 Task: Add Sprouts Organic Almond Meal to the cart.
Action: Mouse moved to (19, 90)
Screenshot: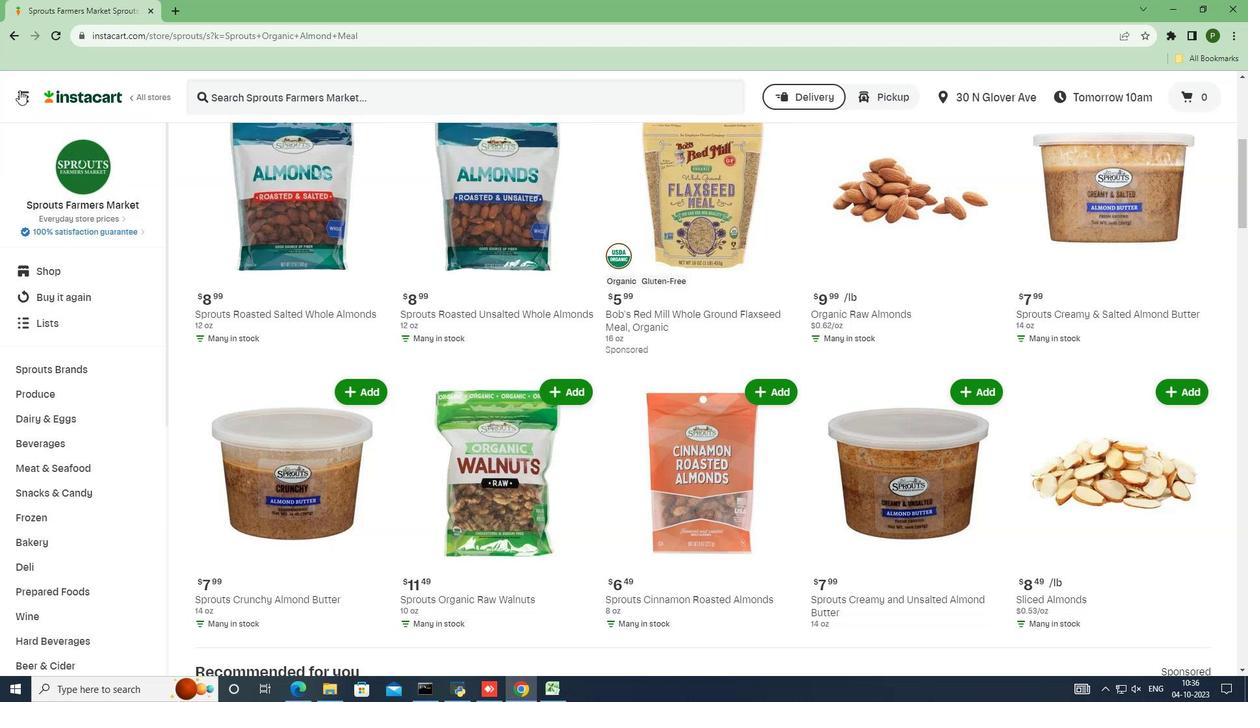
Action: Mouse pressed left at (19, 90)
Screenshot: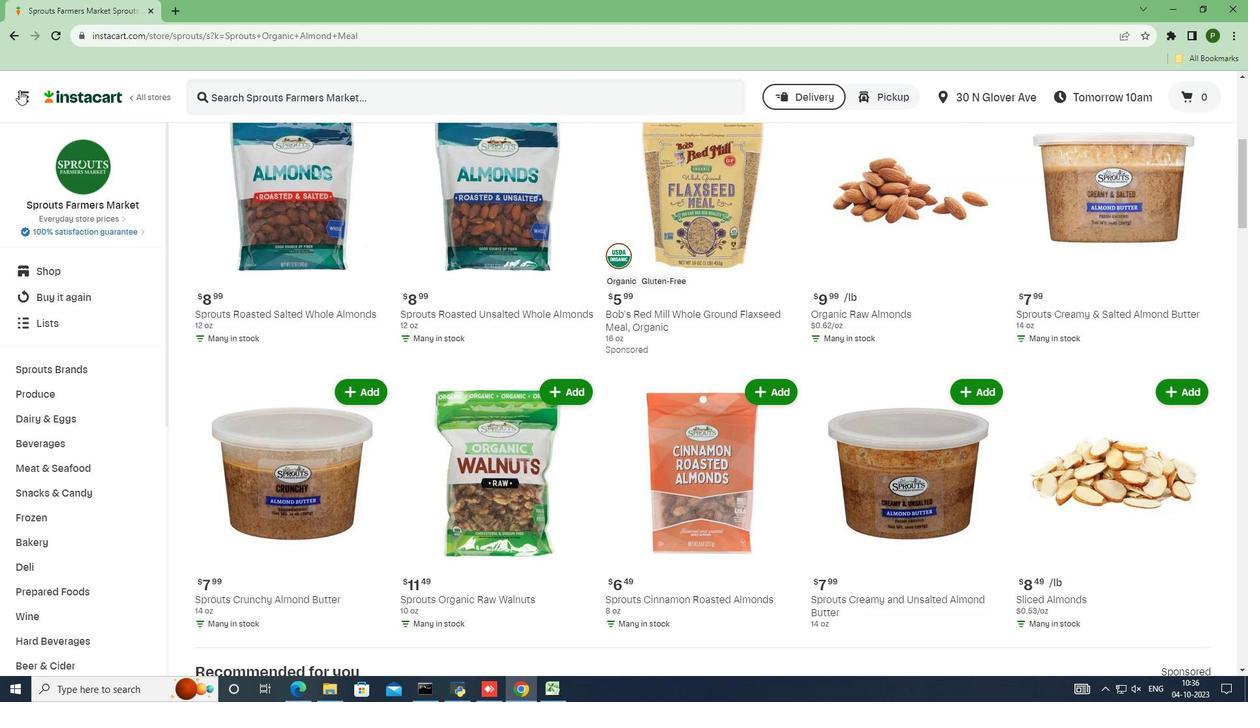 
Action: Mouse moved to (76, 354)
Screenshot: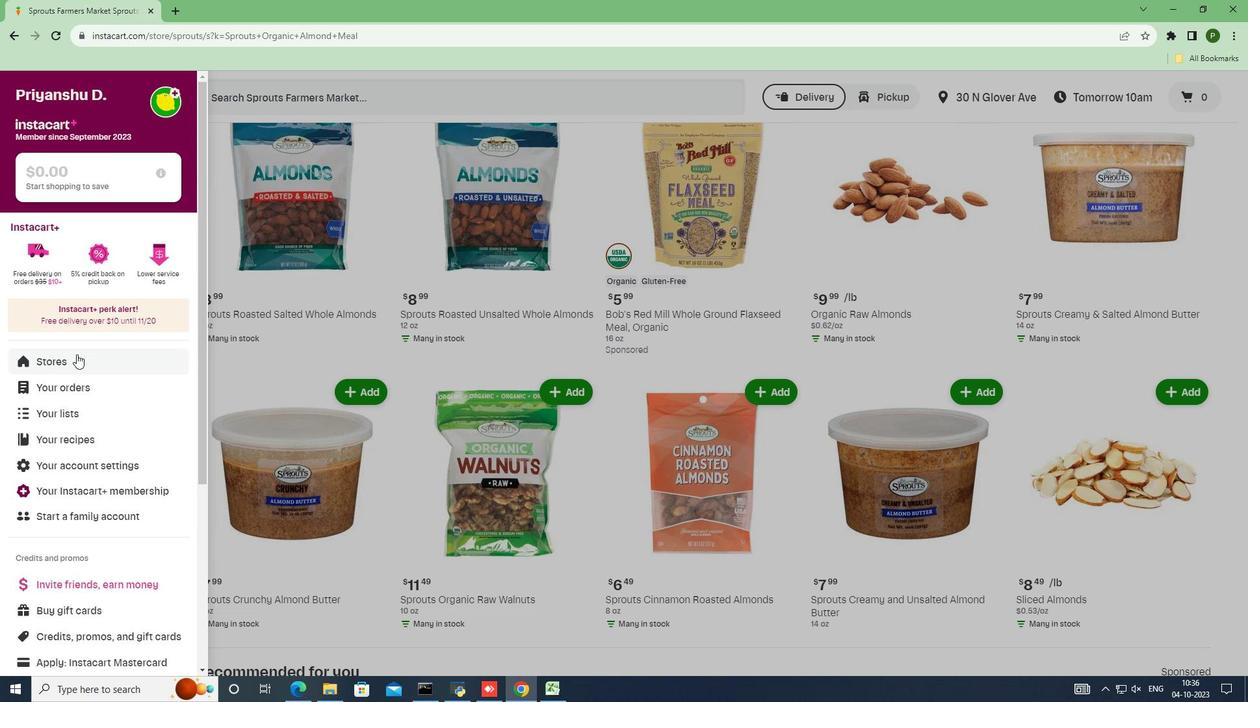 
Action: Mouse pressed left at (76, 354)
Screenshot: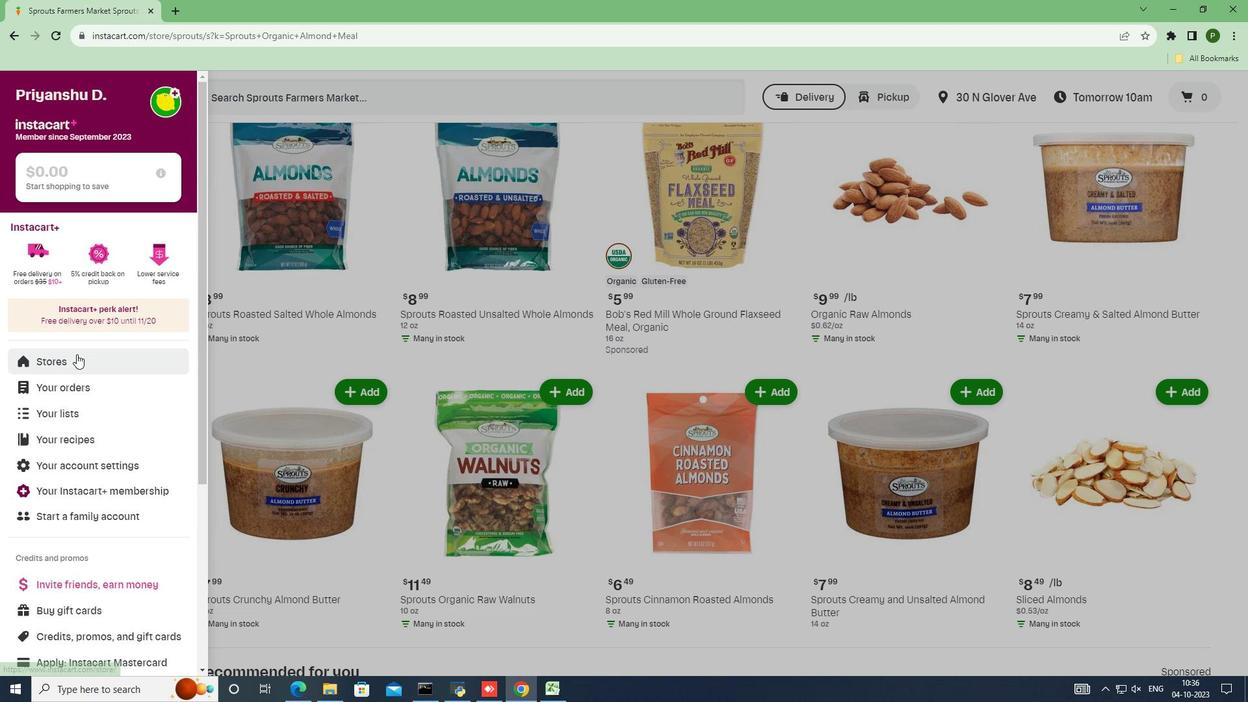 
Action: Mouse moved to (296, 152)
Screenshot: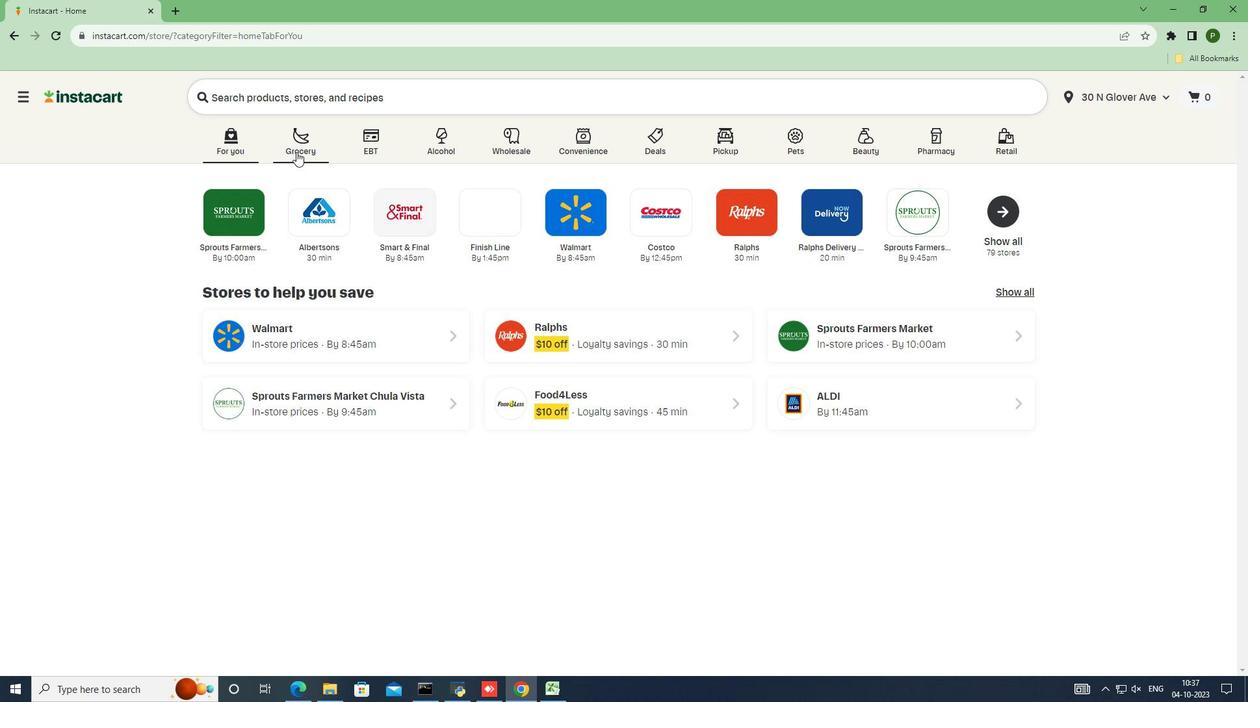 
Action: Mouse pressed left at (296, 152)
Screenshot: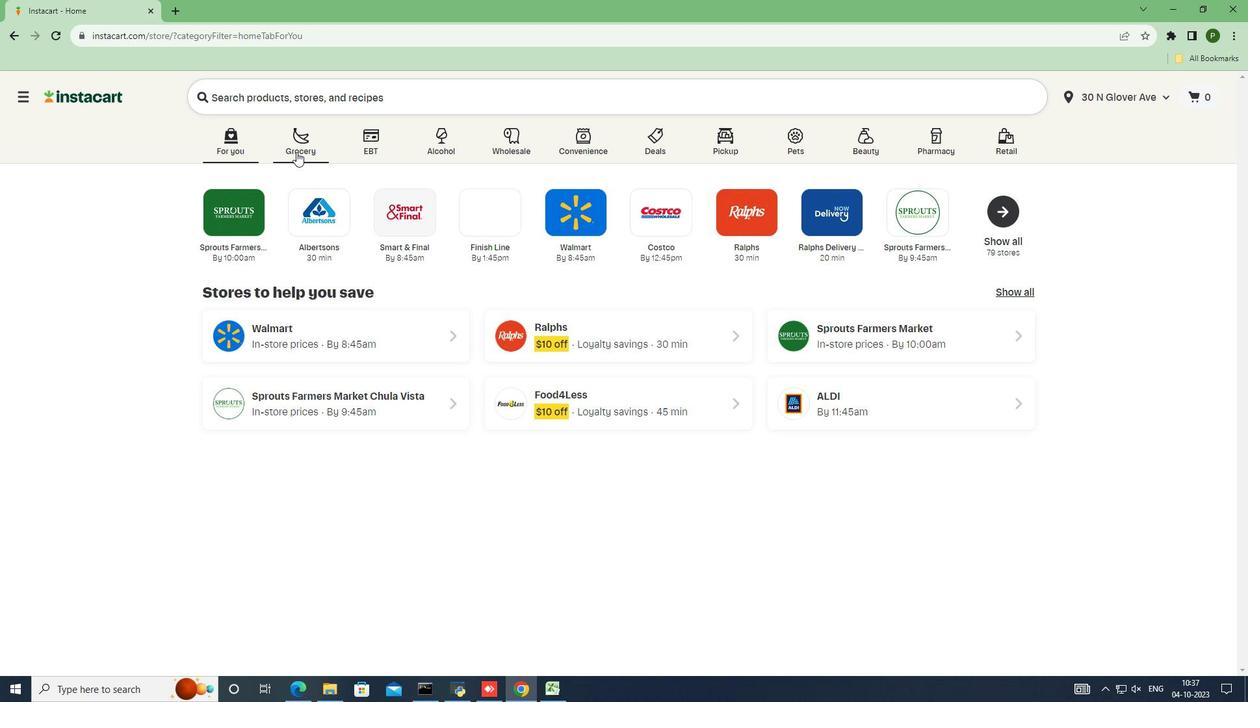 
Action: Mouse moved to (799, 291)
Screenshot: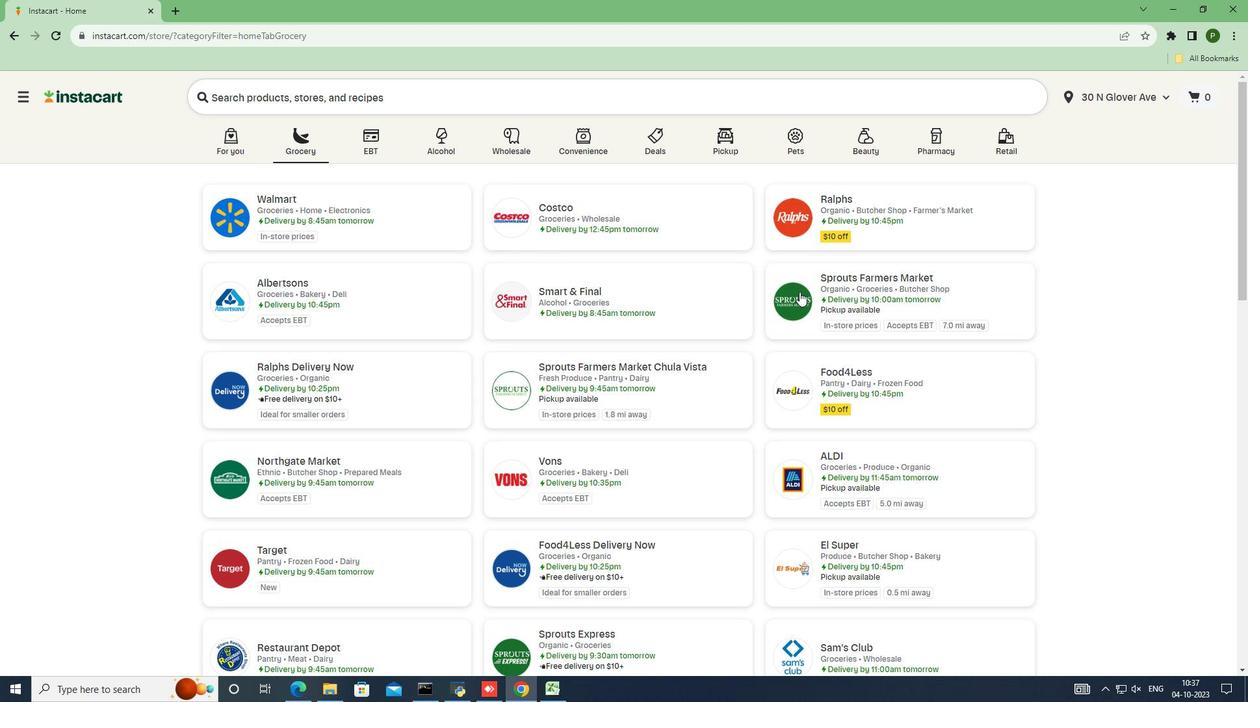 
Action: Mouse pressed left at (799, 291)
Screenshot: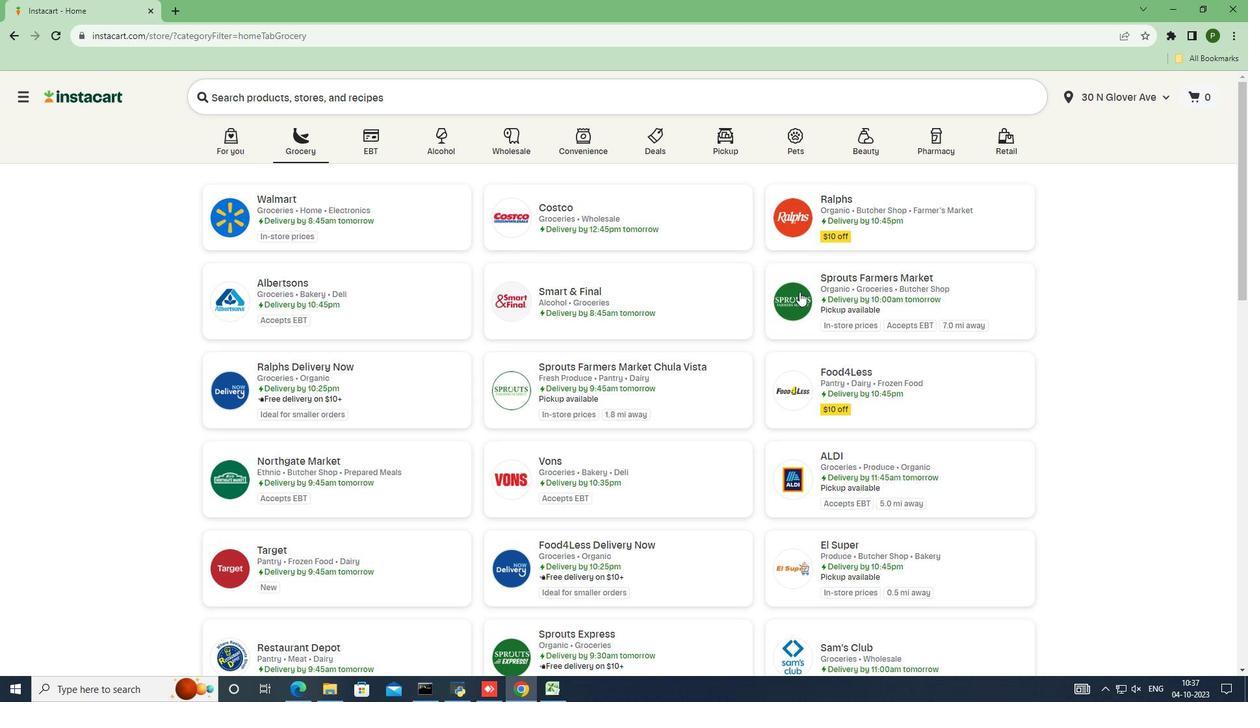 
Action: Mouse moved to (76, 370)
Screenshot: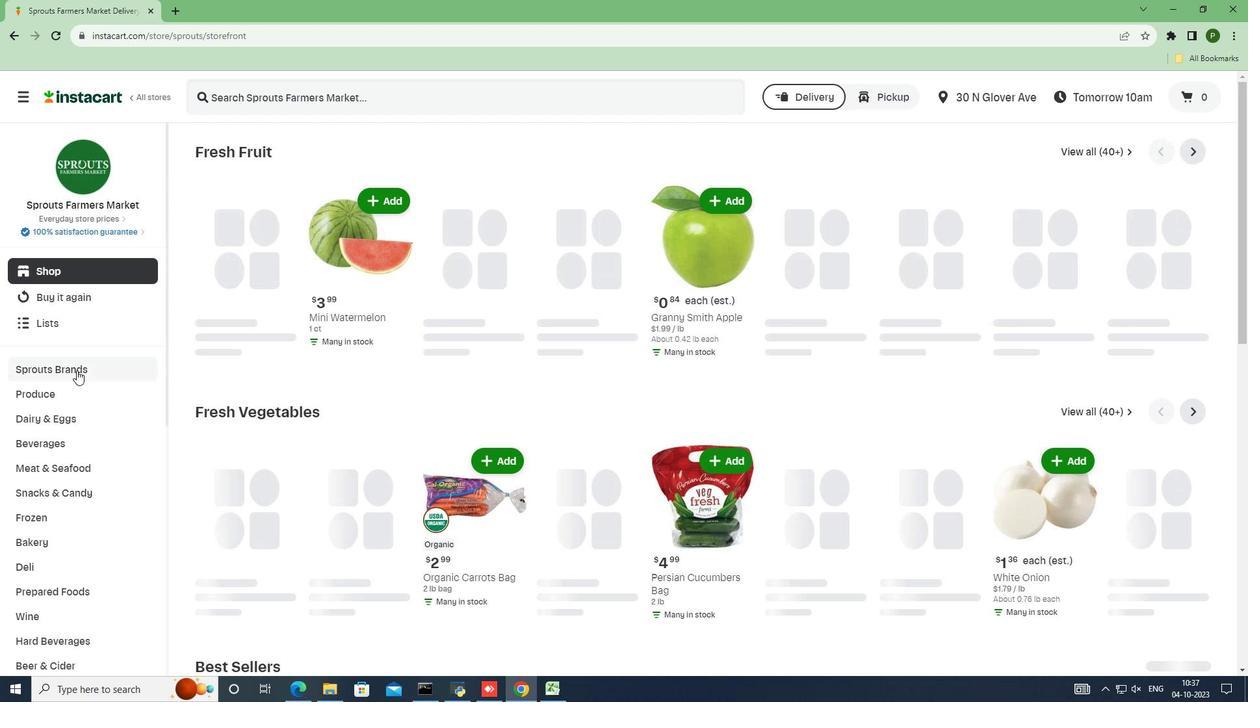 
Action: Mouse pressed left at (76, 370)
Screenshot: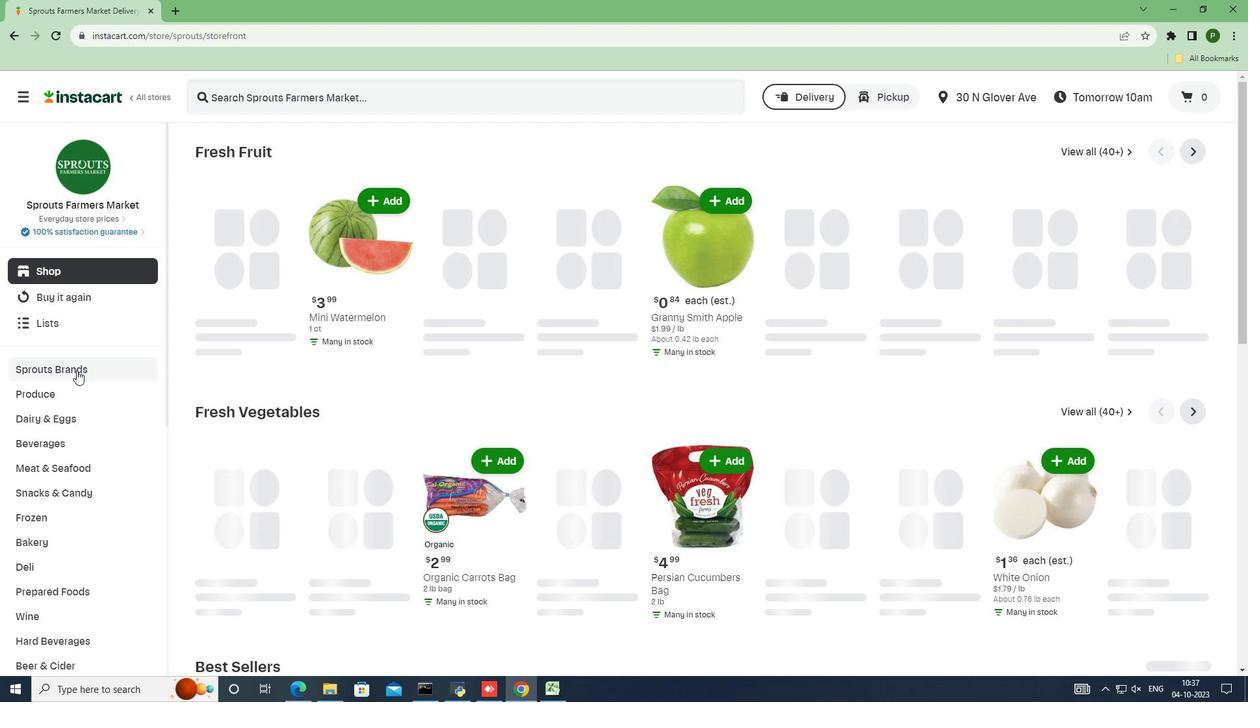 
Action: Mouse moved to (62, 473)
Screenshot: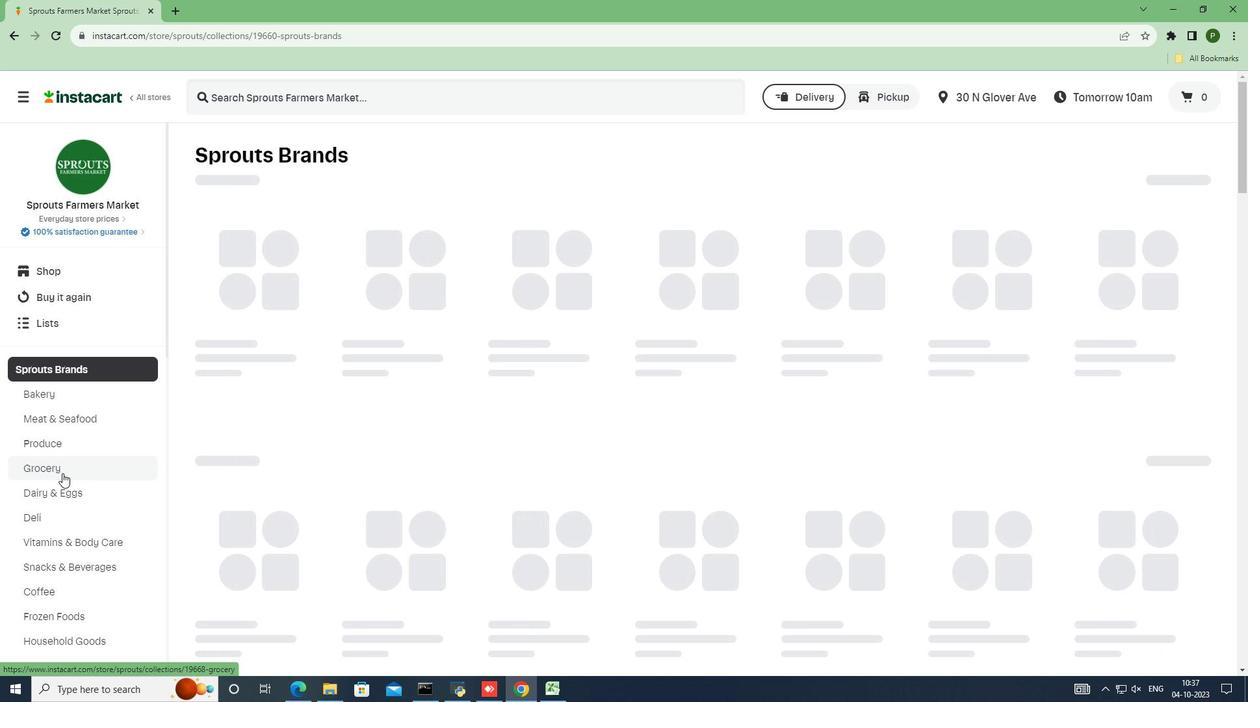 
Action: Mouse pressed left at (62, 473)
Screenshot: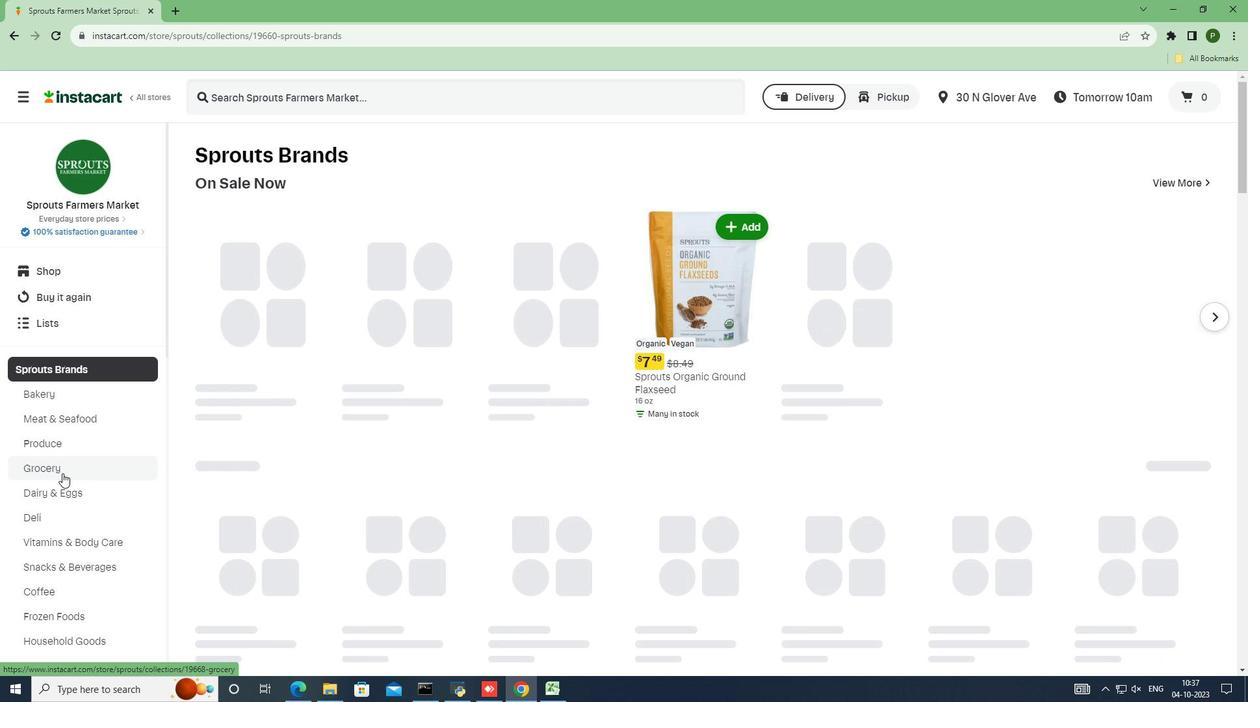 
Action: Mouse moved to (308, 258)
Screenshot: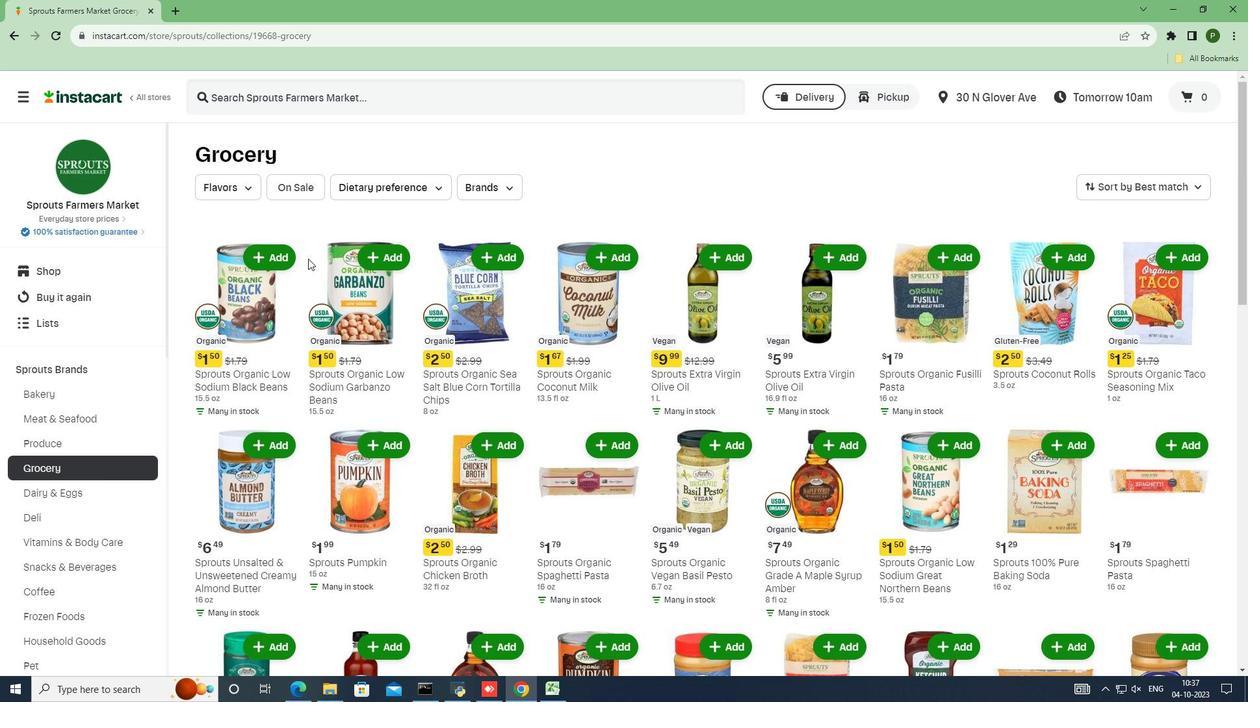 
Action: Mouse scrolled (308, 258) with delta (0, 0)
Screenshot: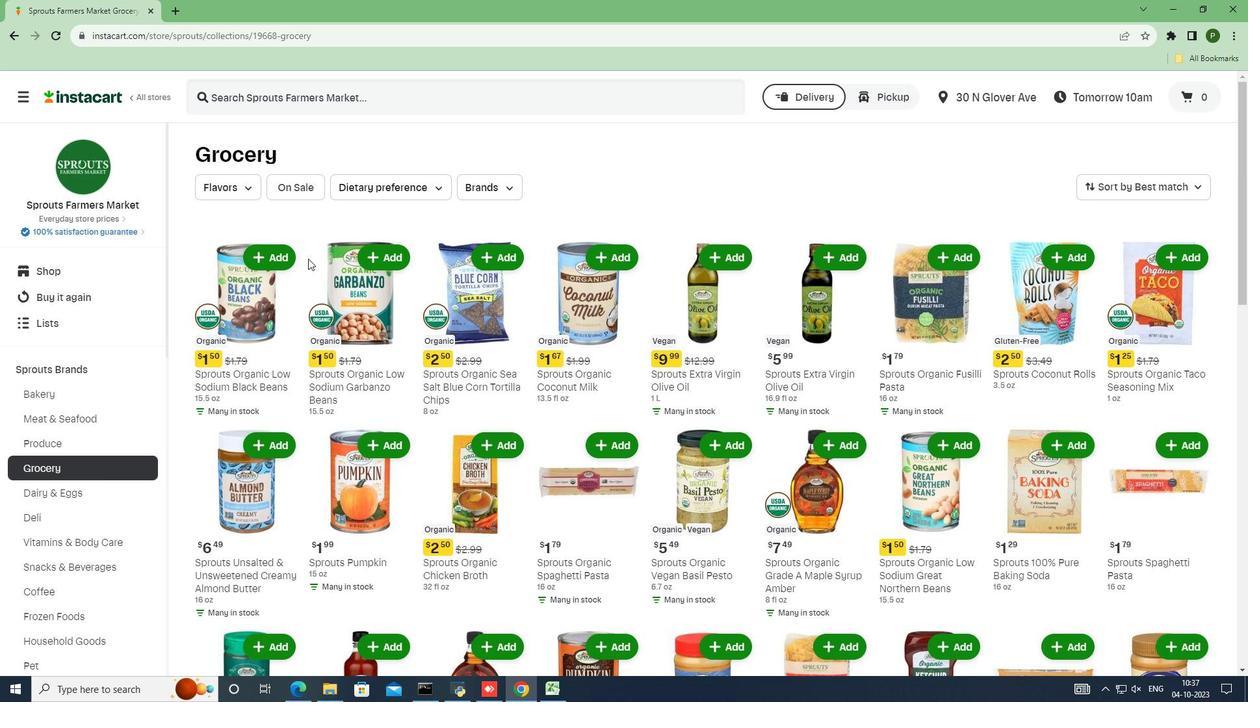 
Action: Mouse moved to (308, 261)
Screenshot: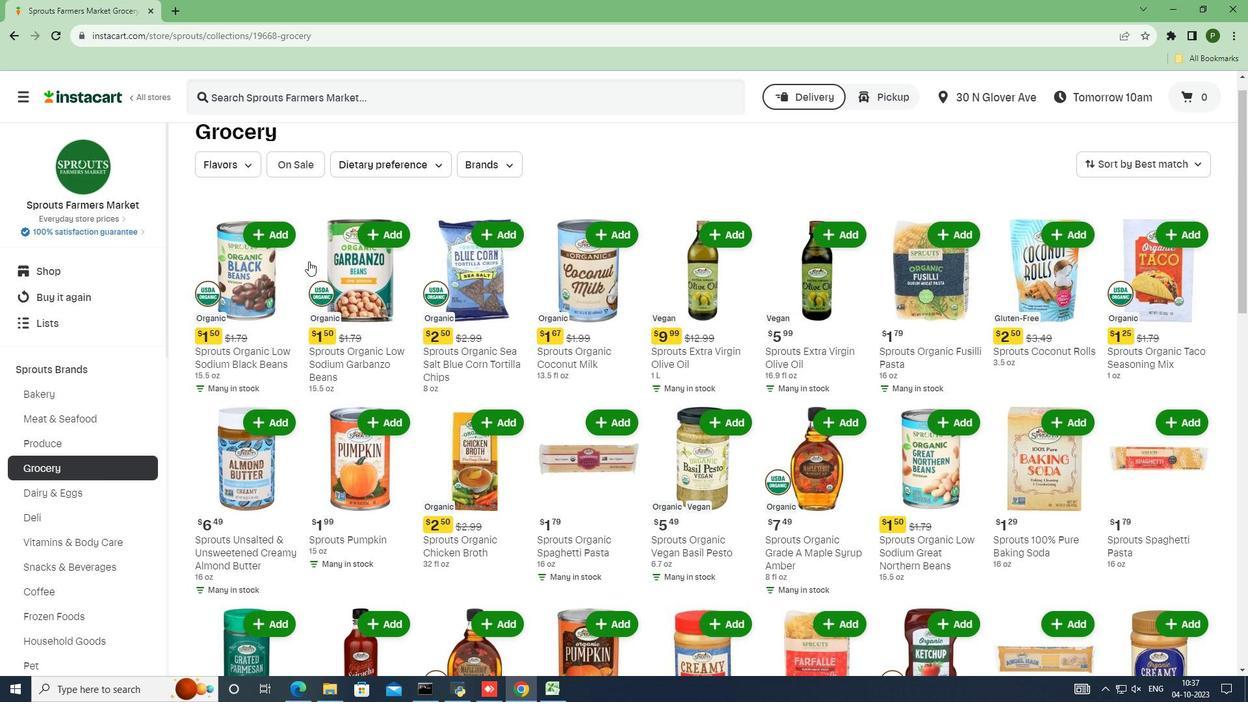 
Action: Mouse scrolled (308, 260) with delta (0, 0)
Screenshot: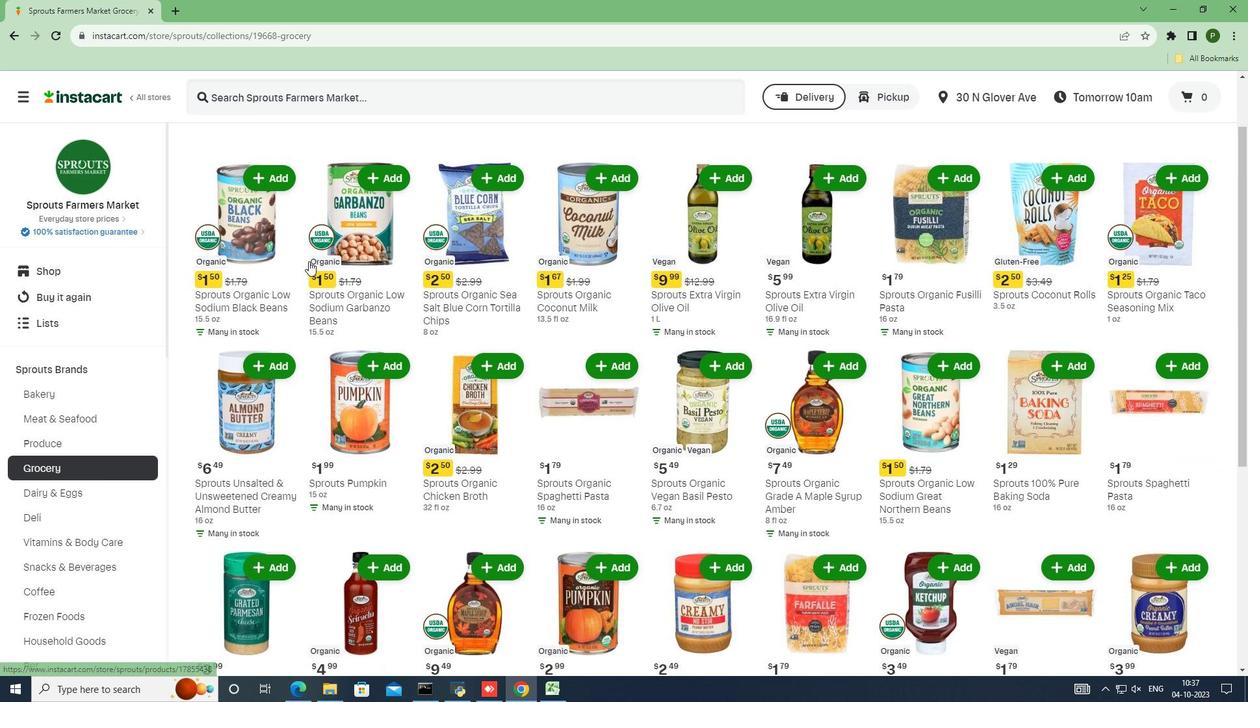 
Action: Mouse scrolled (308, 260) with delta (0, 0)
Screenshot: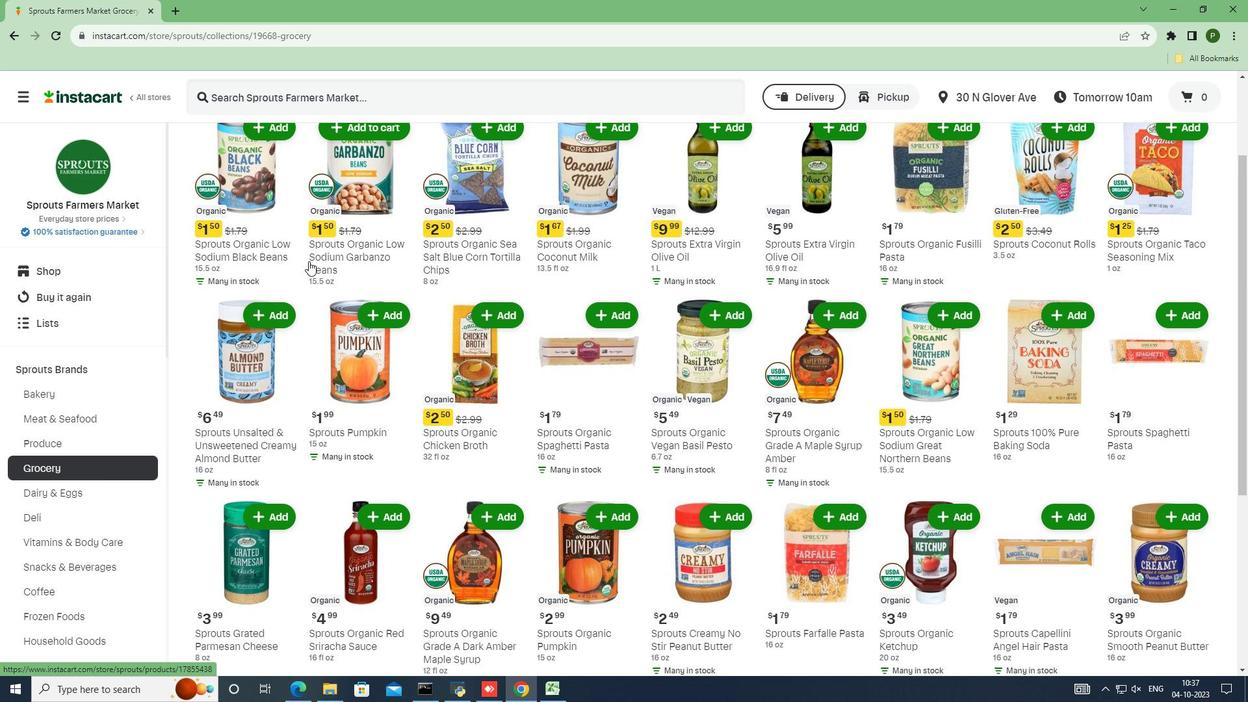 
Action: Mouse scrolled (308, 260) with delta (0, 0)
Screenshot: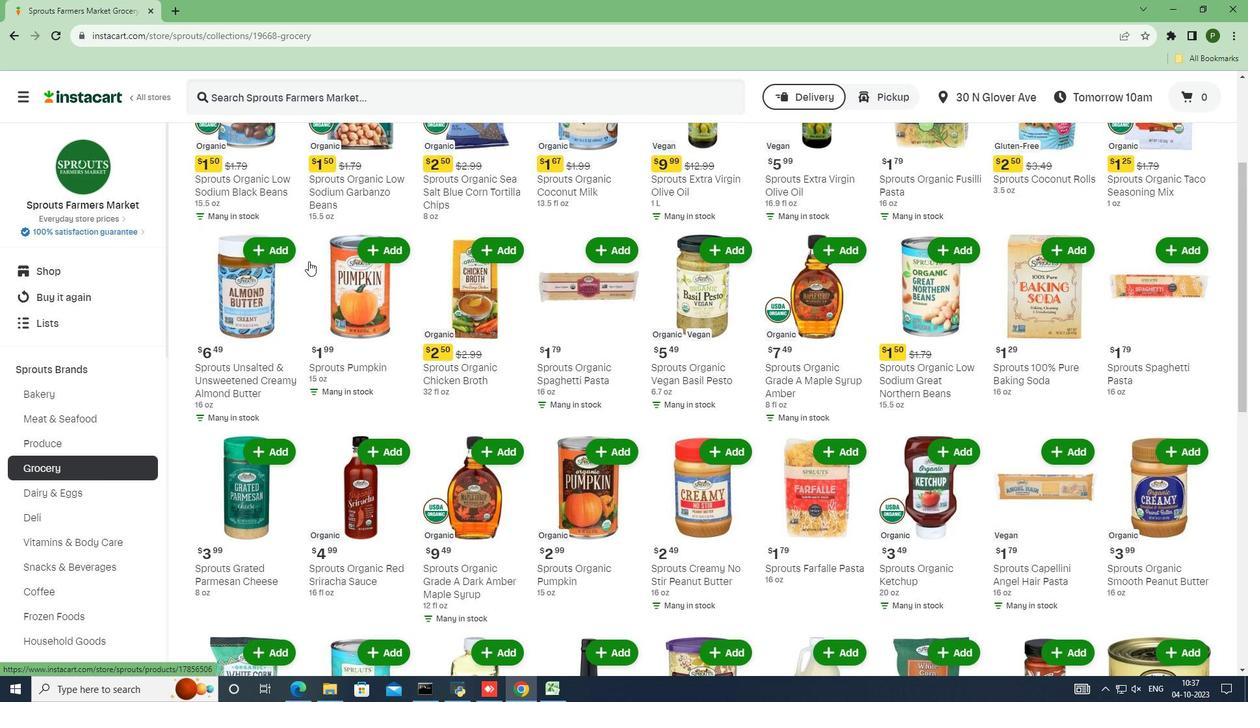 
Action: Mouse scrolled (308, 260) with delta (0, 0)
Screenshot: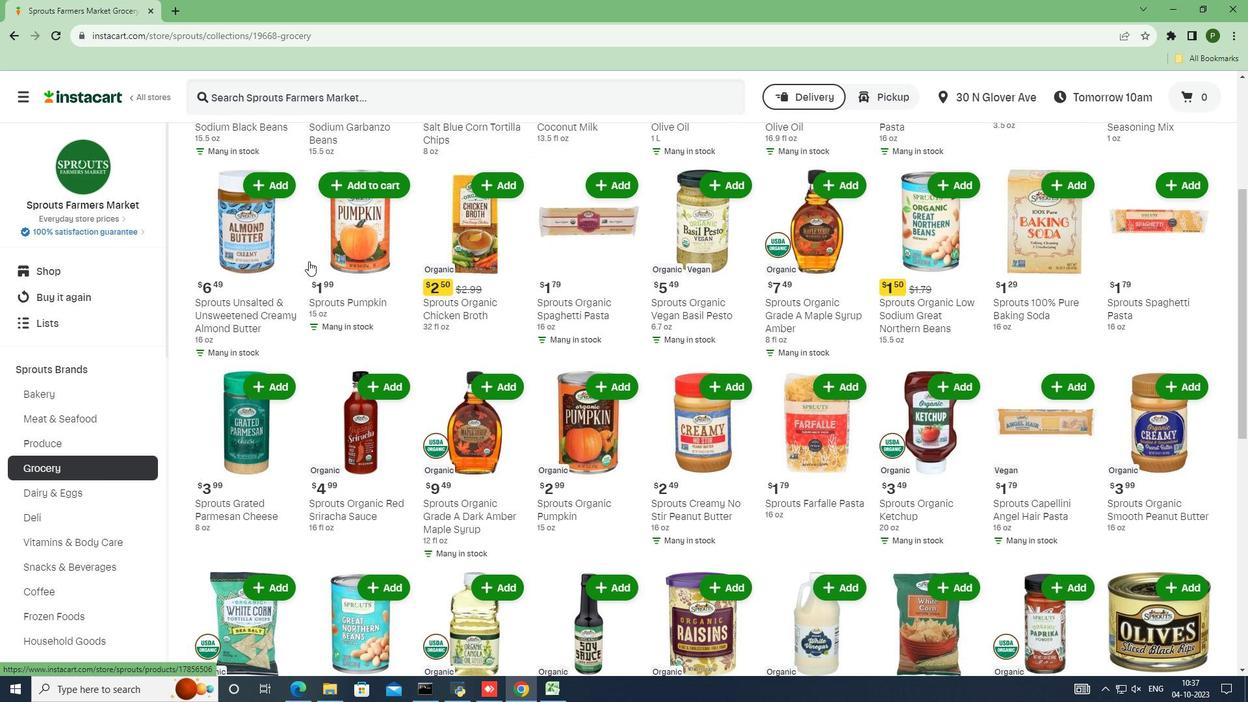 
Action: Mouse moved to (310, 261)
Screenshot: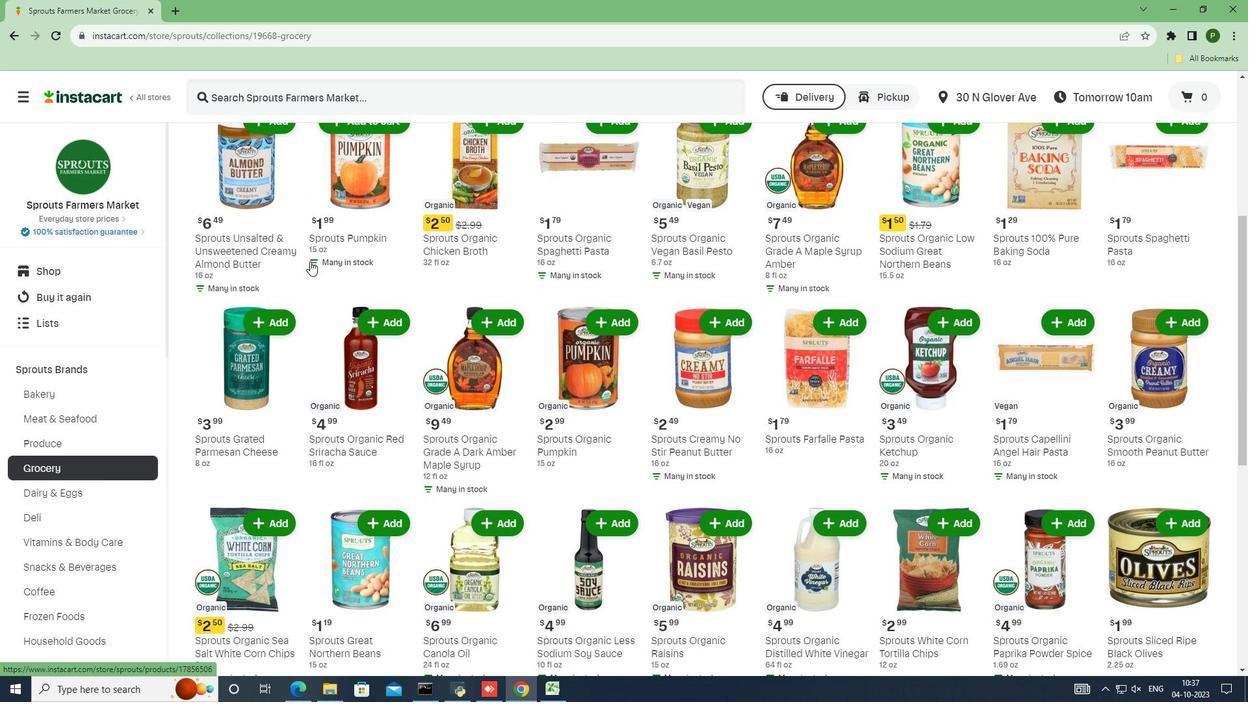 
Action: Mouse scrolled (310, 260) with delta (0, 0)
Screenshot: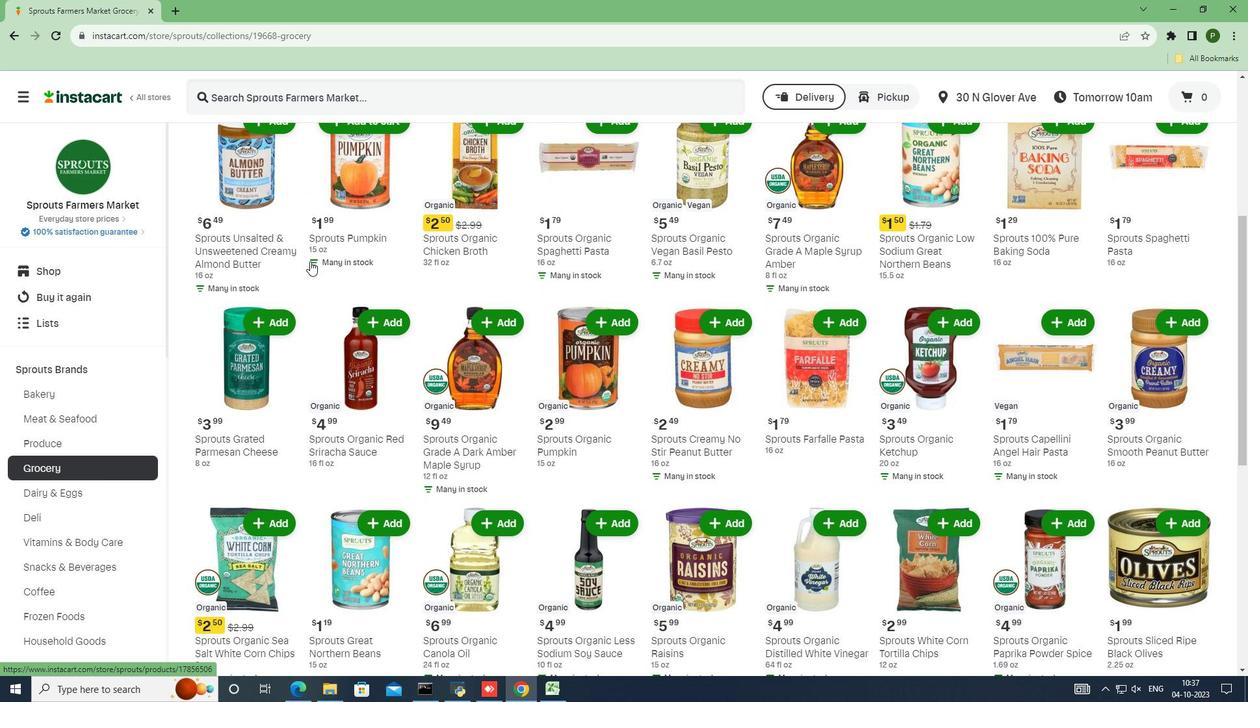 
Action: Mouse scrolled (310, 260) with delta (0, 0)
Screenshot: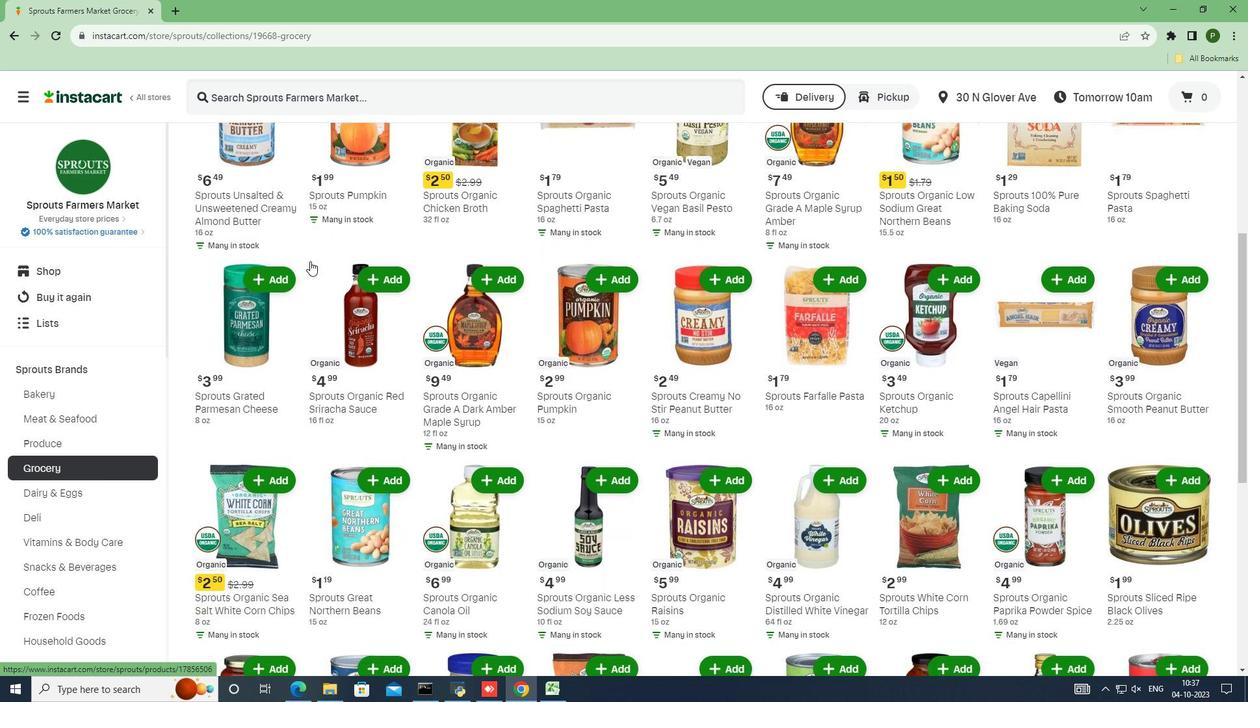 
Action: Mouse scrolled (310, 260) with delta (0, 0)
Screenshot: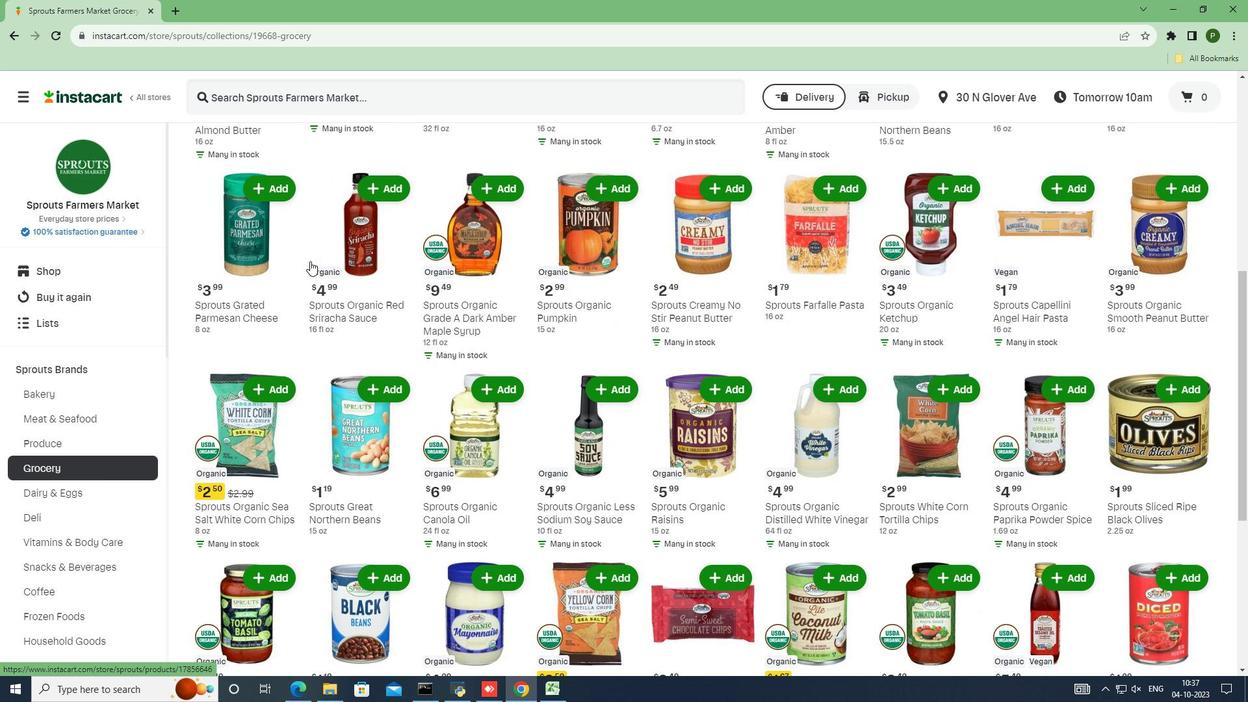 
Action: Mouse scrolled (310, 260) with delta (0, 0)
Screenshot: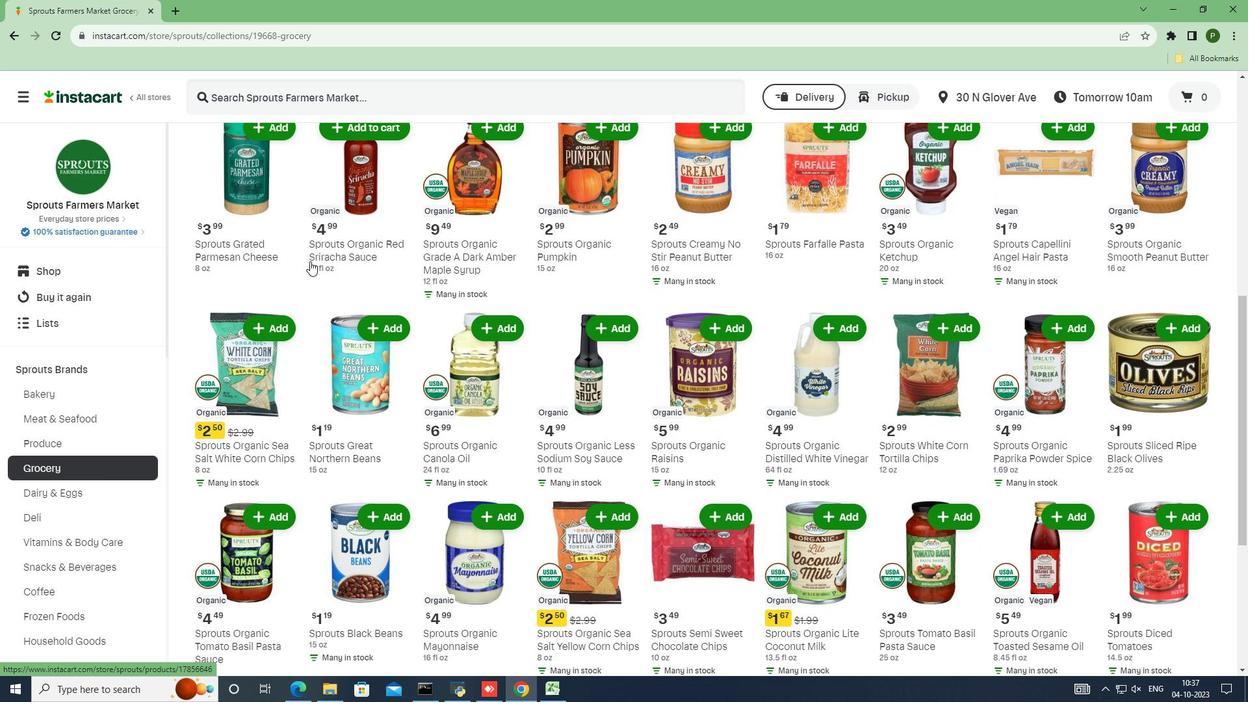 
Action: Mouse scrolled (310, 260) with delta (0, 0)
Screenshot: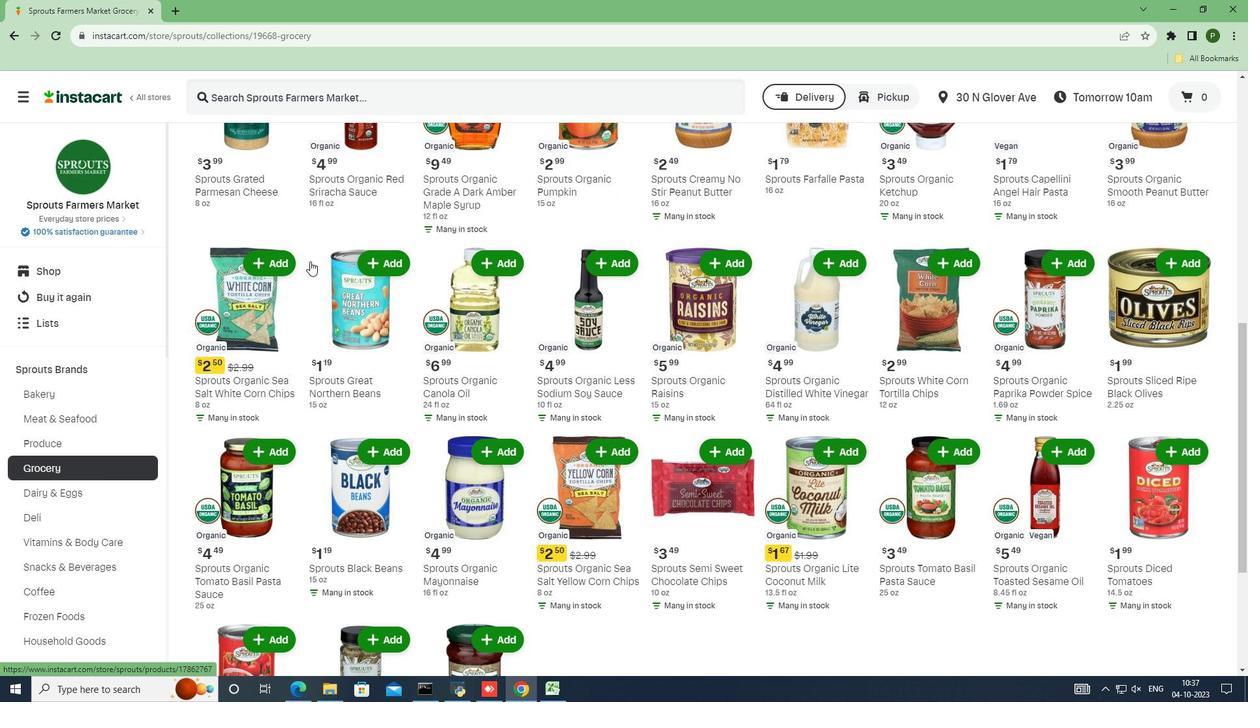 
Action: Mouse scrolled (310, 260) with delta (0, 0)
Screenshot: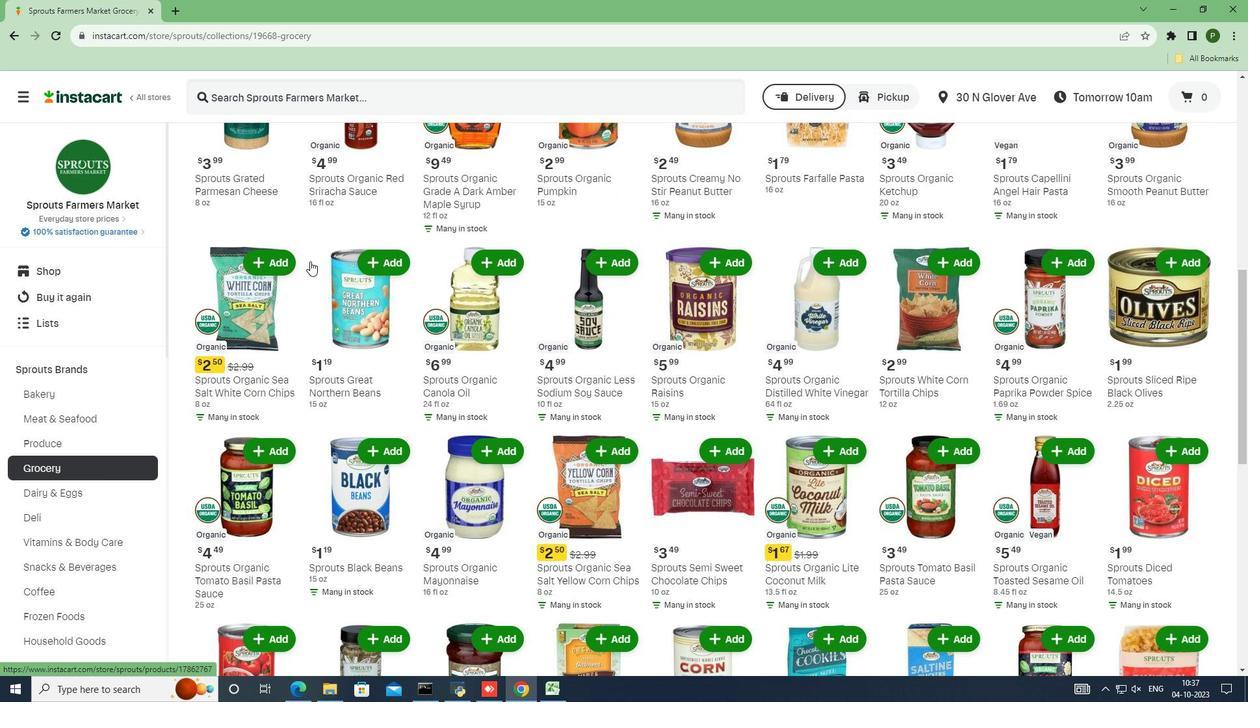 
Action: Mouse scrolled (310, 260) with delta (0, 0)
Screenshot: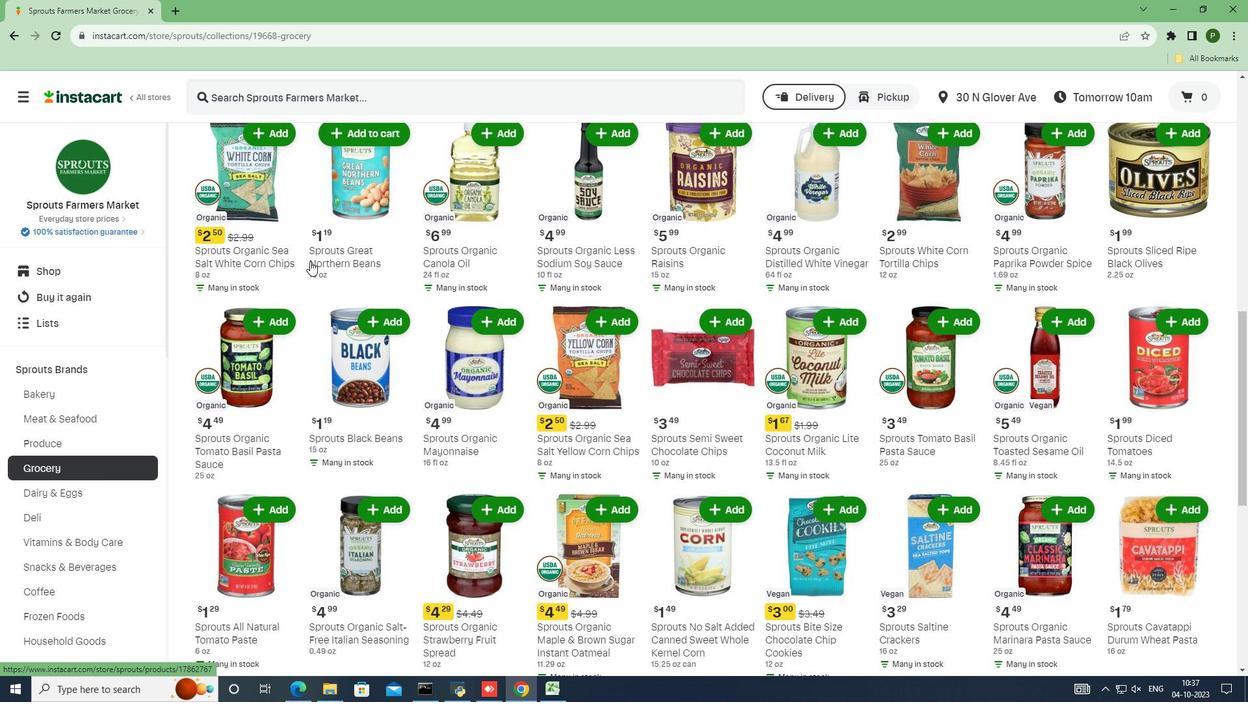 
Action: Mouse scrolled (310, 260) with delta (0, 0)
Screenshot: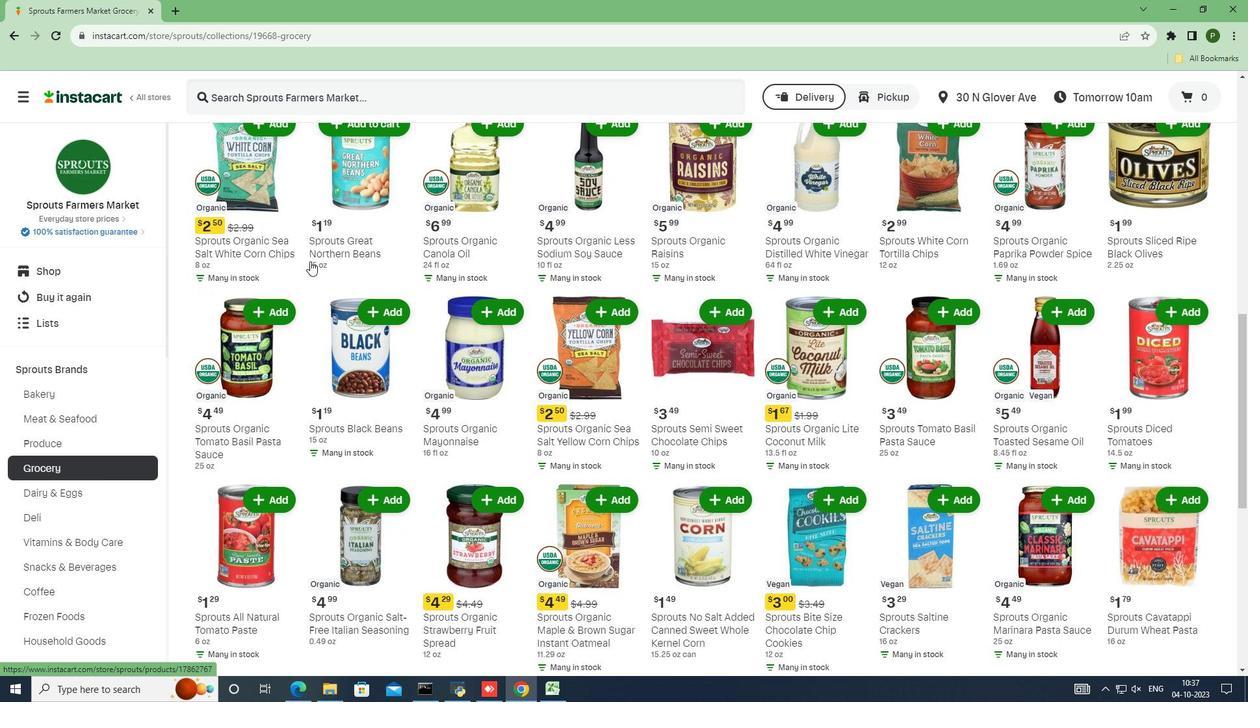 
Action: Mouse scrolled (310, 260) with delta (0, 0)
Screenshot: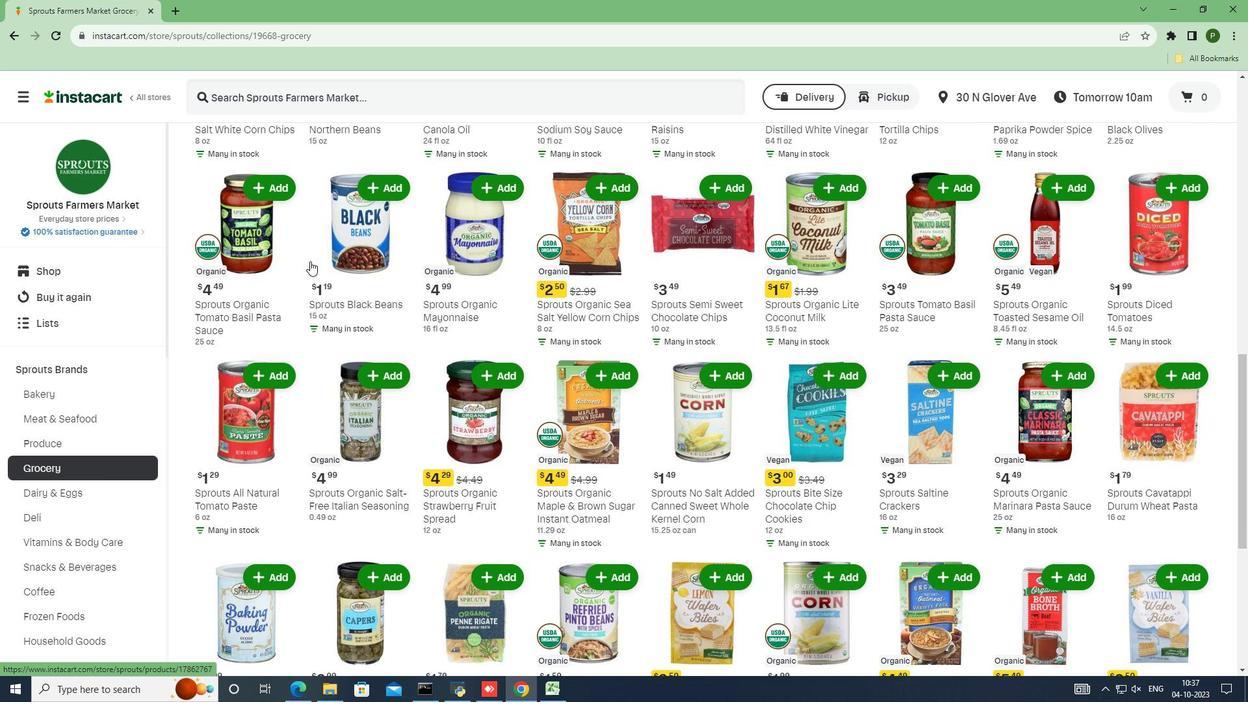 
Action: Mouse scrolled (310, 260) with delta (0, 0)
Screenshot: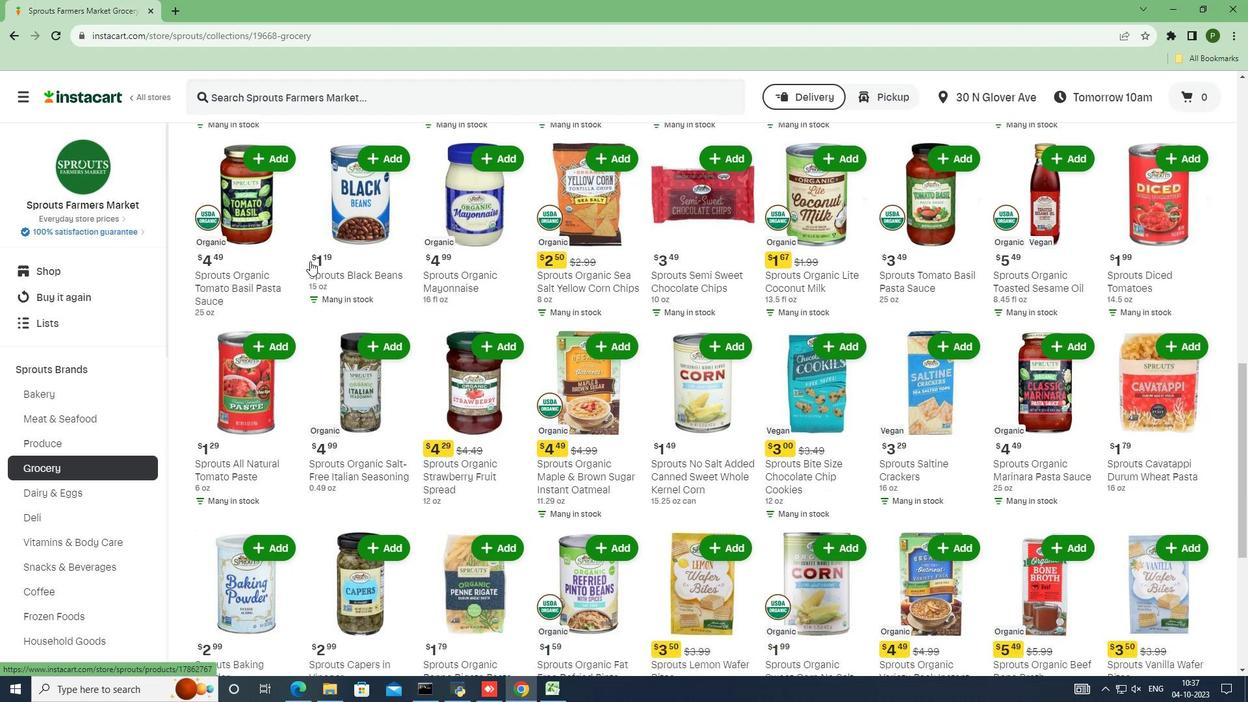 
Action: Mouse moved to (310, 261)
Screenshot: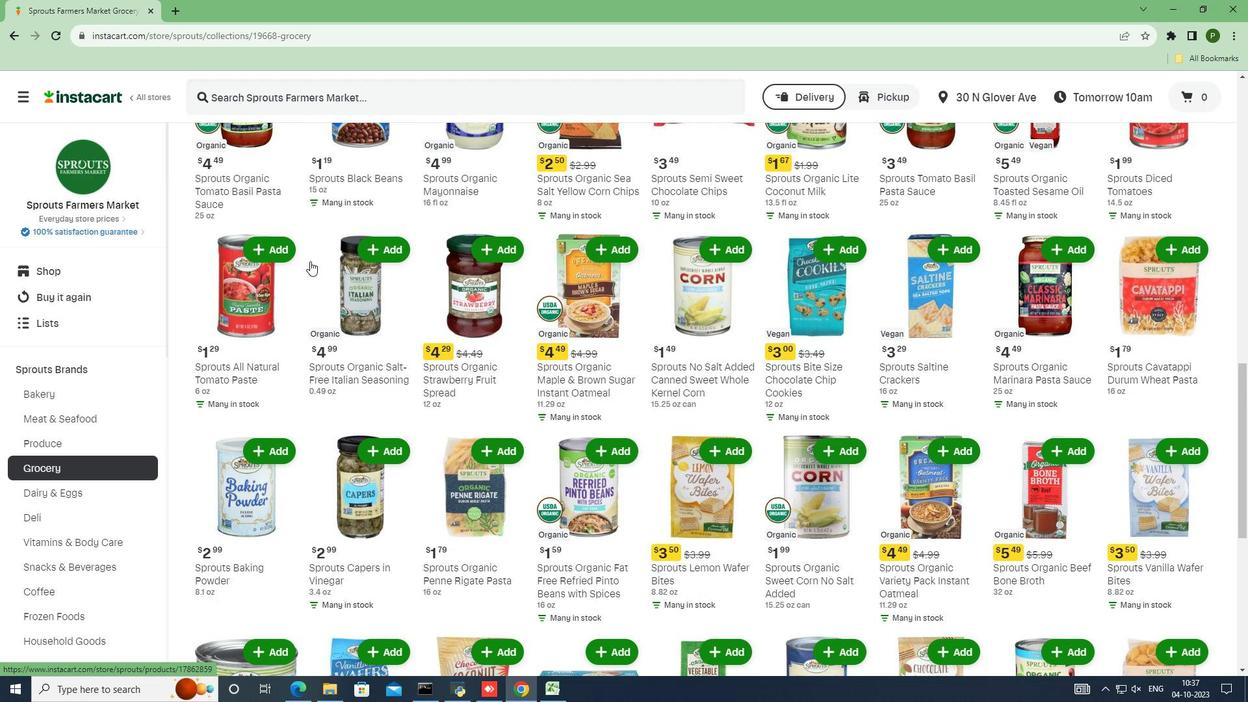 
Action: Mouse scrolled (310, 260) with delta (0, 0)
Screenshot: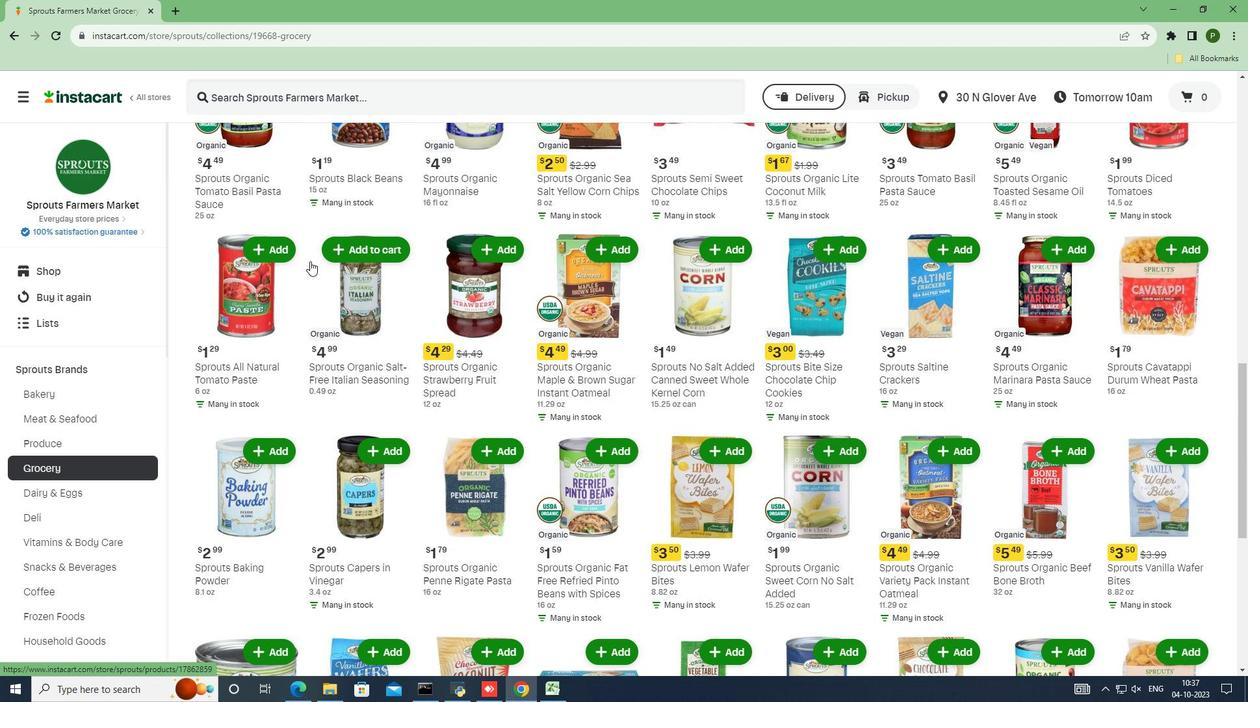 
Action: Mouse scrolled (310, 260) with delta (0, 0)
Screenshot: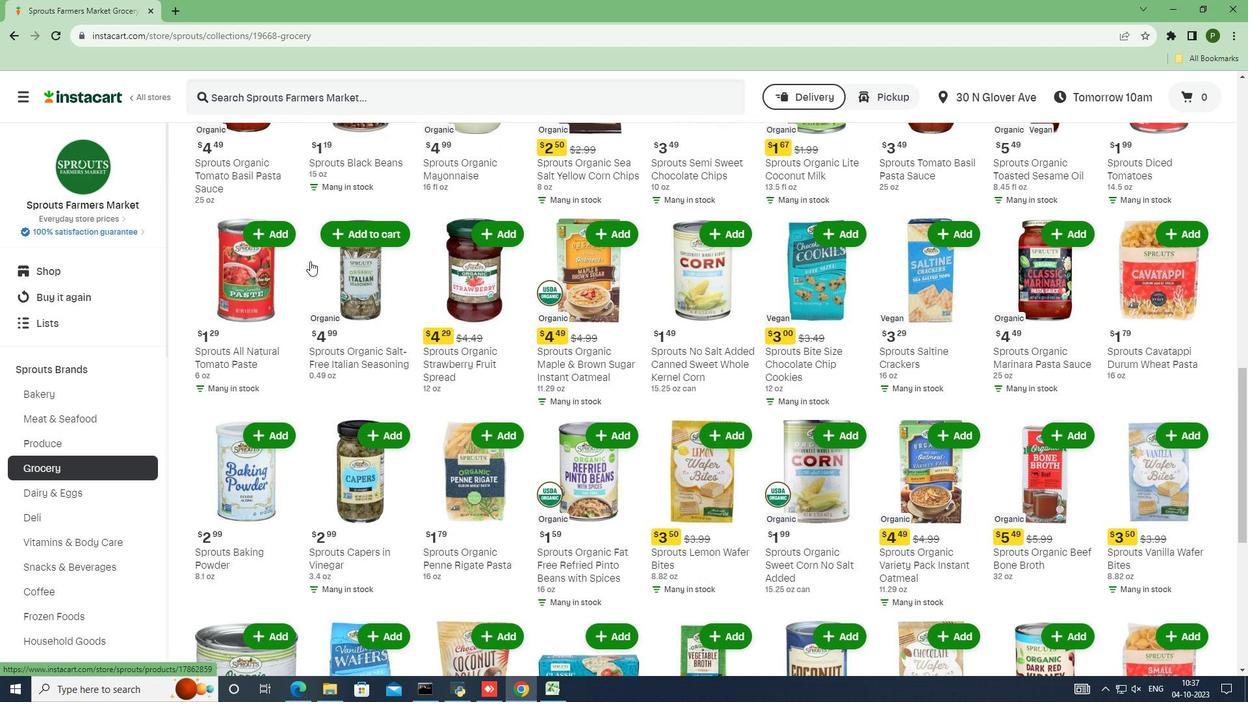 
Action: Mouse moved to (311, 261)
Screenshot: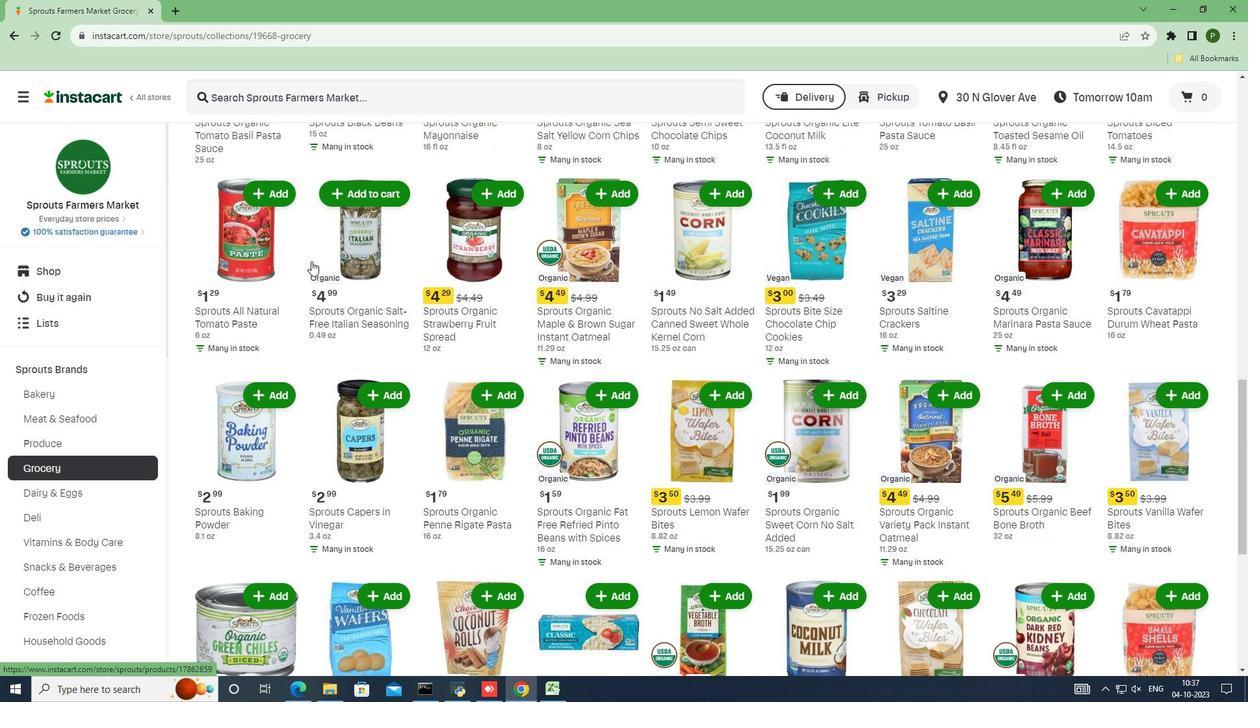 
Action: Mouse scrolled (311, 260) with delta (0, 0)
Screenshot: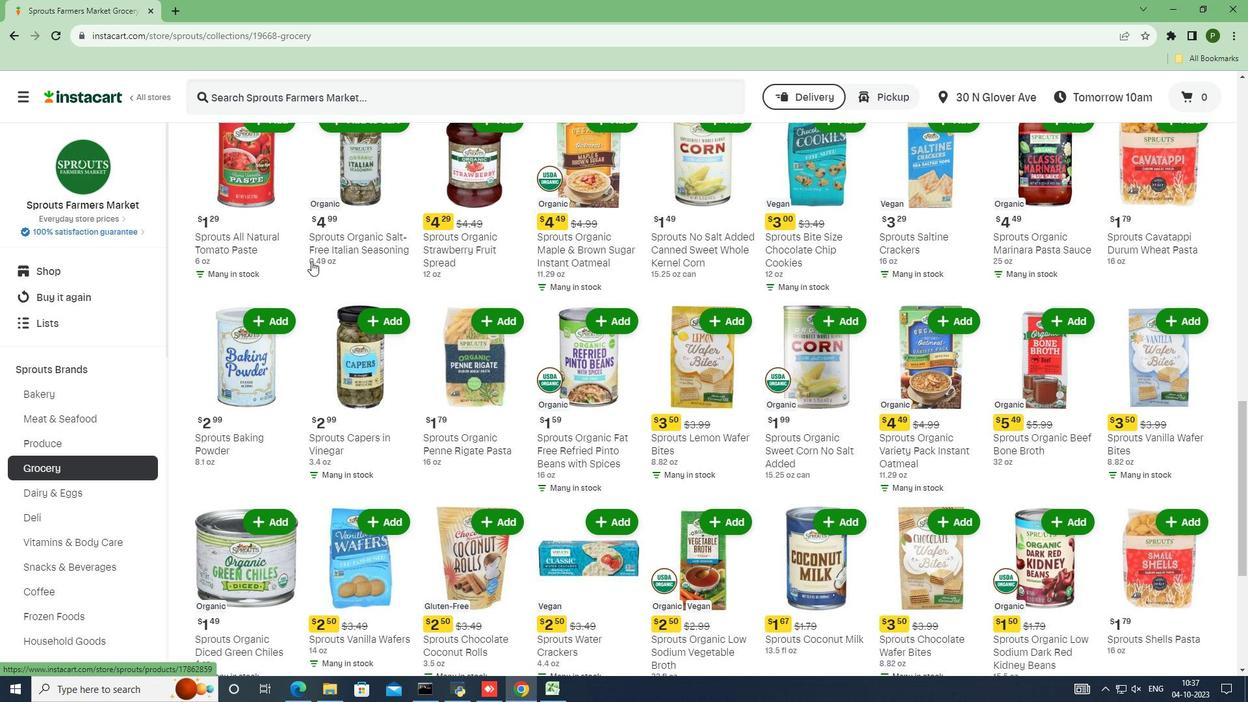 
Action: Mouse scrolled (311, 260) with delta (0, 0)
Screenshot: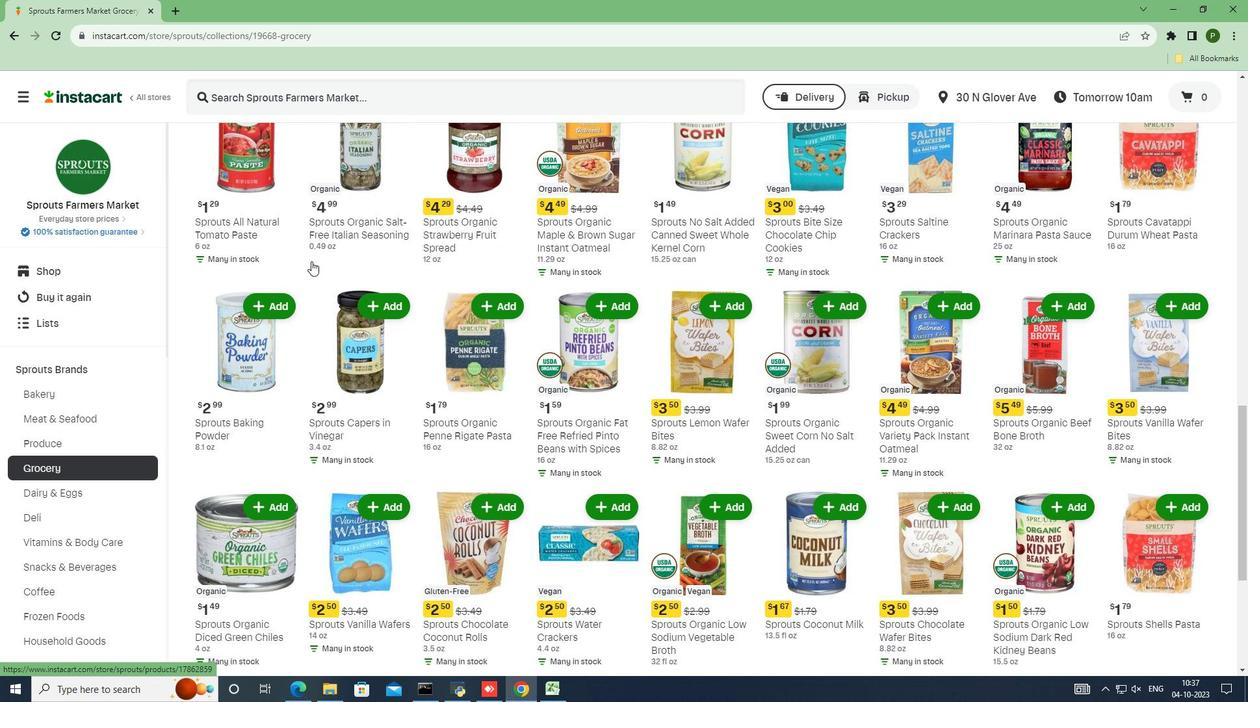 
Action: Mouse scrolled (311, 260) with delta (0, 0)
Screenshot: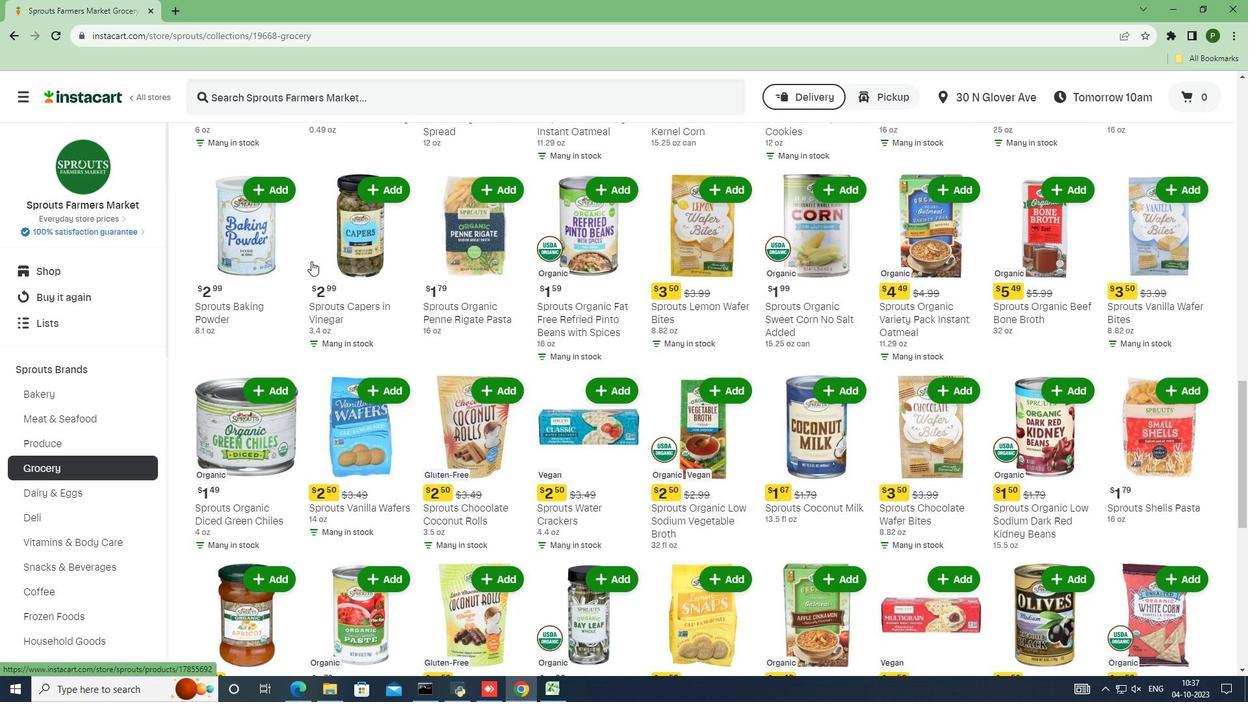 
Action: Mouse scrolled (311, 260) with delta (0, 0)
Screenshot: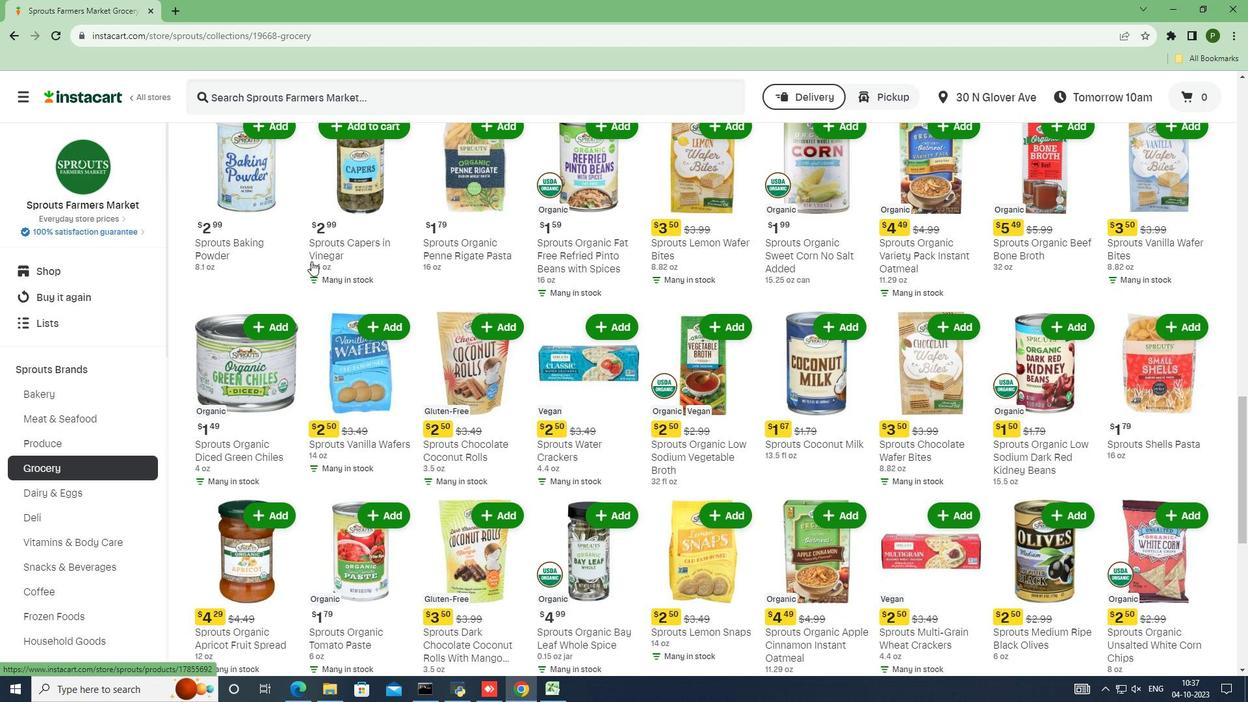 
Action: Mouse scrolled (311, 260) with delta (0, 0)
Screenshot: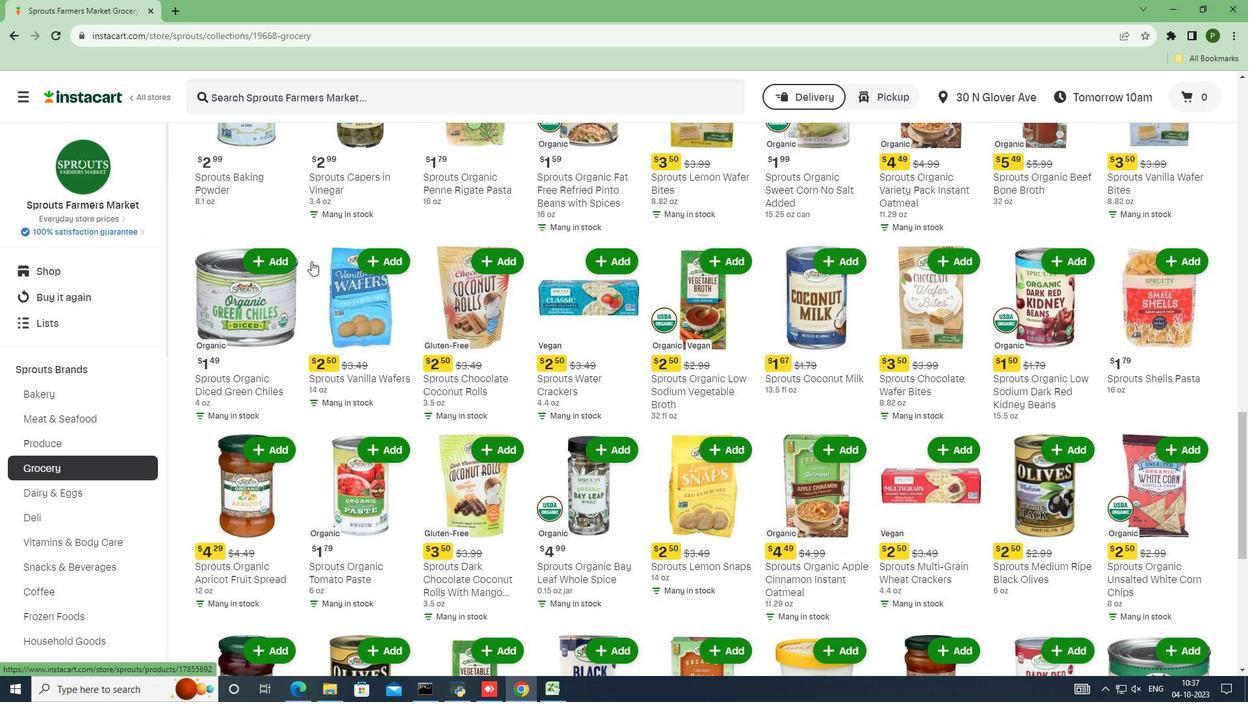 
Action: Mouse scrolled (311, 260) with delta (0, 0)
Screenshot: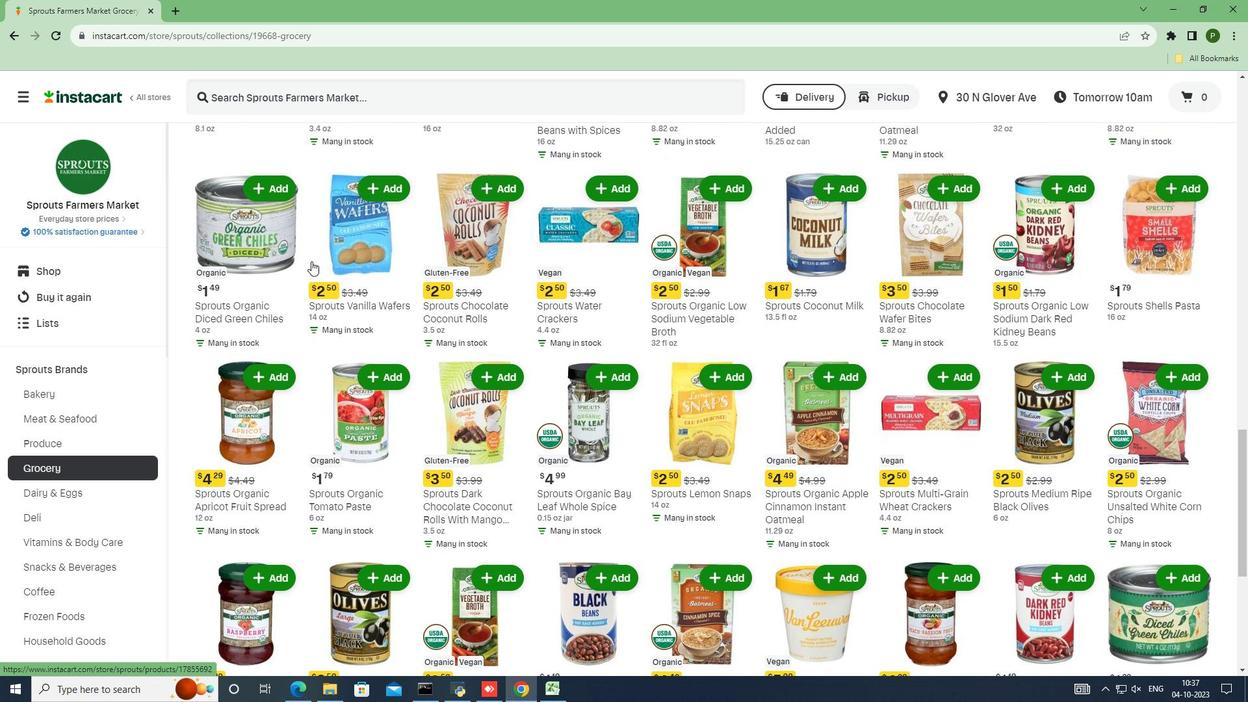 
Action: Mouse scrolled (311, 260) with delta (0, 0)
Screenshot: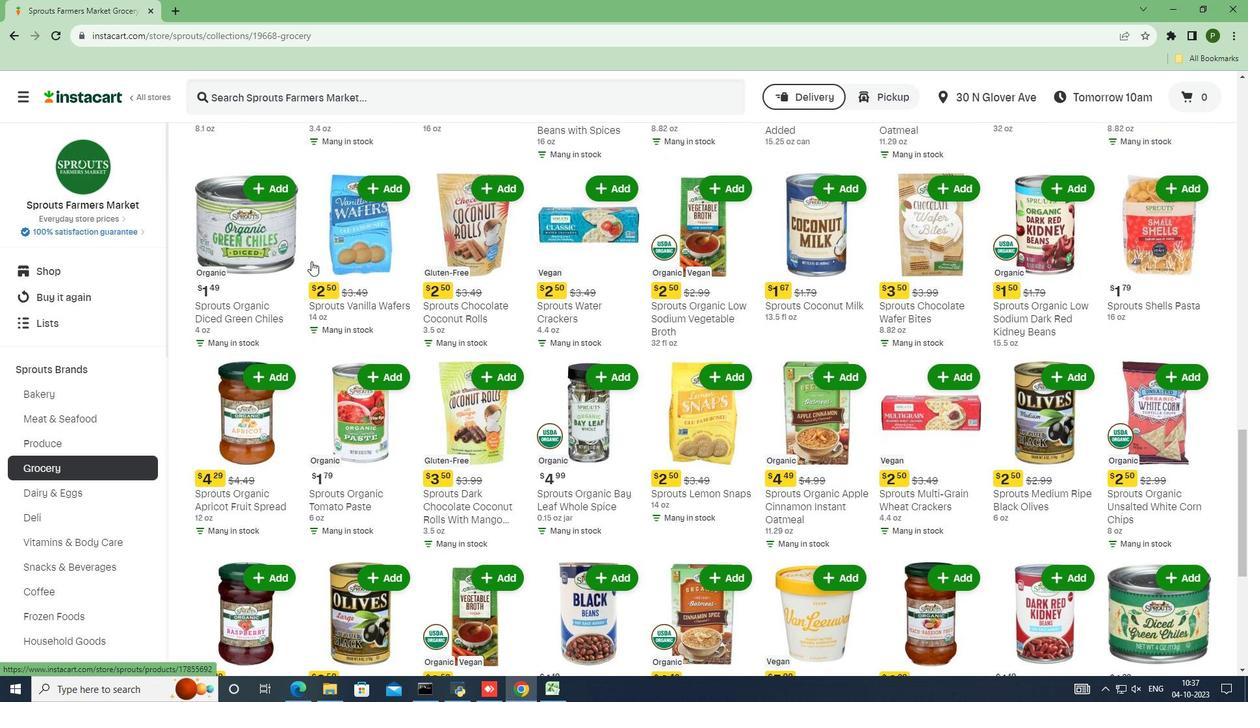 
Action: Mouse scrolled (311, 260) with delta (0, 0)
Screenshot: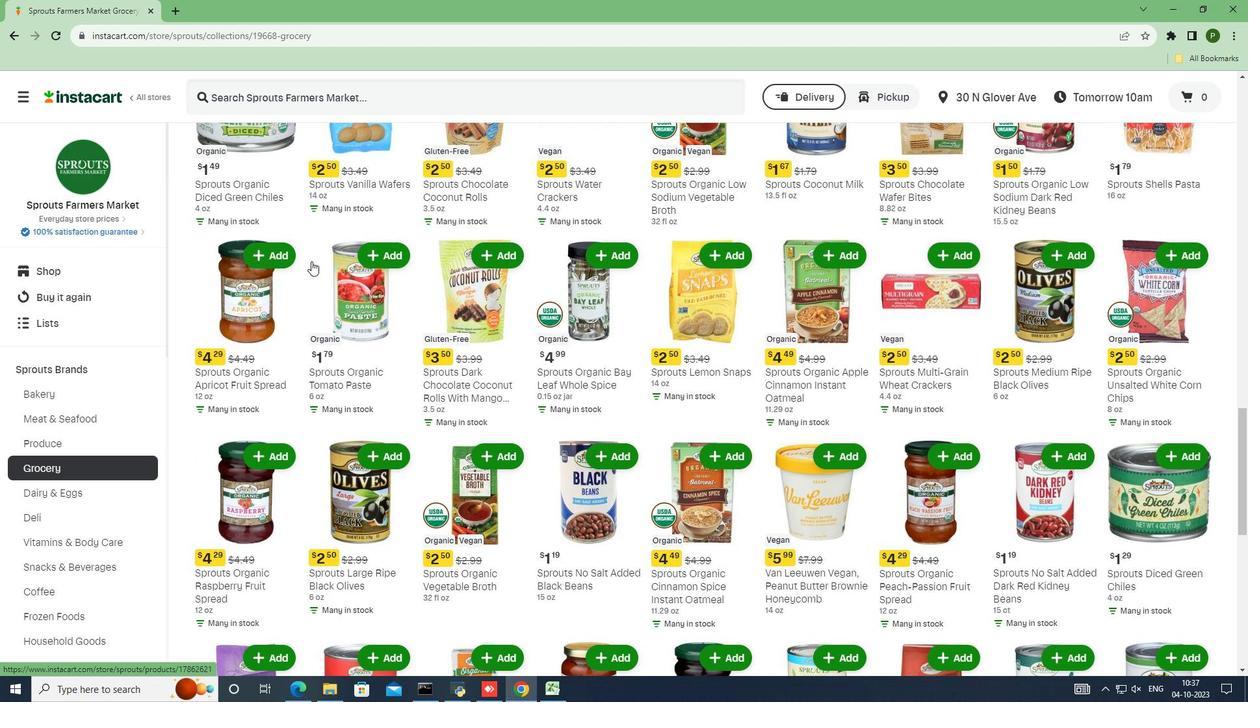 
Action: Mouse scrolled (311, 260) with delta (0, 0)
Screenshot: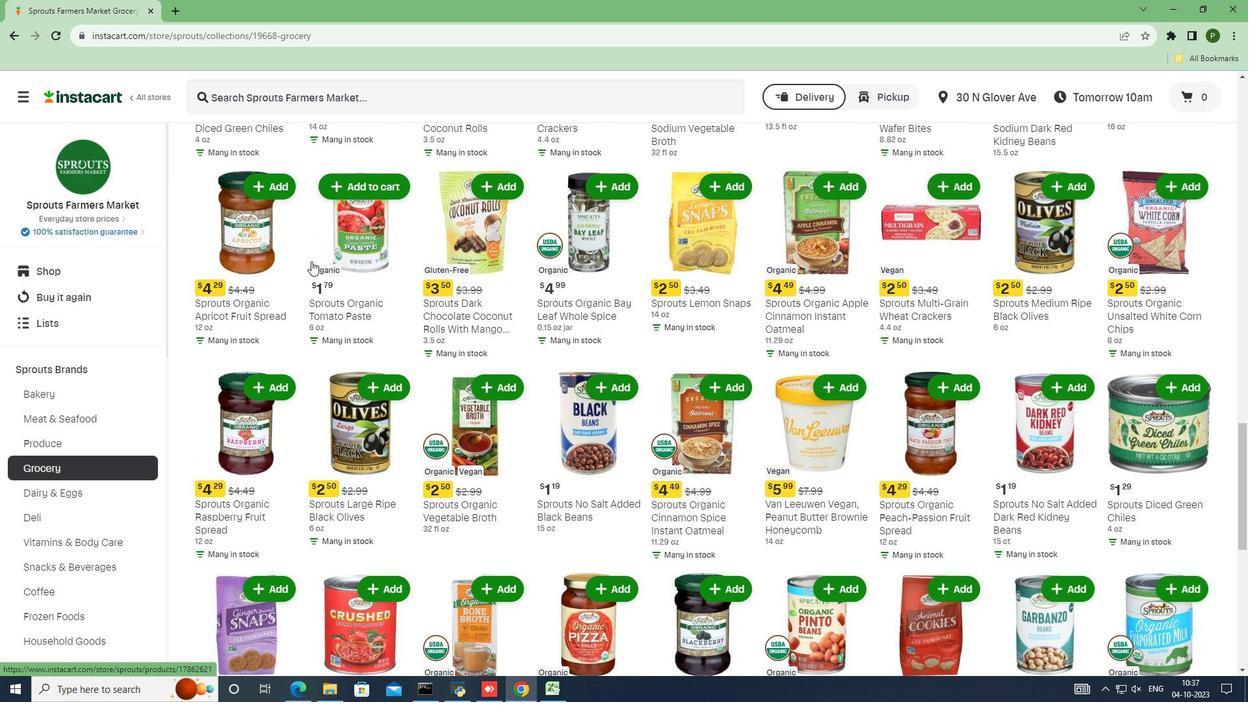 
Action: Mouse scrolled (311, 260) with delta (0, 0)
Screenshot: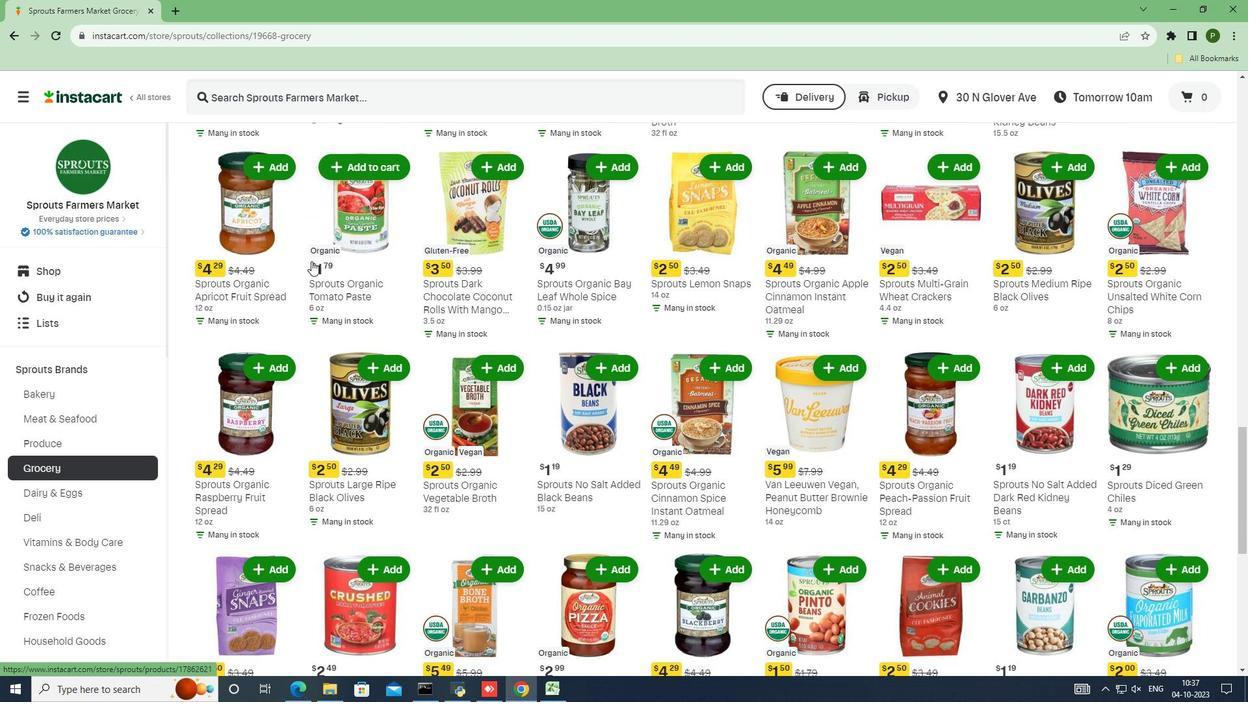 
Action: Mouse scrolled (311, 260) with delta (0, 0)
Screenshot: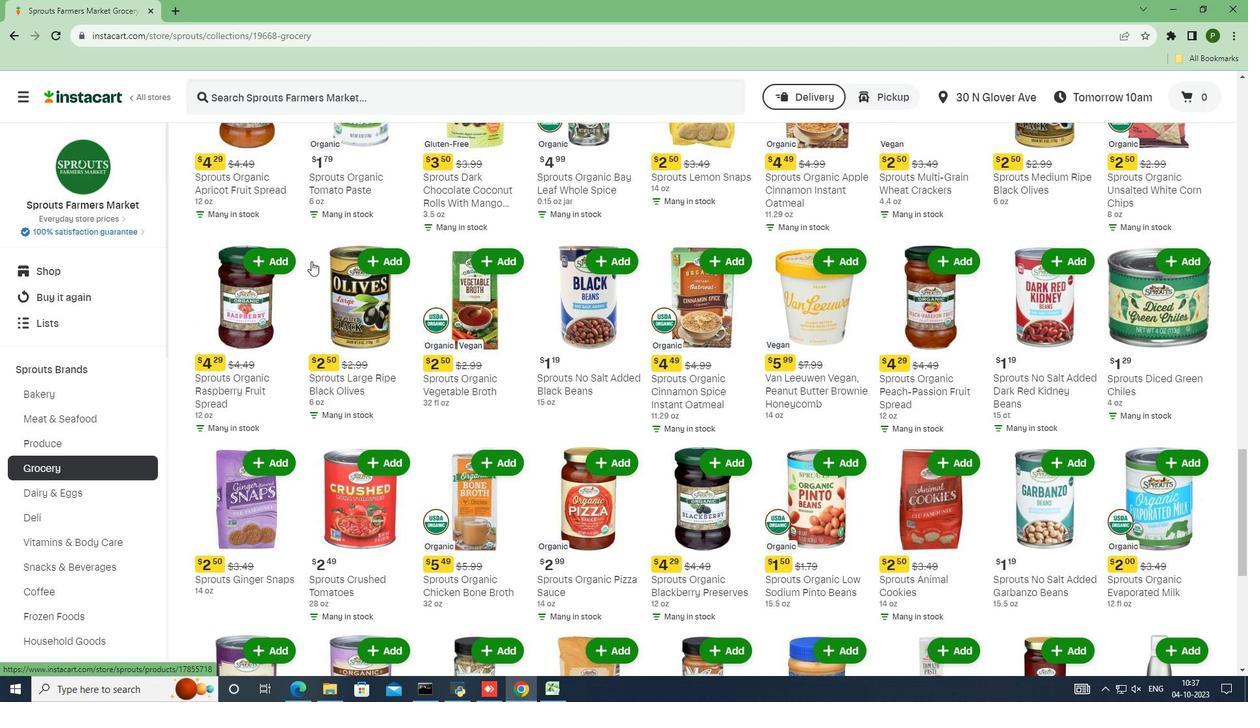 
Action: Mouse scrolled (311, 260) with delta (0, 0)
Screenshot: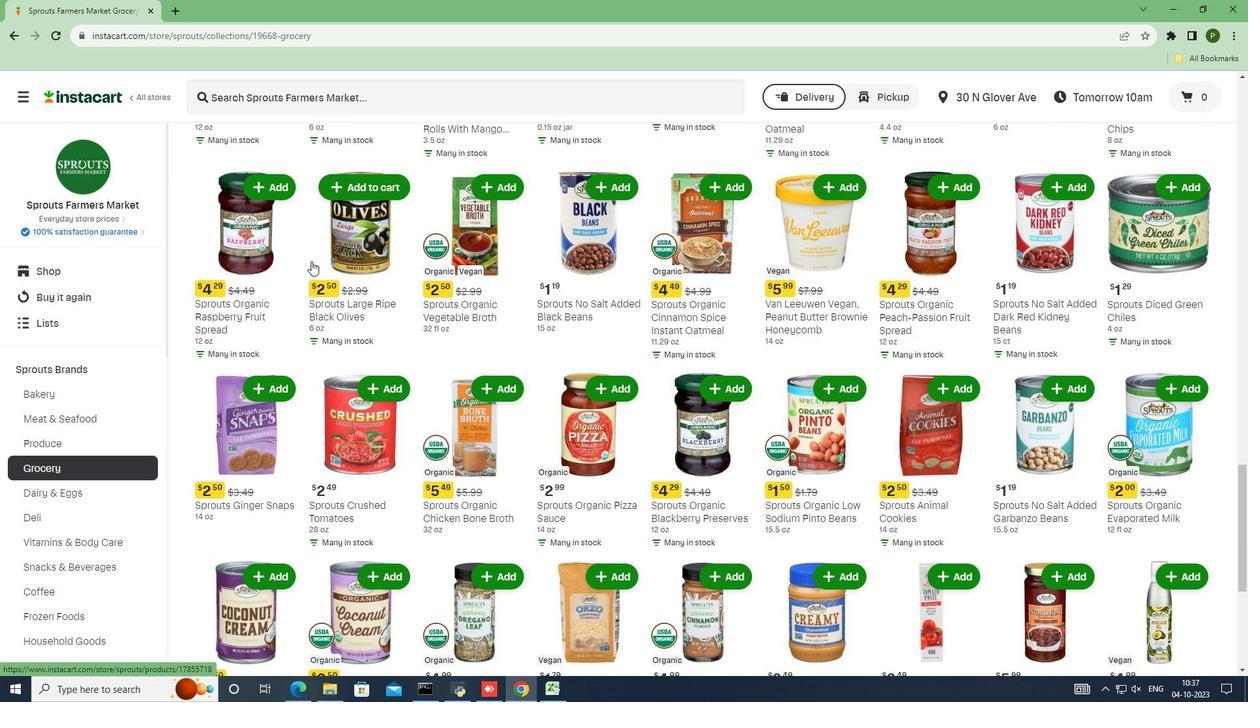 
Action: Mouse scrolled (311, 260) with delta (0, 0)
Screenshot: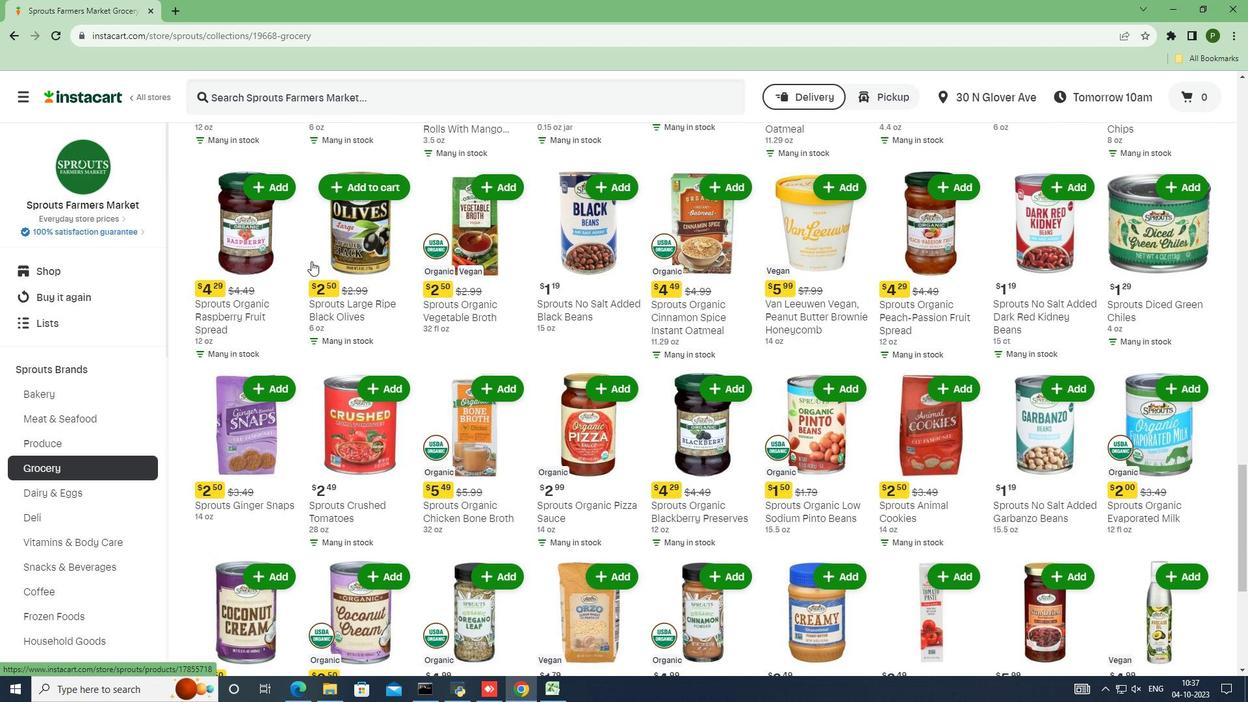 
Action: Mouse scrolled (311, 260) with delta (0, 0)
Screenshot: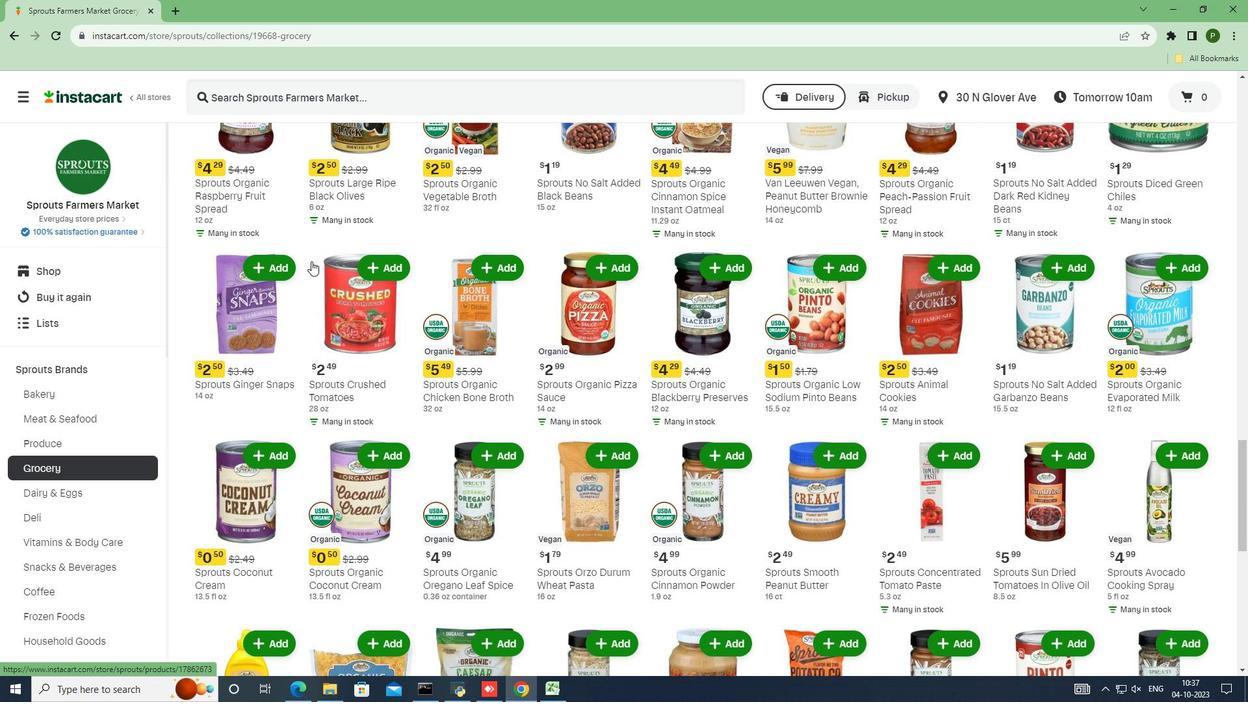 
Action: Mouse scrolled (311, 260) with delta (0, 0)
Screenshot: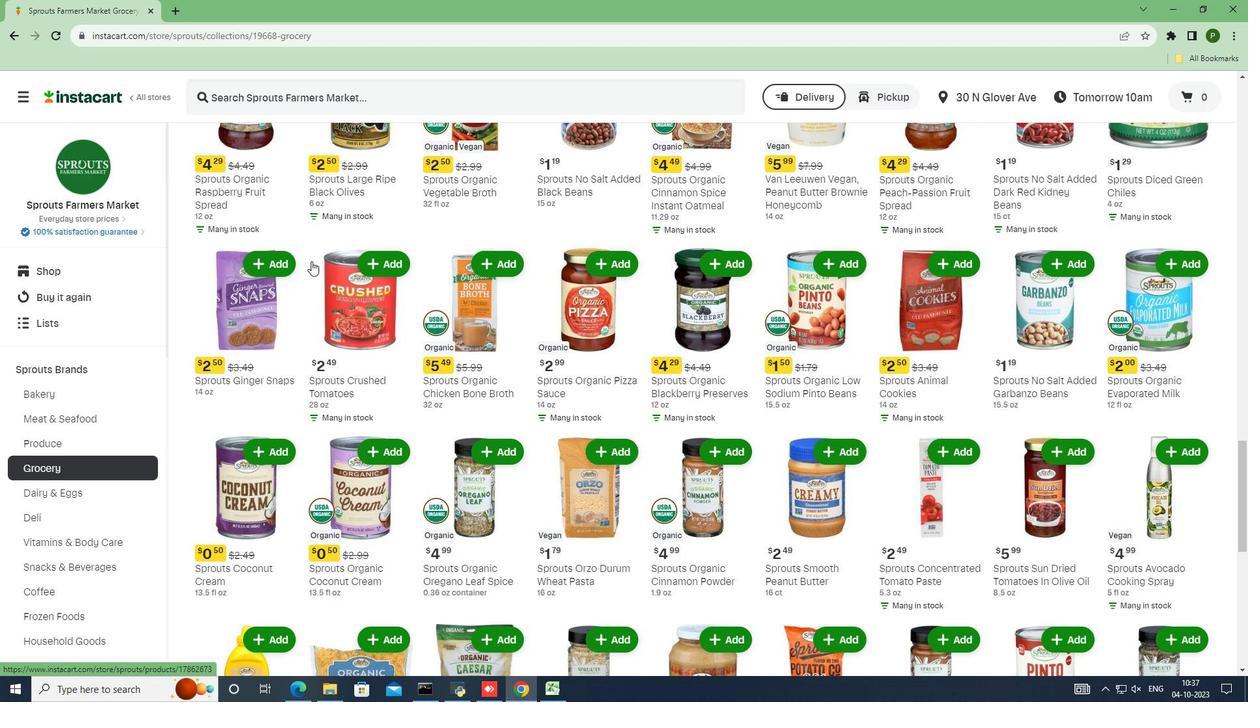 
Action: Mouse scrolled (311, 262) with delta (0, 0)
Screenshot: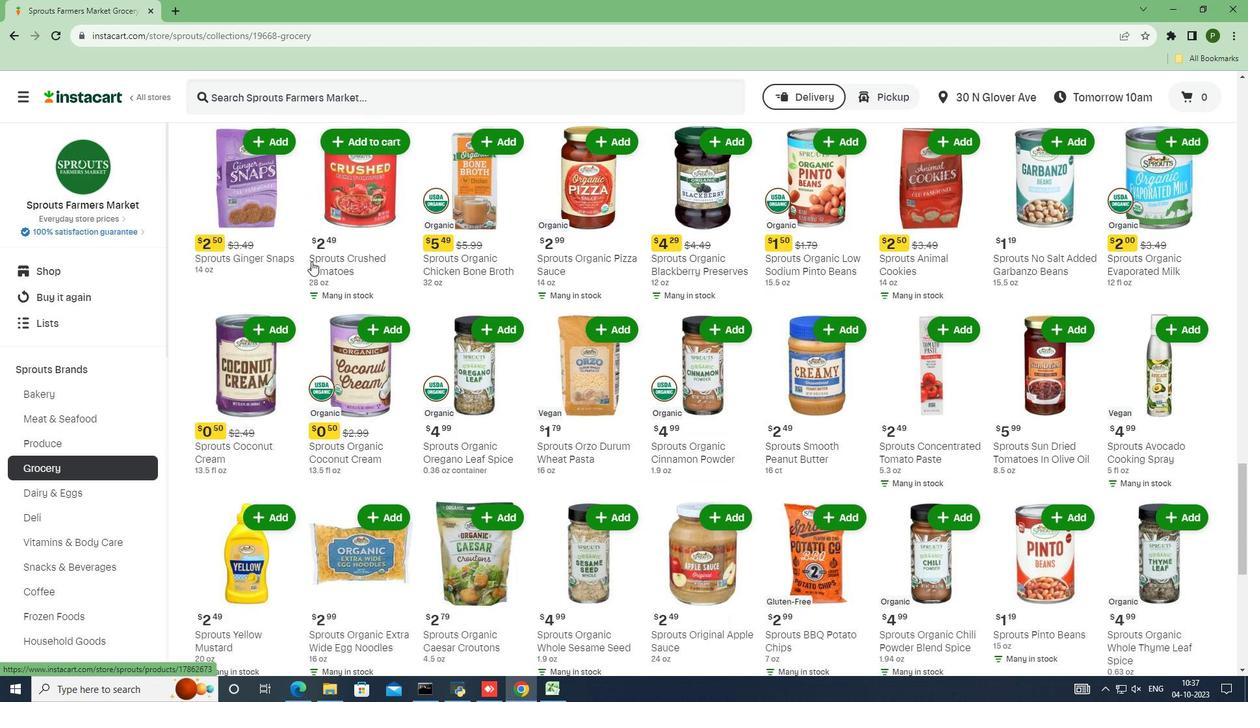 
Action: Mouse scrolled (311, 260) with delta (0, 0)
Screenshot: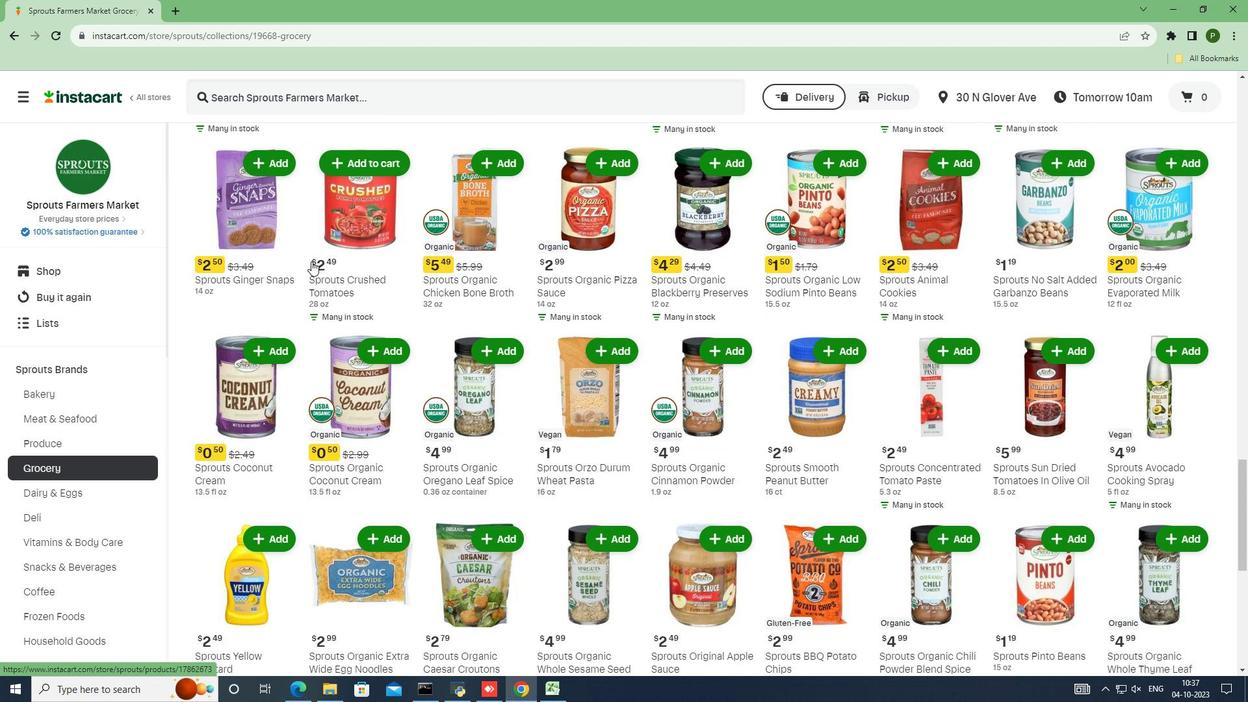
Action: Mouse scrolled (311, 260) with delta (0, 0)
Screenshot: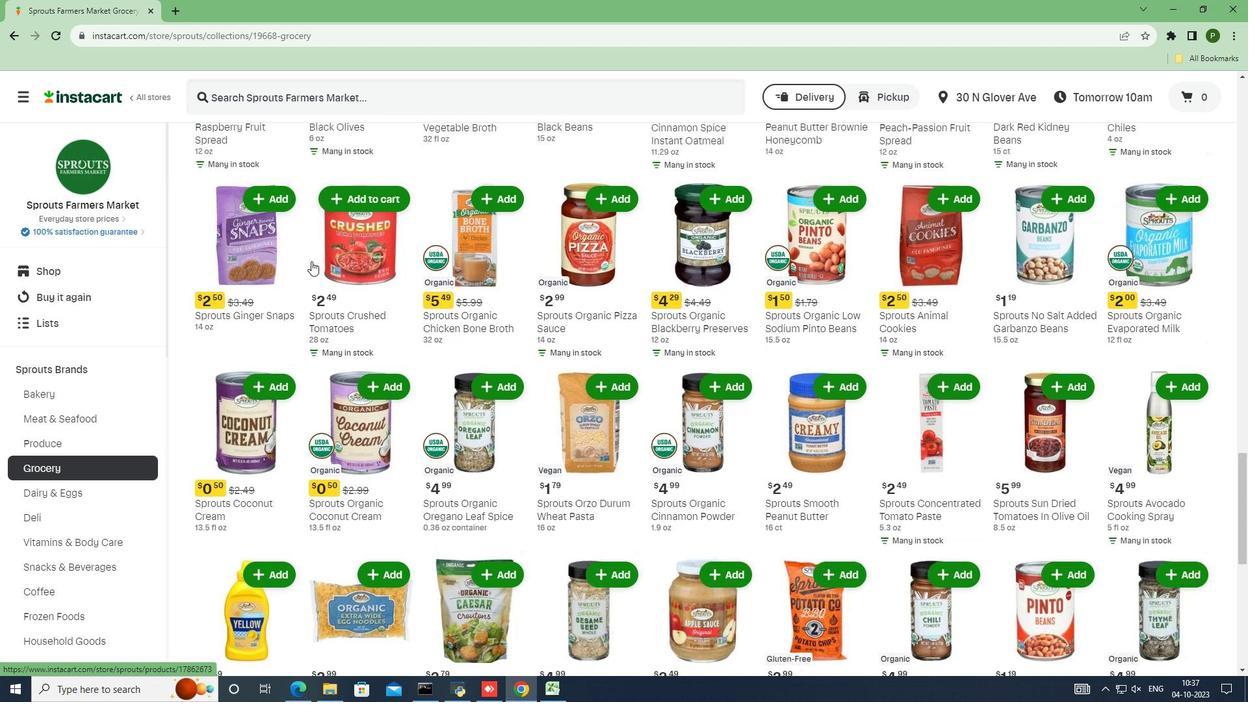 
Action: Mouse scrolled (311, 260) with delta (0, 0)
Screenshot: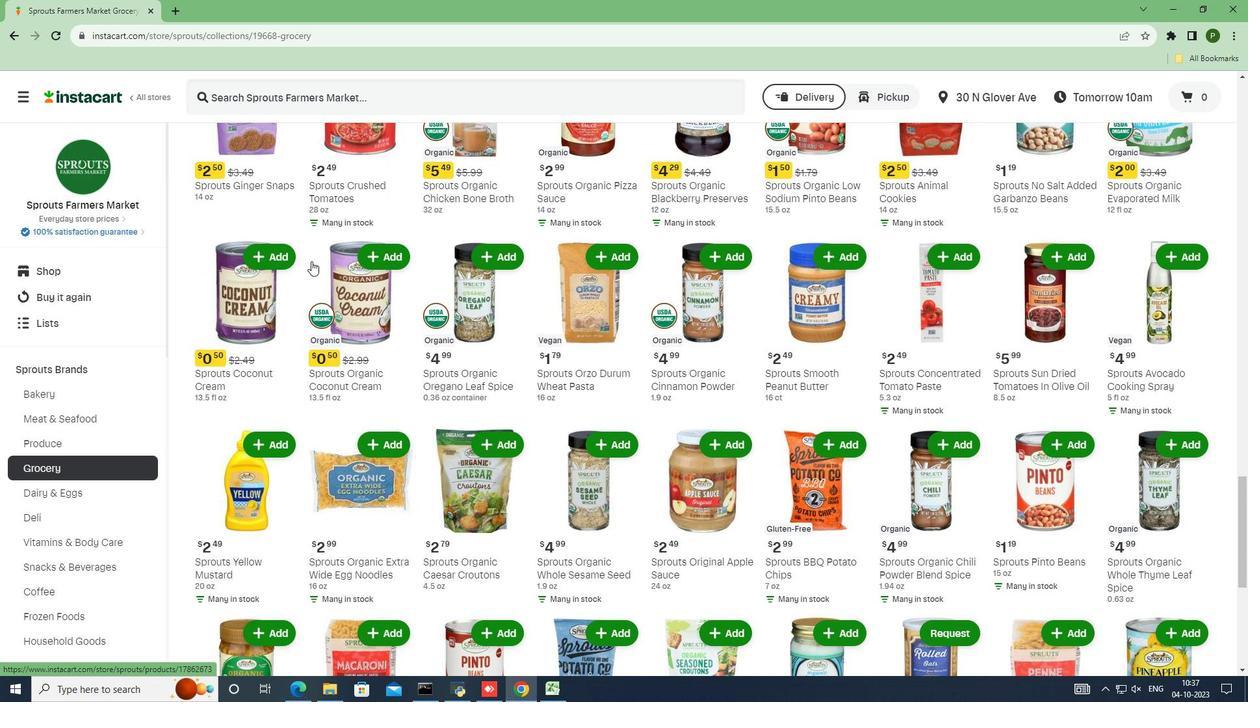 
Action: Mouse scrolled (311, 260) with delta (0, 0)
Screenshot: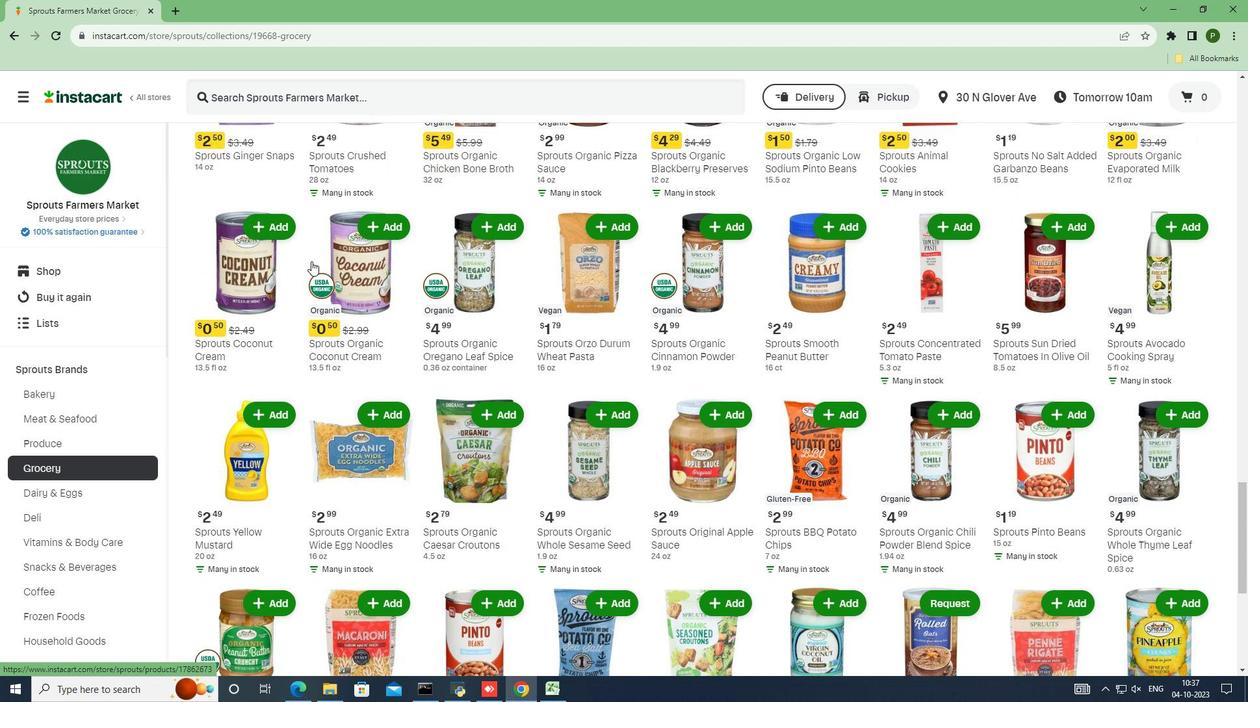 
Action: Mouse scrolled (311, 260) with delta (0, 0)
Screenshot: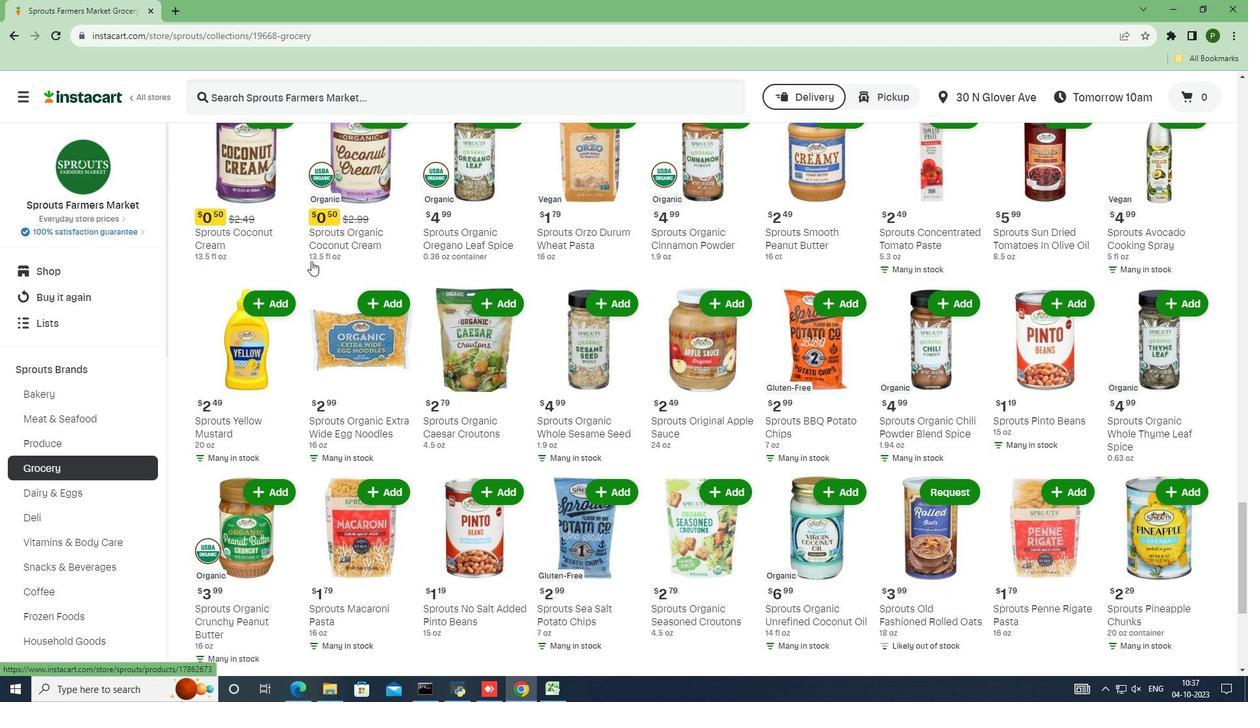 
Action: Mouse scrolled (311, 260) with delta (0, 0)
Screenshot: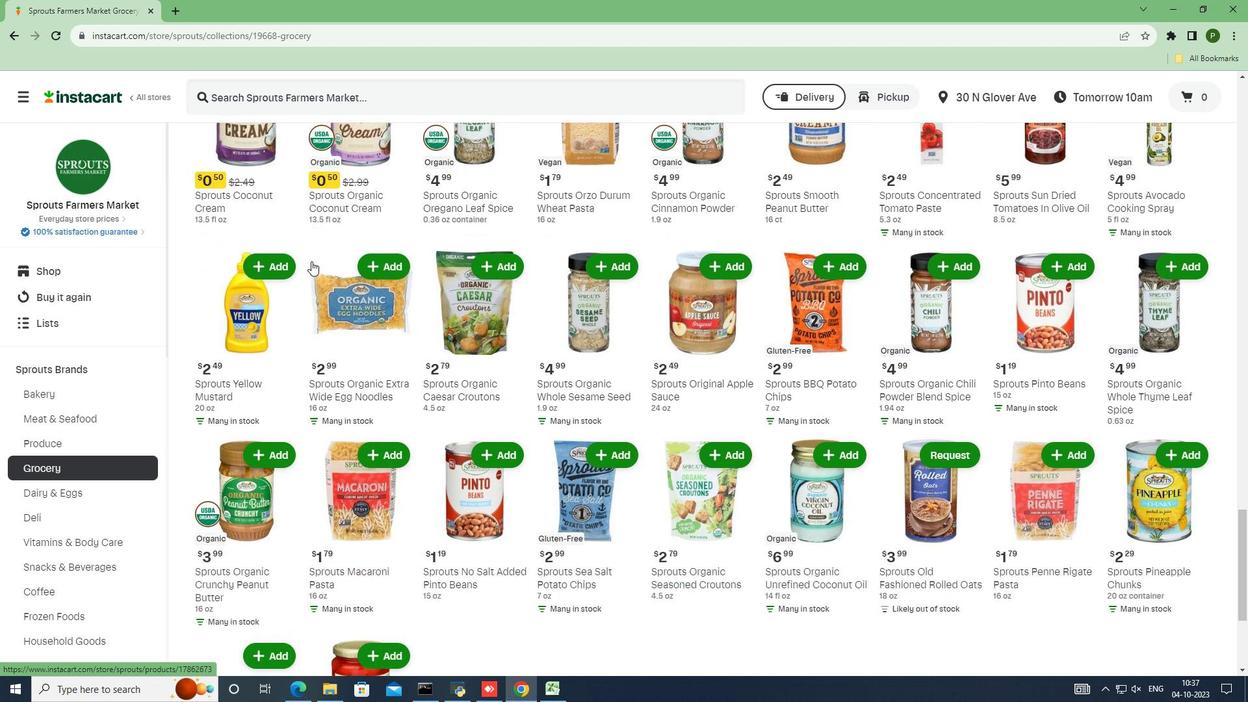 
Action: Mouse scrolled (311, 262) with delta (0, 0)
Screenshot: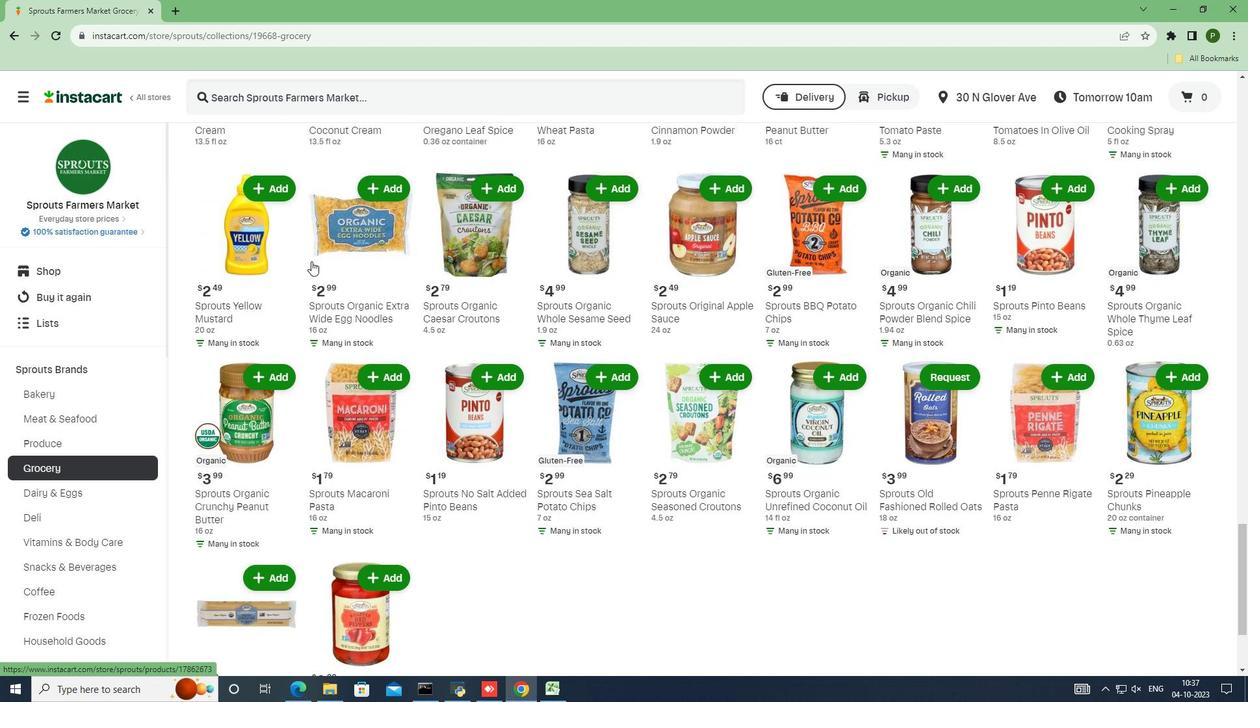 
Action: Mouse scrolled (311, 260) with delta (0, 0)
Screenshot: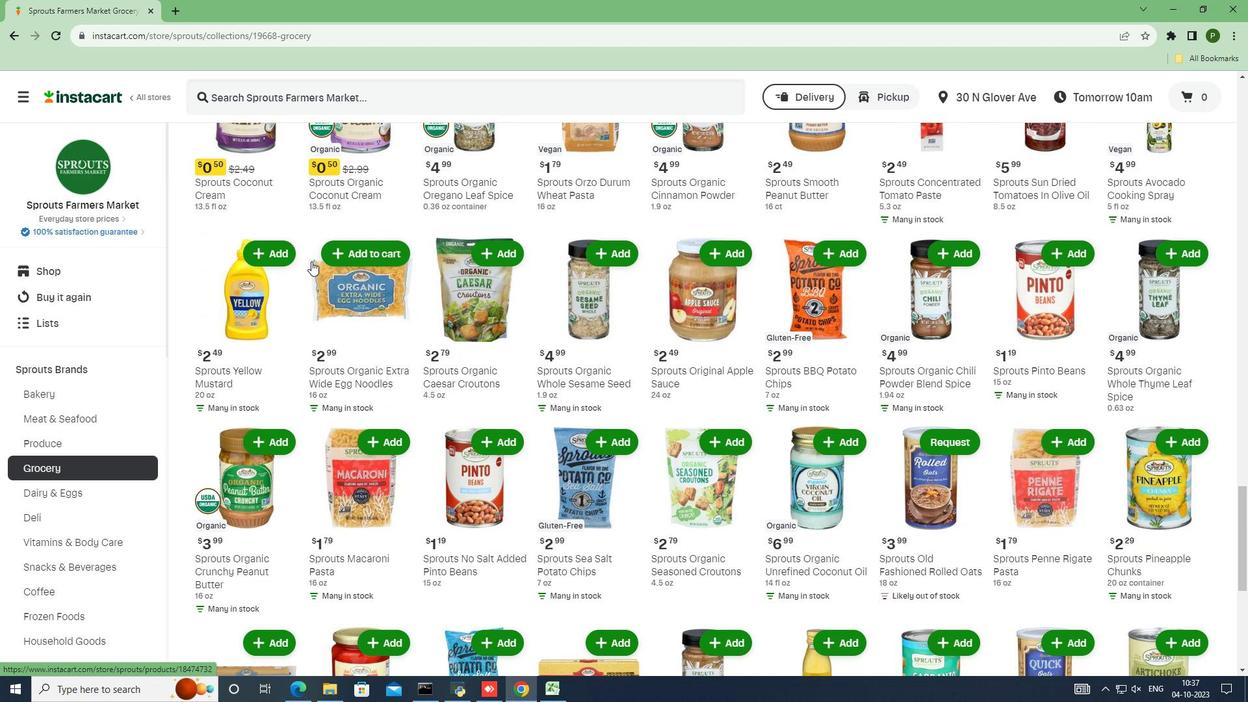 
Action: Mouse scrolled (311, 260) with delta (0, 0)
Screenshot: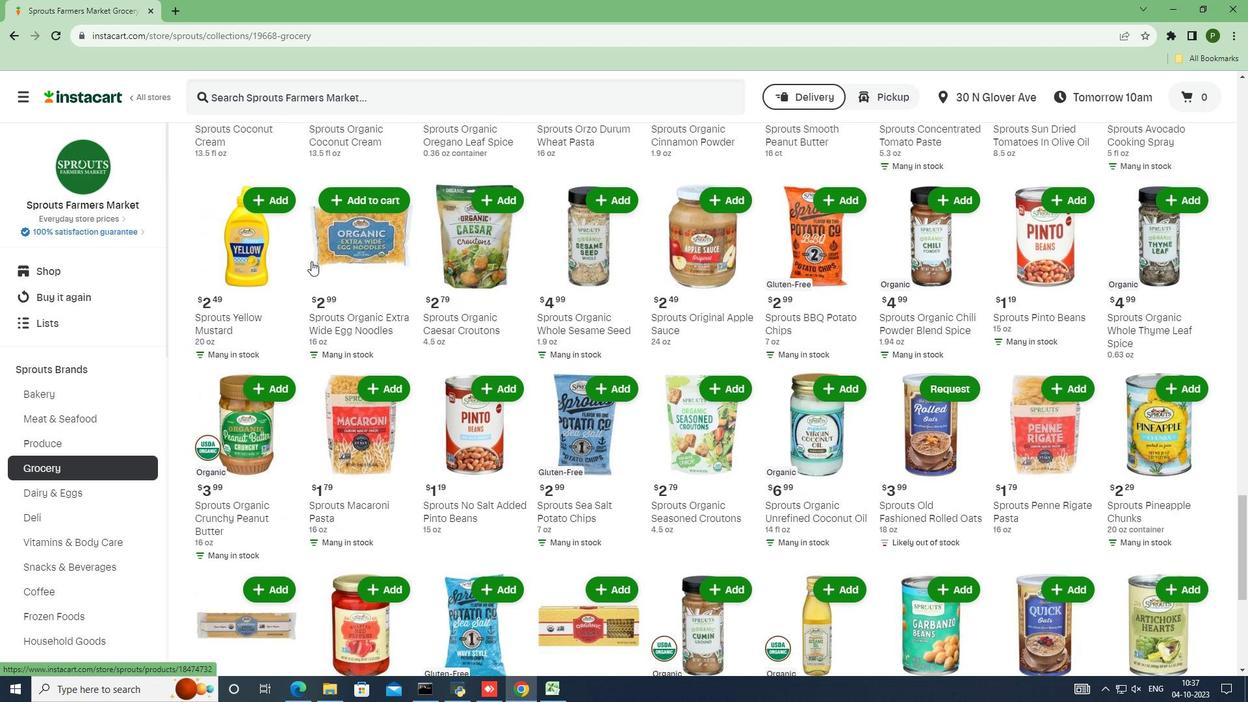 
Action: Mouse scrolled (311, 260) with delta (0, 0)
Screenshot: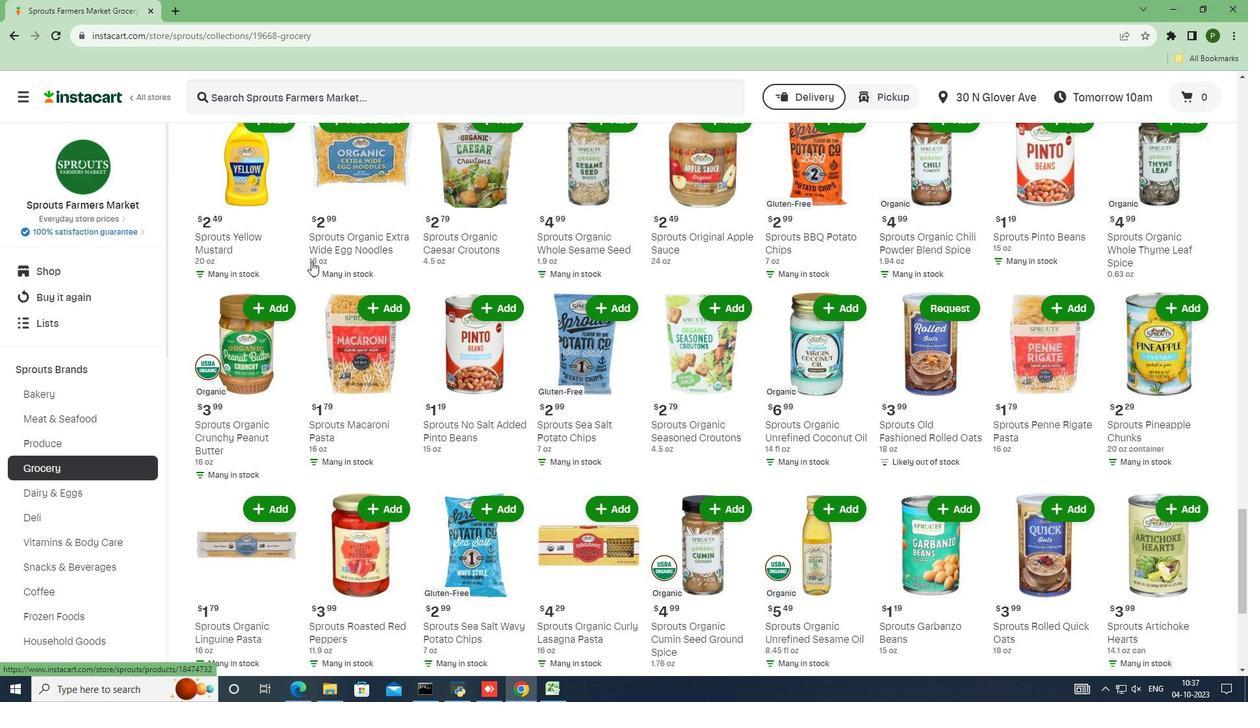 
Action: Mouse scrolled (311, 260) with delta (0, 0)
Screenshot: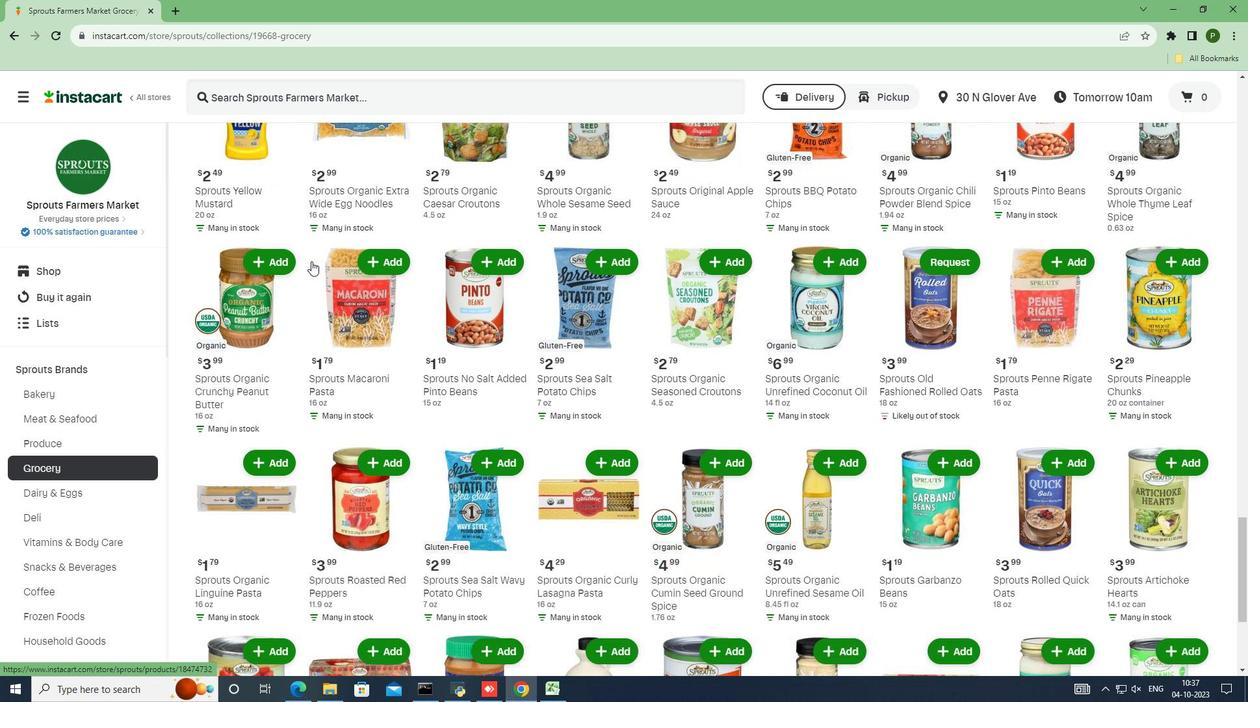 
Action: Mouse scrolled (311, 260) with delta (0, 0)
Screenshot: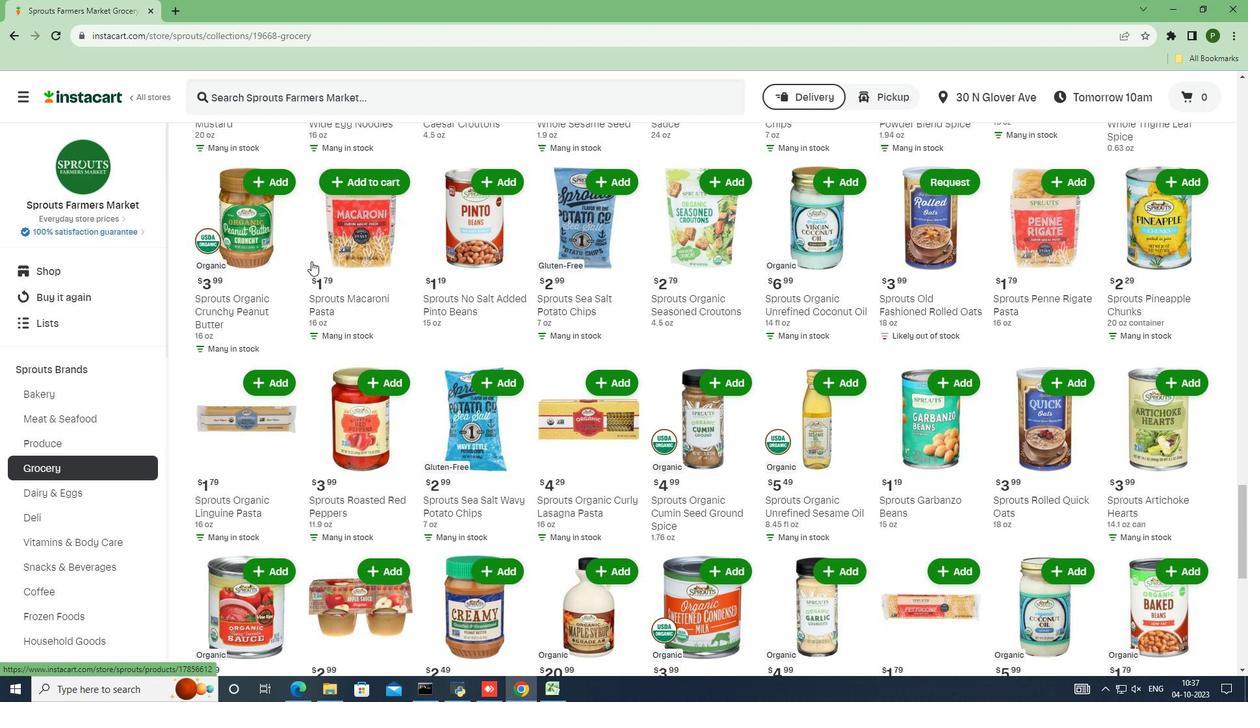 
Action: Mouse scrolled (311, 260) with delta (0, 0)
Screenshot: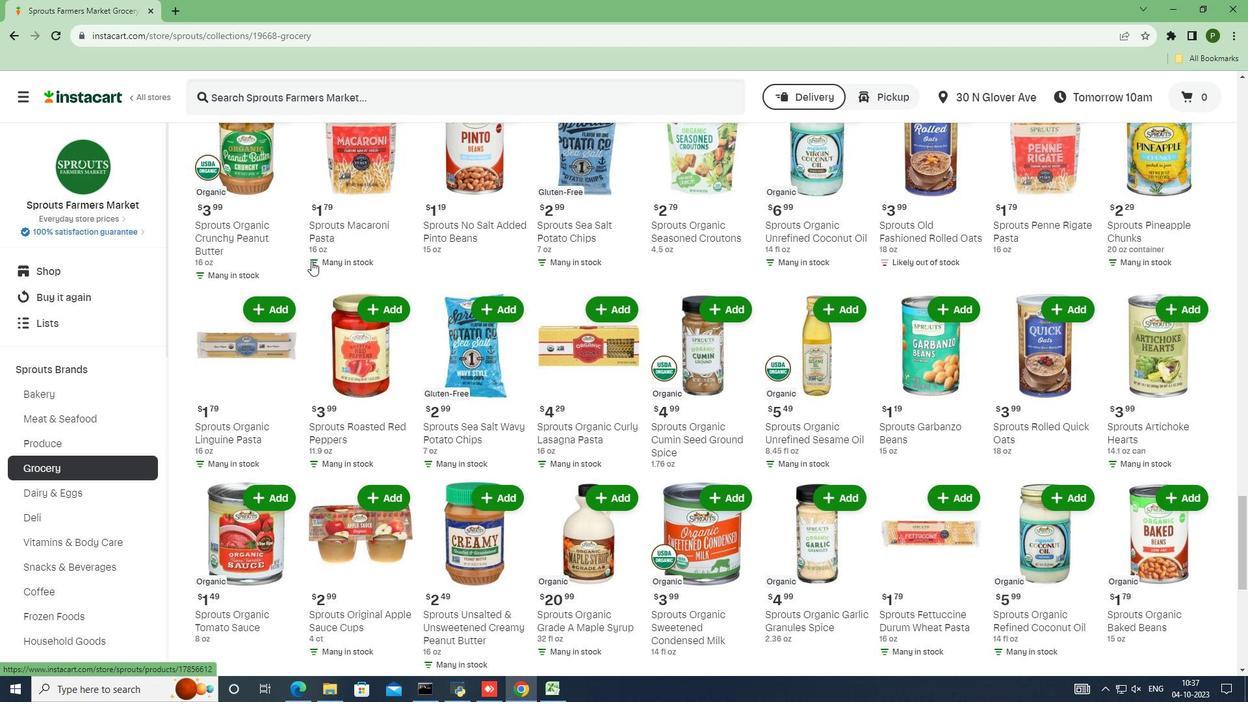 
Action: Mouse scrolled (311, 260) with delta (0, 0)
Screenshot: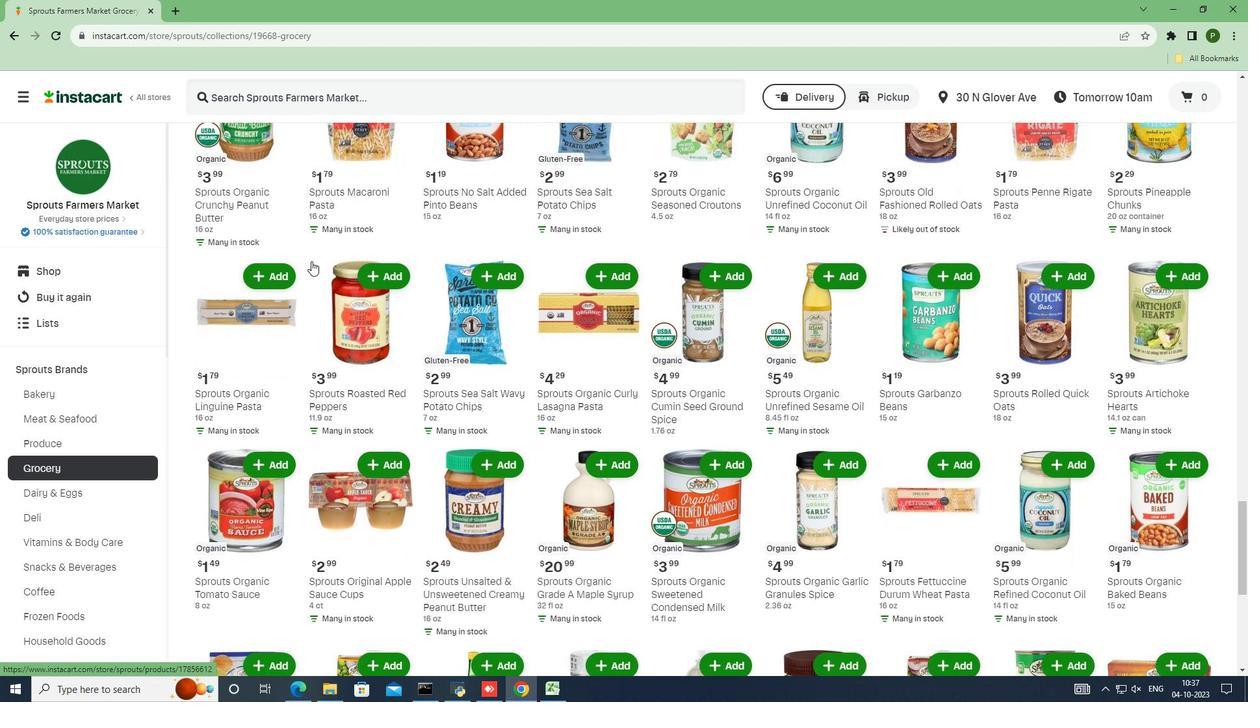
Action: Mouse scrolled (311, 260) with delta (0, 0)
Screenshot: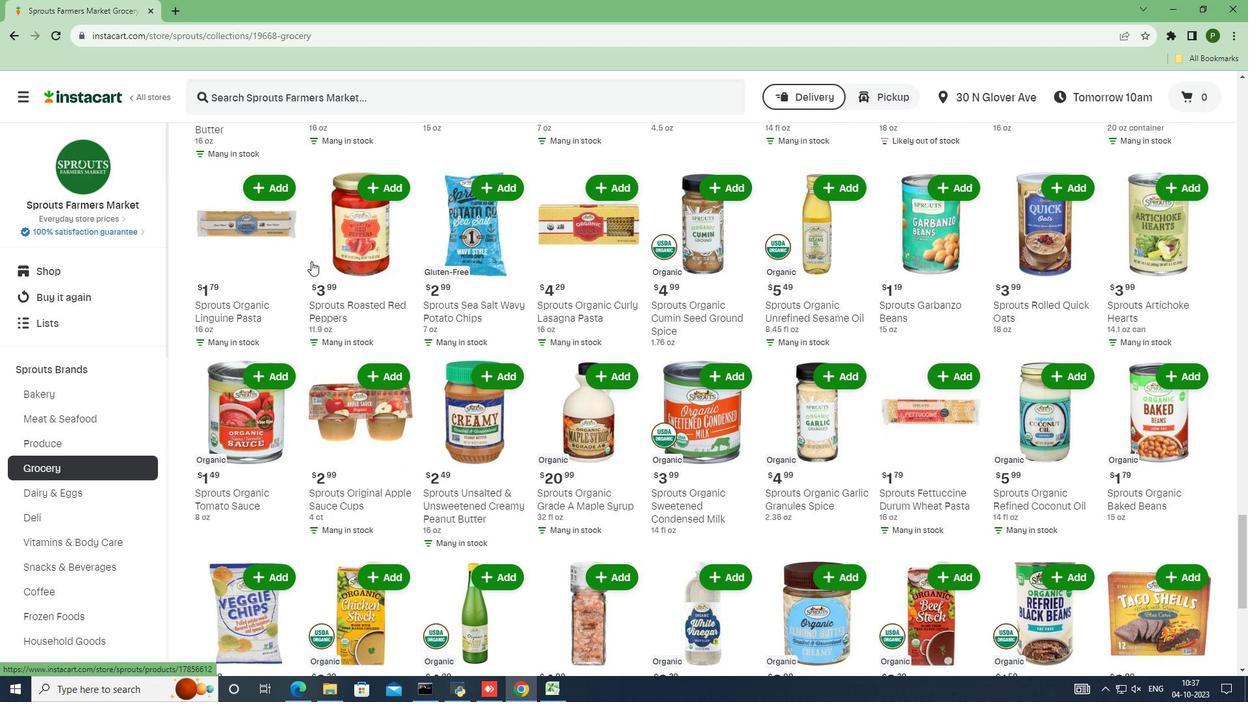 
Action: Mouse scrolled (311, 260) with delta (0, 0)
Screenshot: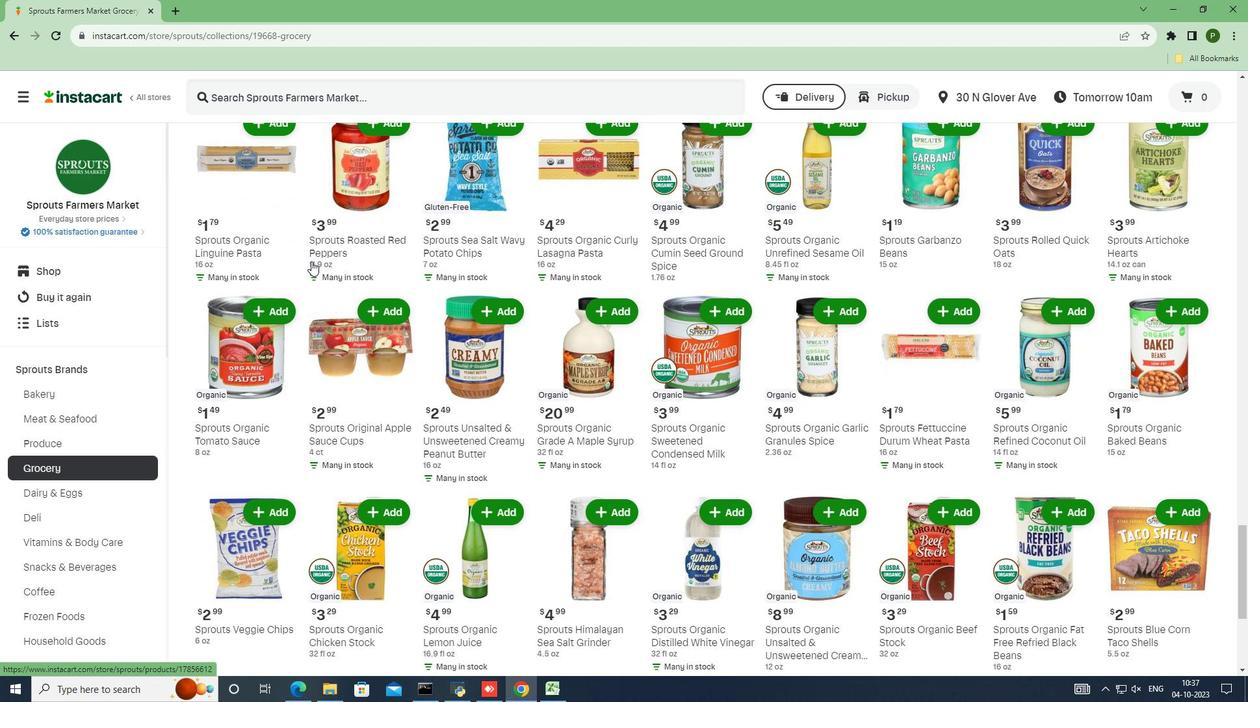 
Action: Mouse scrolled (311, 260) with delta (0, 0)
Screenshot: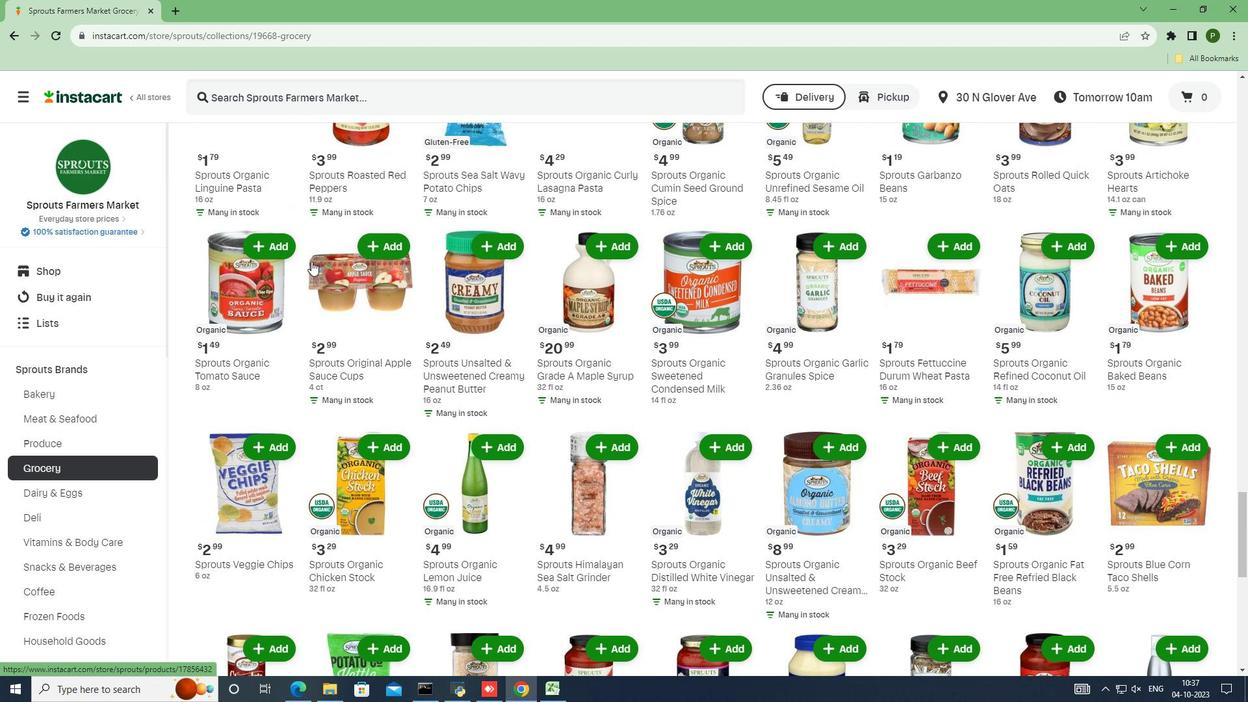 
Action: Mouse scrolled (311, 260) with delta (0, 0)
Screenshot: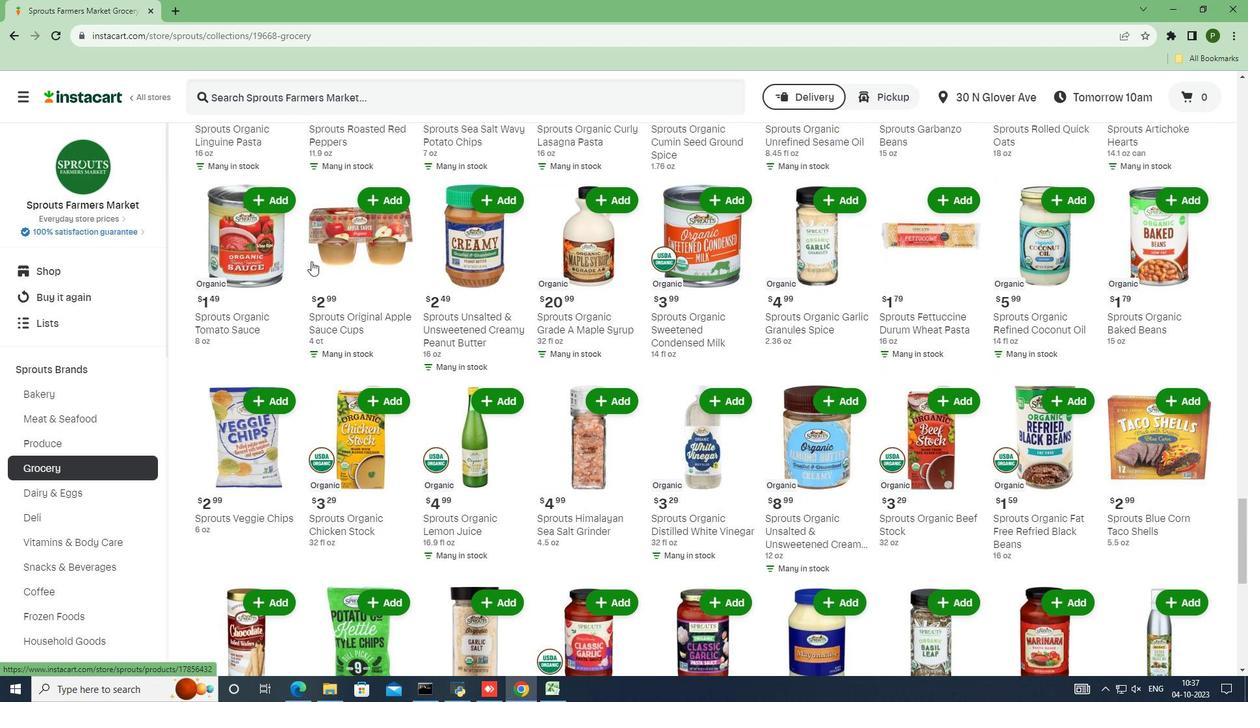 
Action: Mouse scrolled (311, 260) with delta (0, 0)
Screenshot: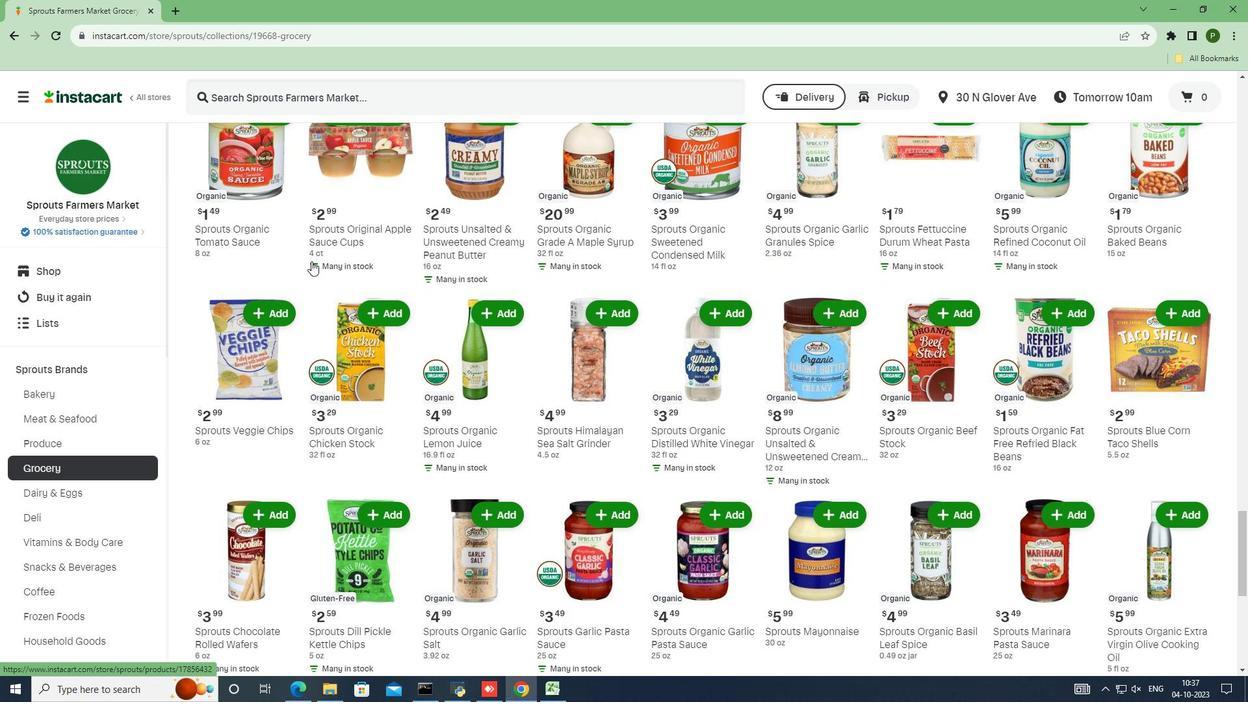 
Action: Mouse scrolled (311, 260) with delta (0, 0)
Screenshot: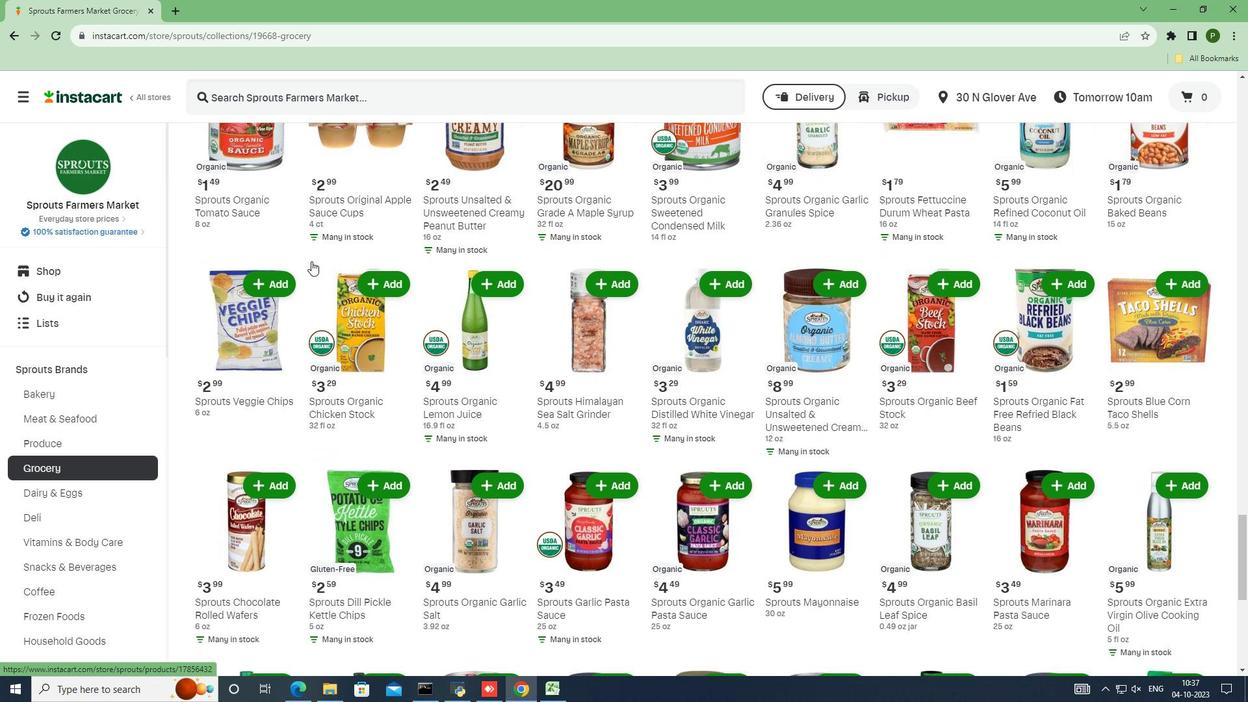 
Action: Mouse scrolled (311, 260) with delta (0, 0)
Screenshot: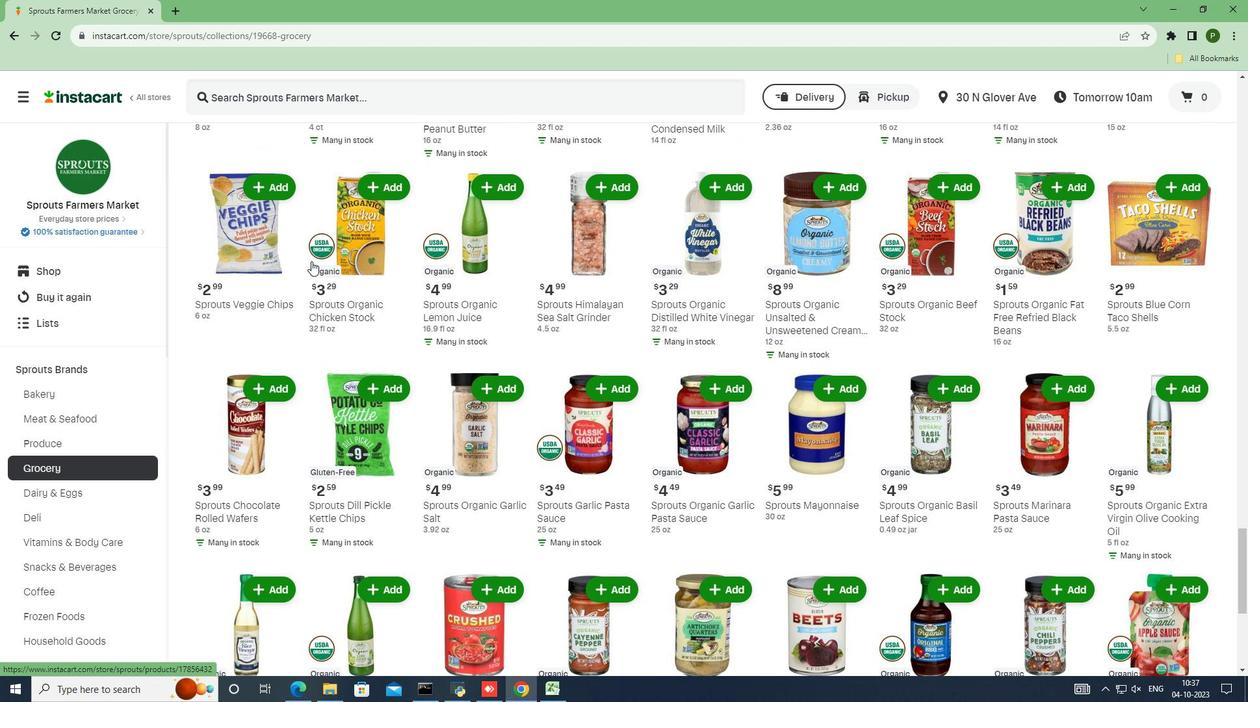 
Action: Mouse scrolled (311, 260) with delta (0, 0)
Screenshot: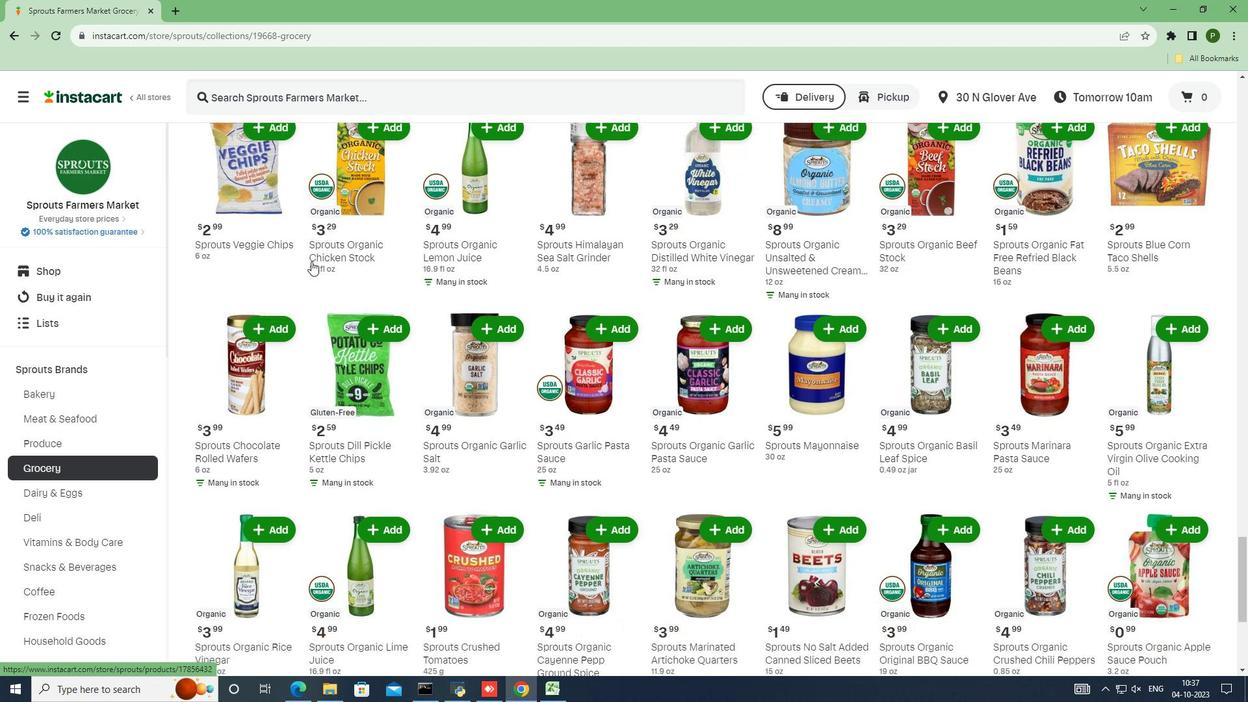 
Action: Mouse scrolled (311, 260) with delta (0, 0)
Screenshot: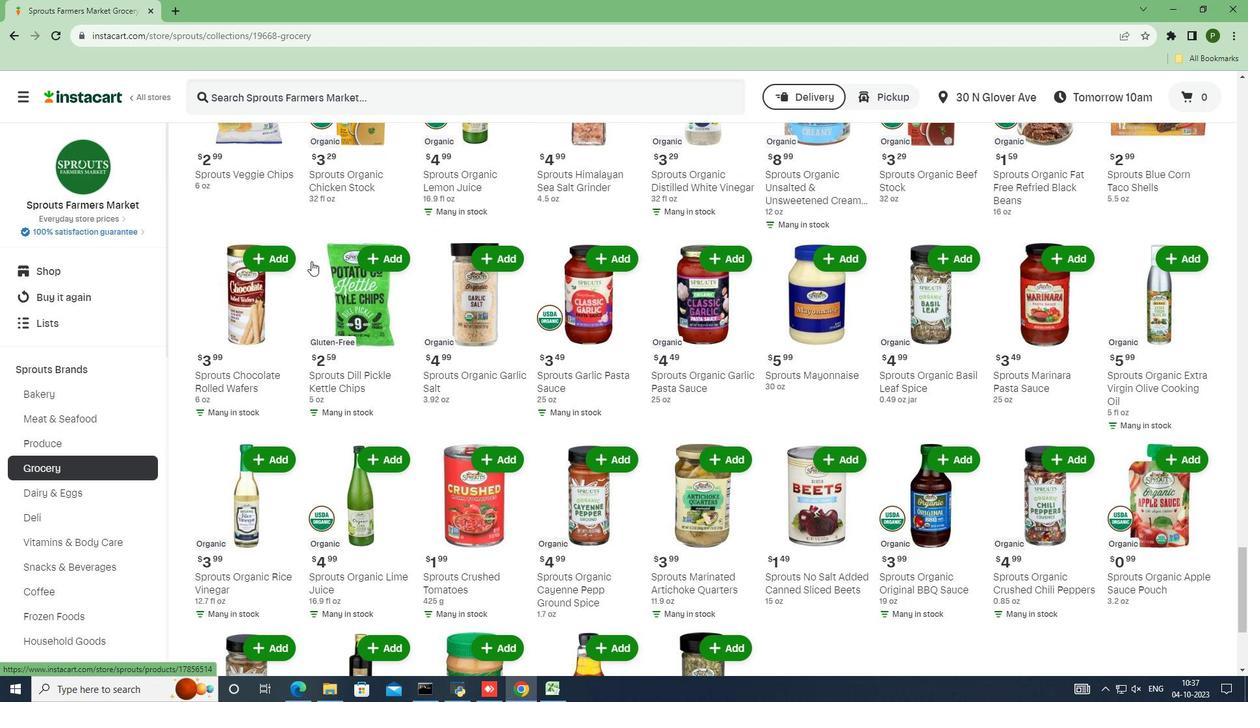 
Action: Mouse scrolled (311, 260) with delta (0, 0)
Screenshot: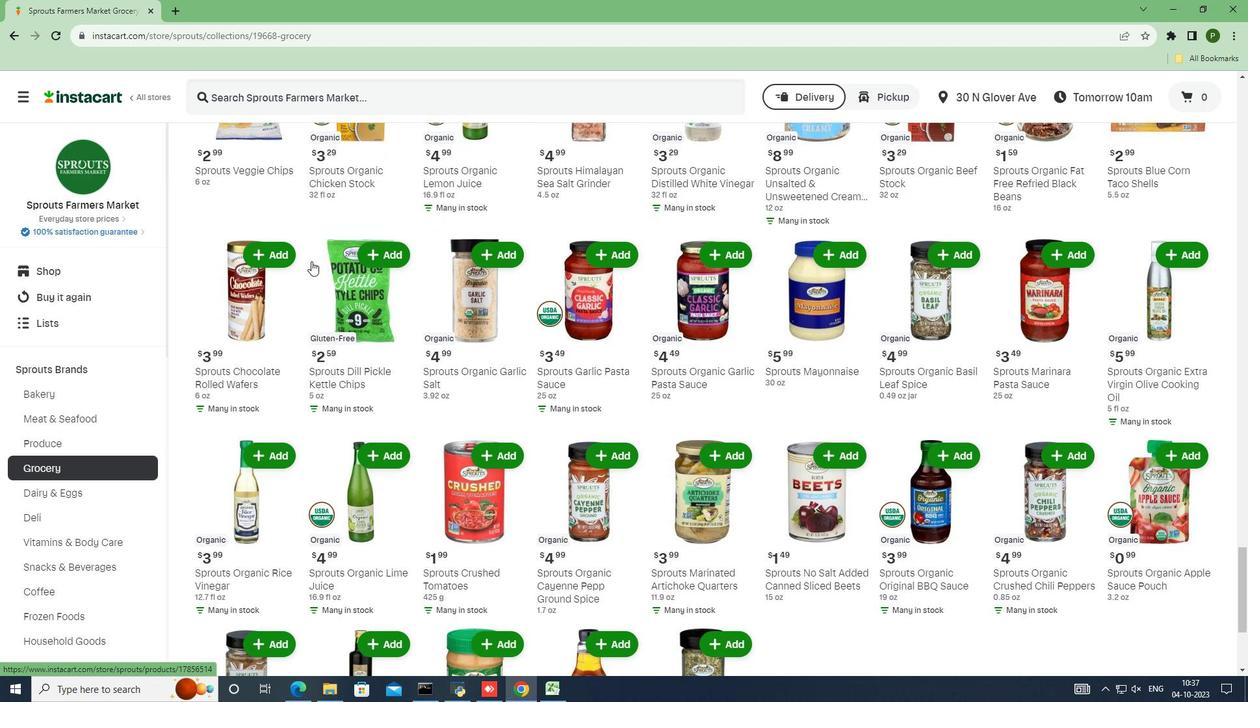 
Action: Mouse scrolled (311, 260) with delta (0, 0)
Screenshot: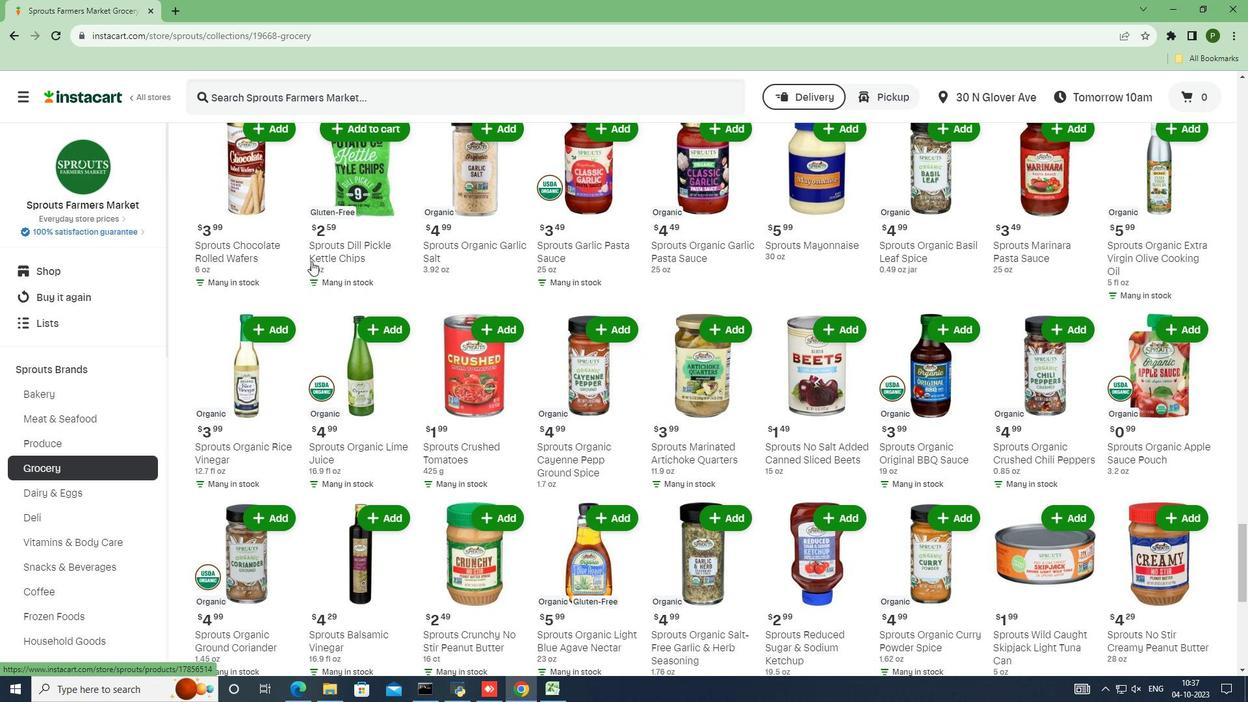 
Action: Mouse scrolled (311, 260) with delta (0, 0)
Screenshot: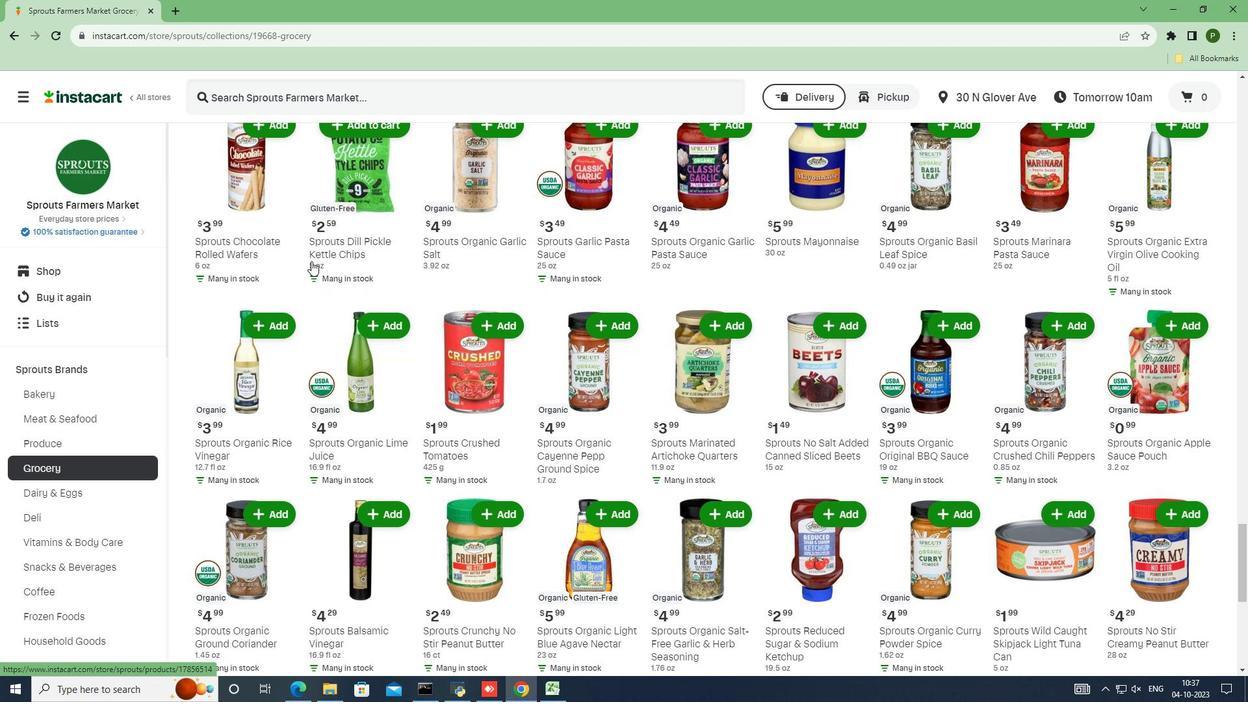 
Action: Mouse scrolled (311, 260) with delta (0, 0)
Screenshot: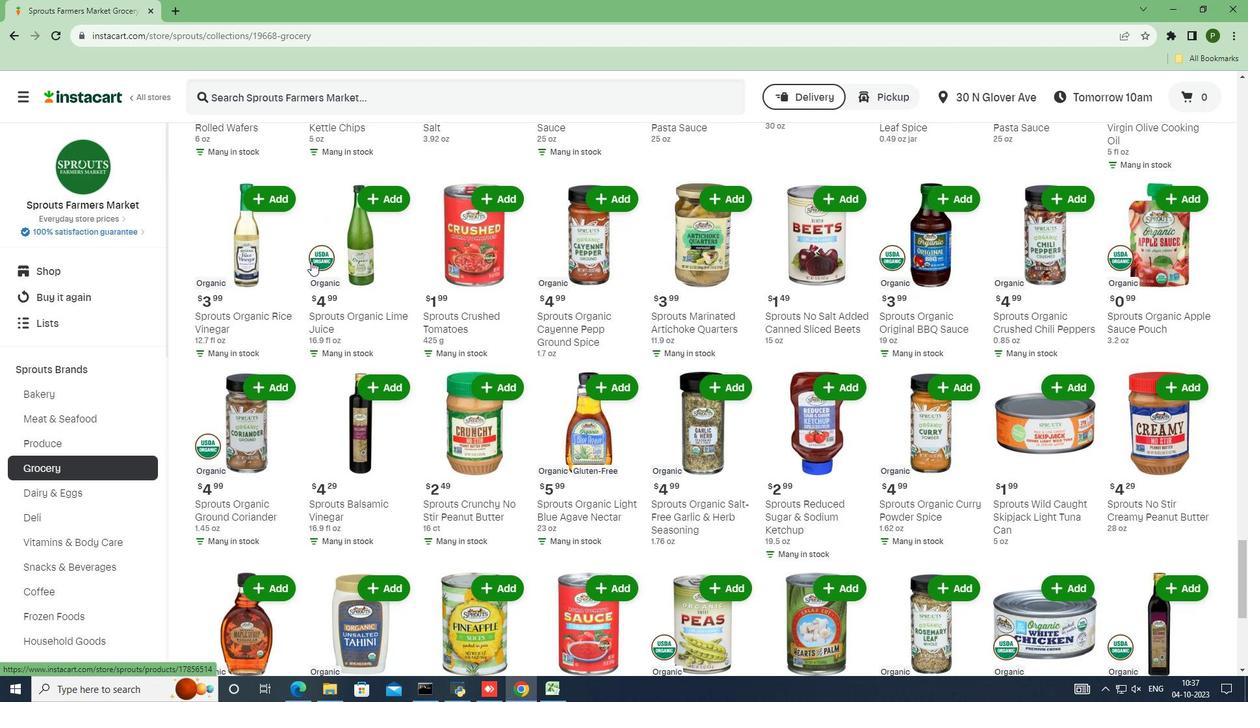 
Action: Mouse scrolled (311, 260) with delta (0, 0)
Screenshot: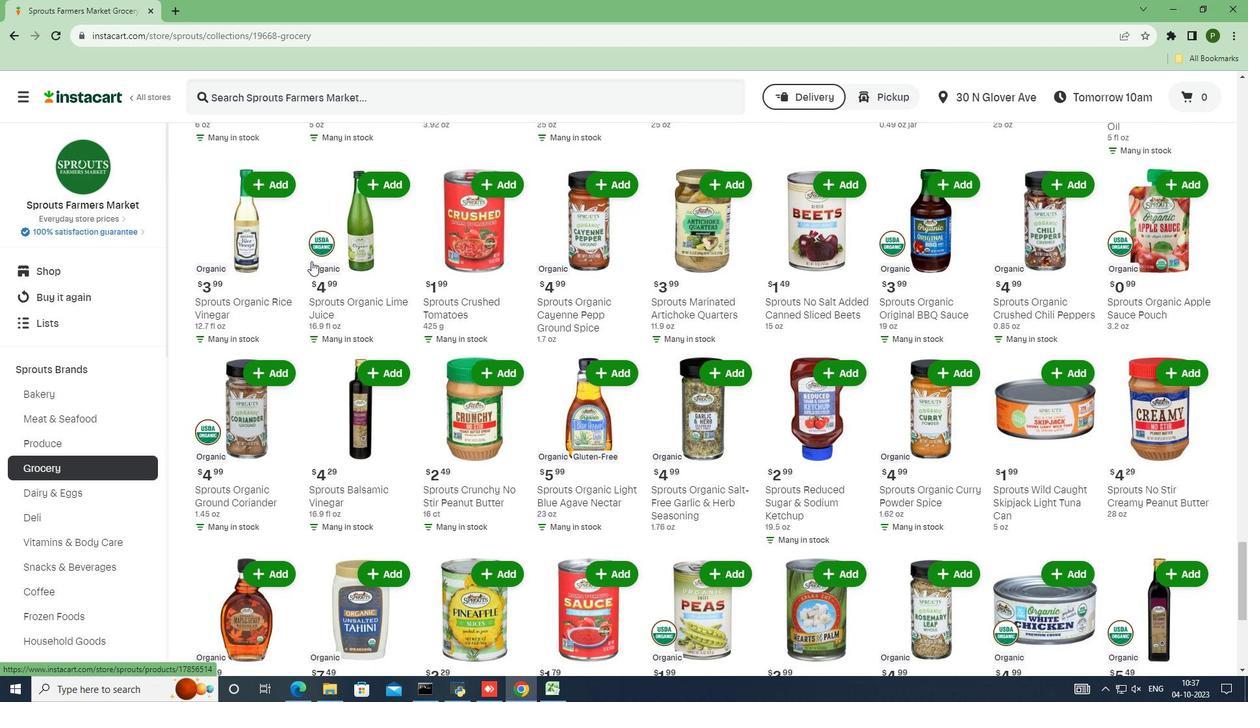 
Action: Mouse scrolled (311, 260) with delta (0, 0)
Screenshot: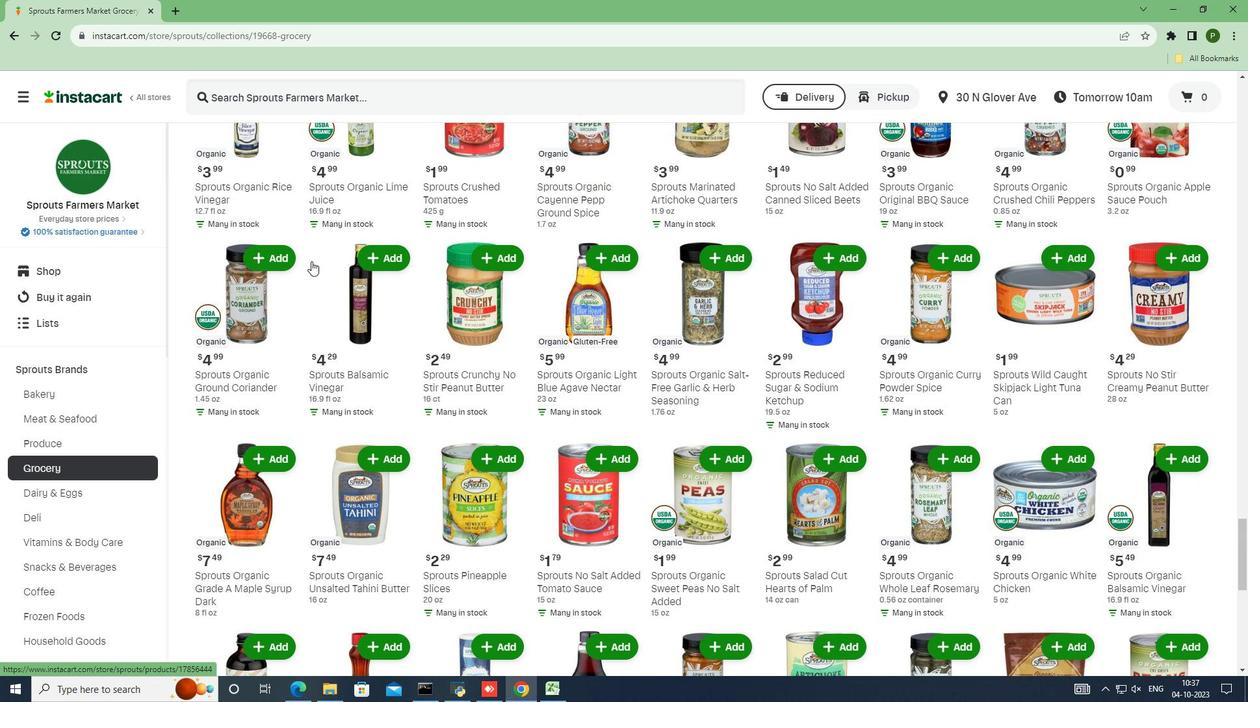 
Action: Mouse scrolled (311, 260) with delta (0, 0)
Screenshot: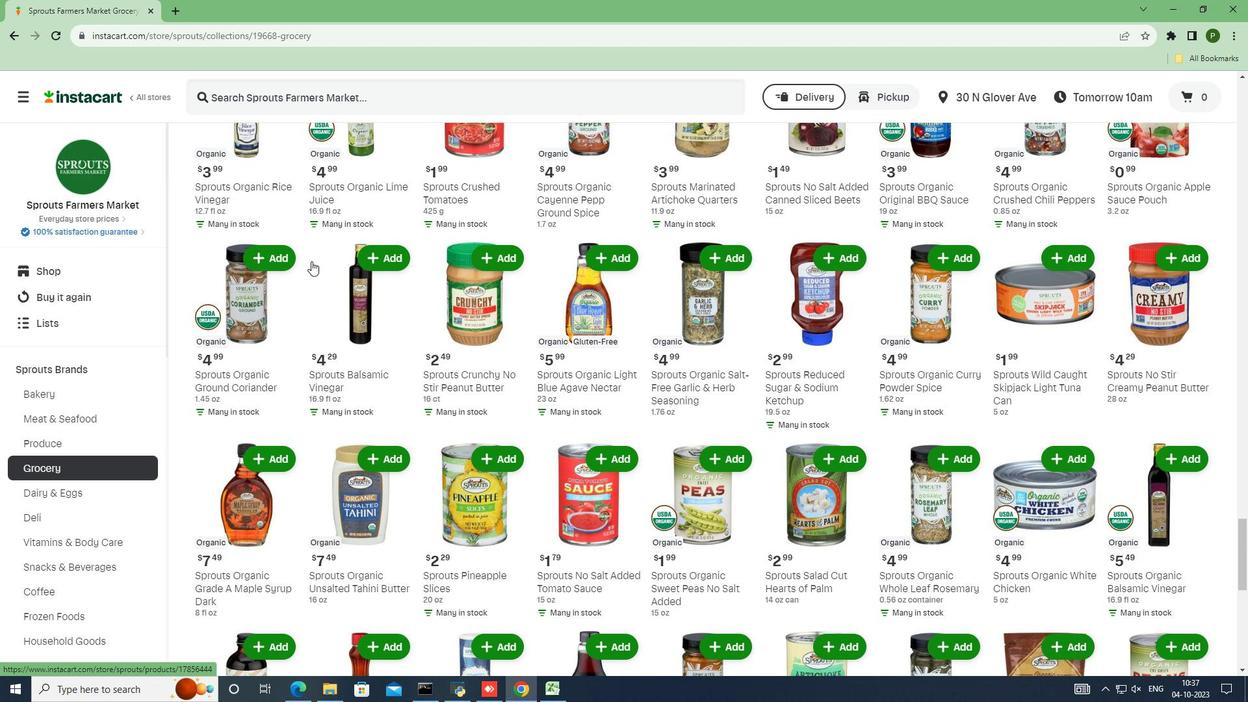 
Action: Mouse scrolled (311, 260) with delta (0, 0)
Screenshot: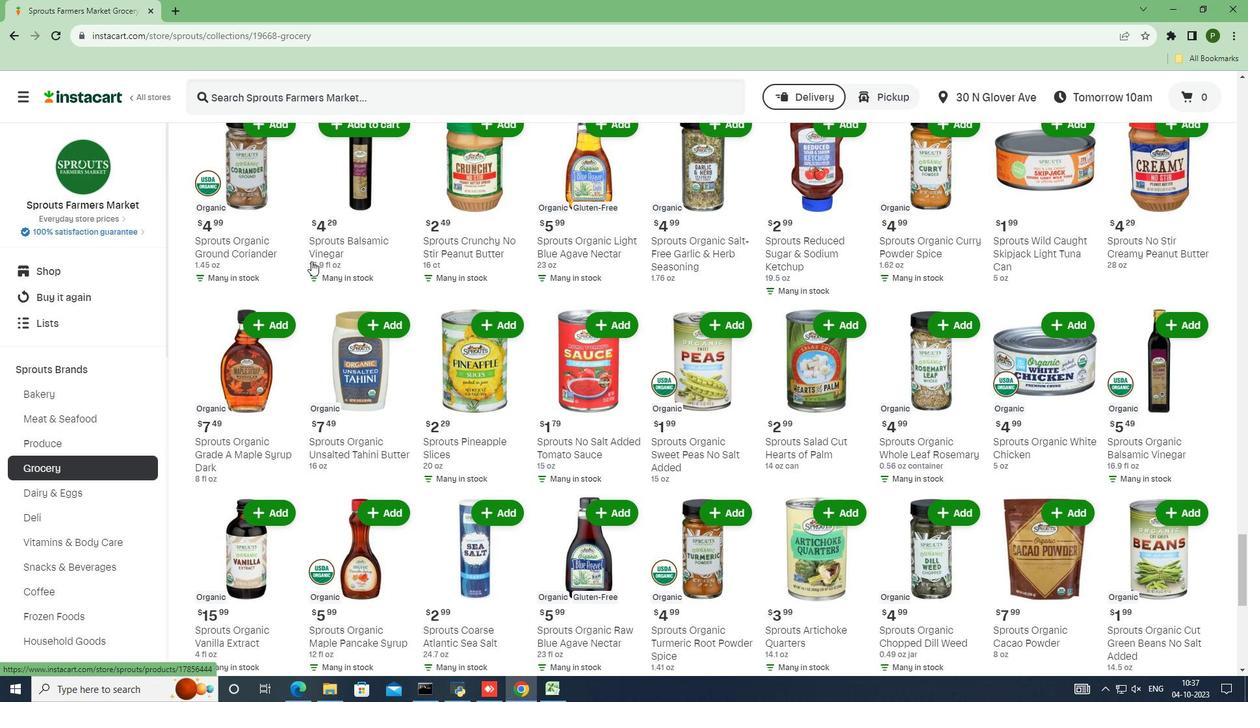
Action: Mouse scrolled (311, 260) with delta (0, 0)
Screenshot: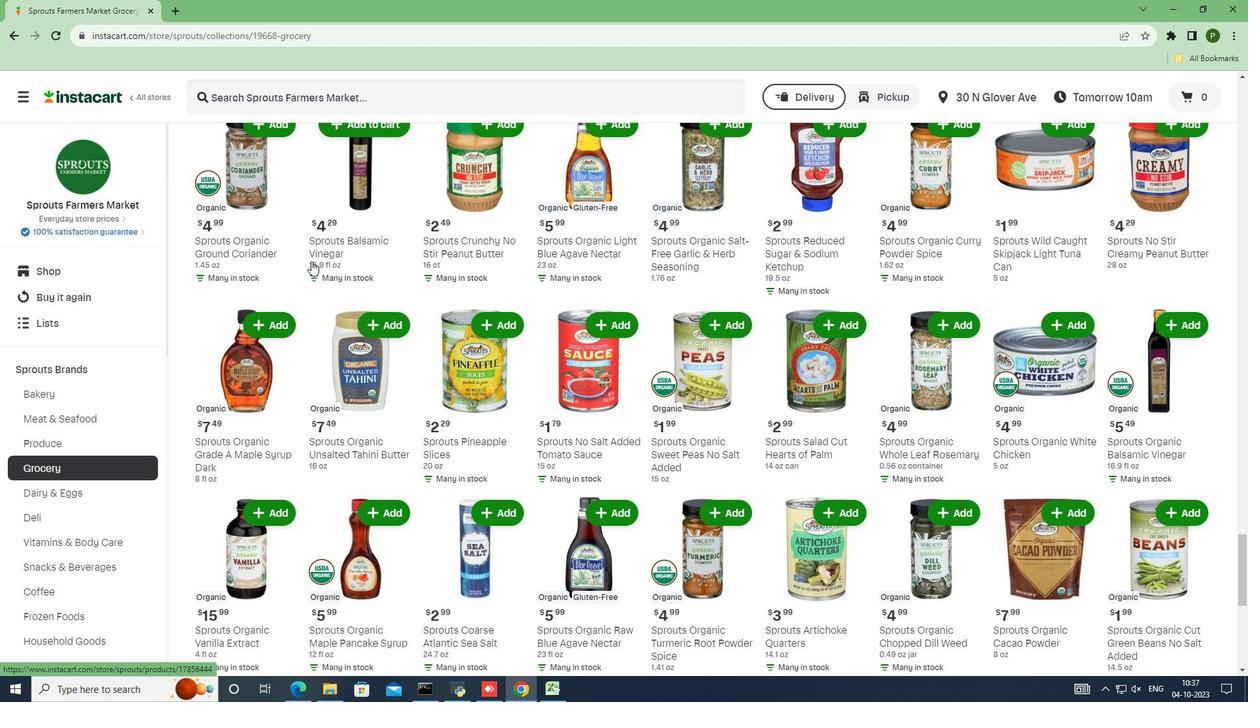
Action: Mouse scrolled (311, 260) with delta (0, 0)
Screenshot: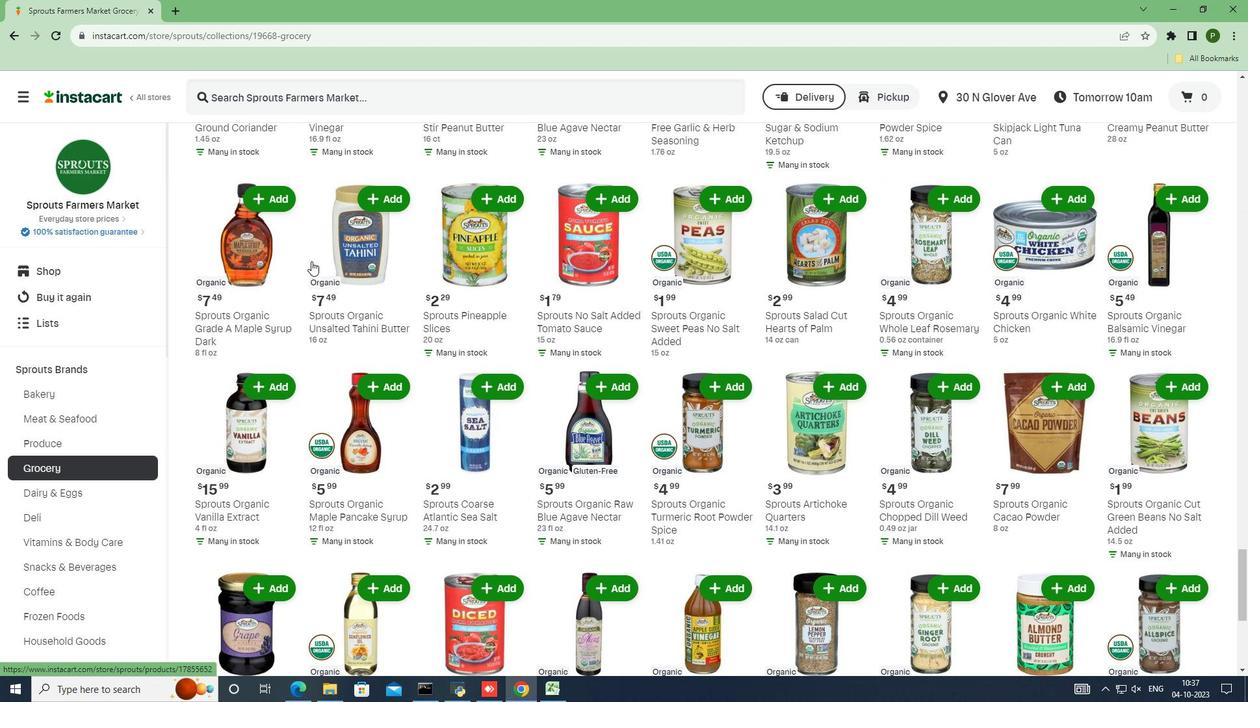 
Action: Mouse scrolled (311, 260) with delta (0, 0)
Screenshot: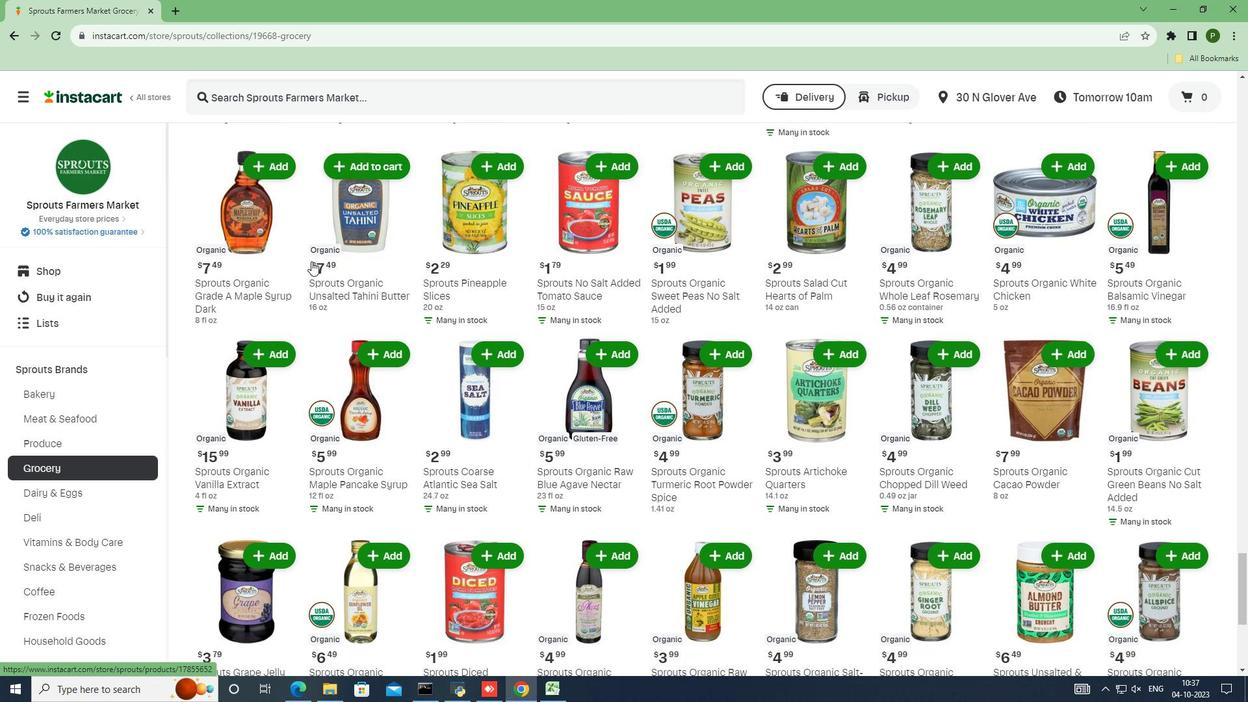 
Action: Mouse scrolled (311, 262) with delta (0, 0)
Screenshot: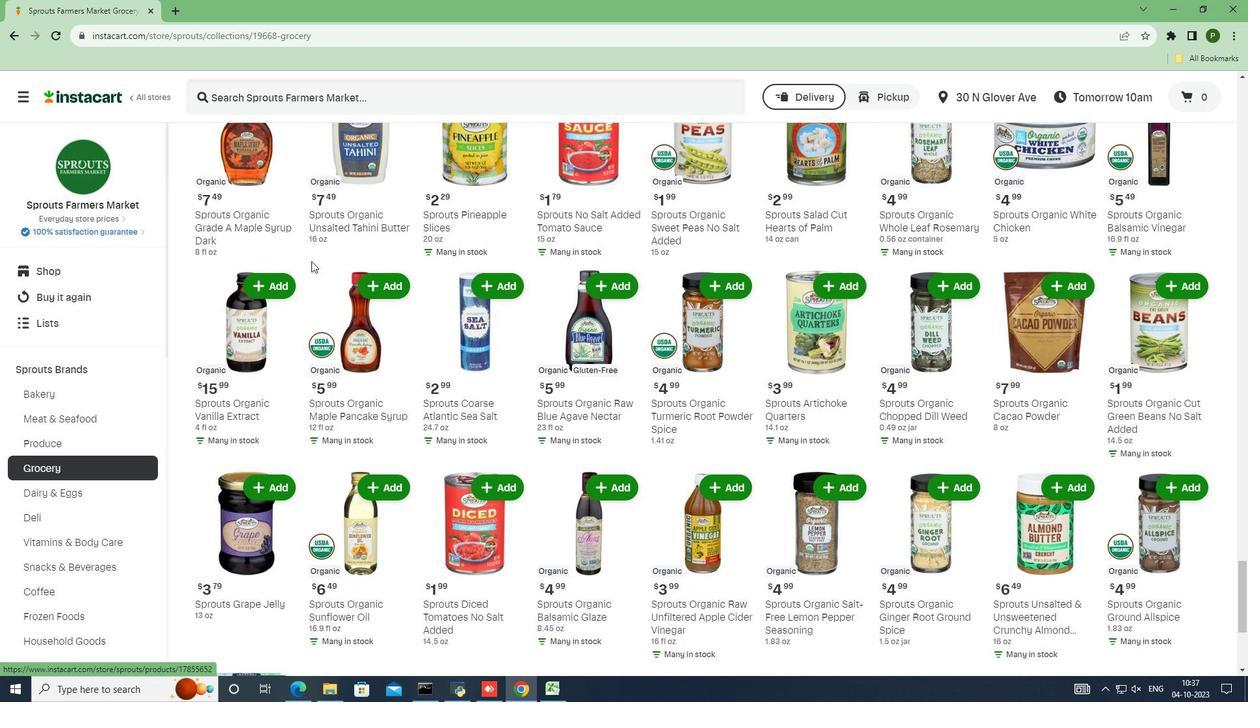 
Action: Mouse scrolled (311, 260) with delta (0, 0)
Screenshot: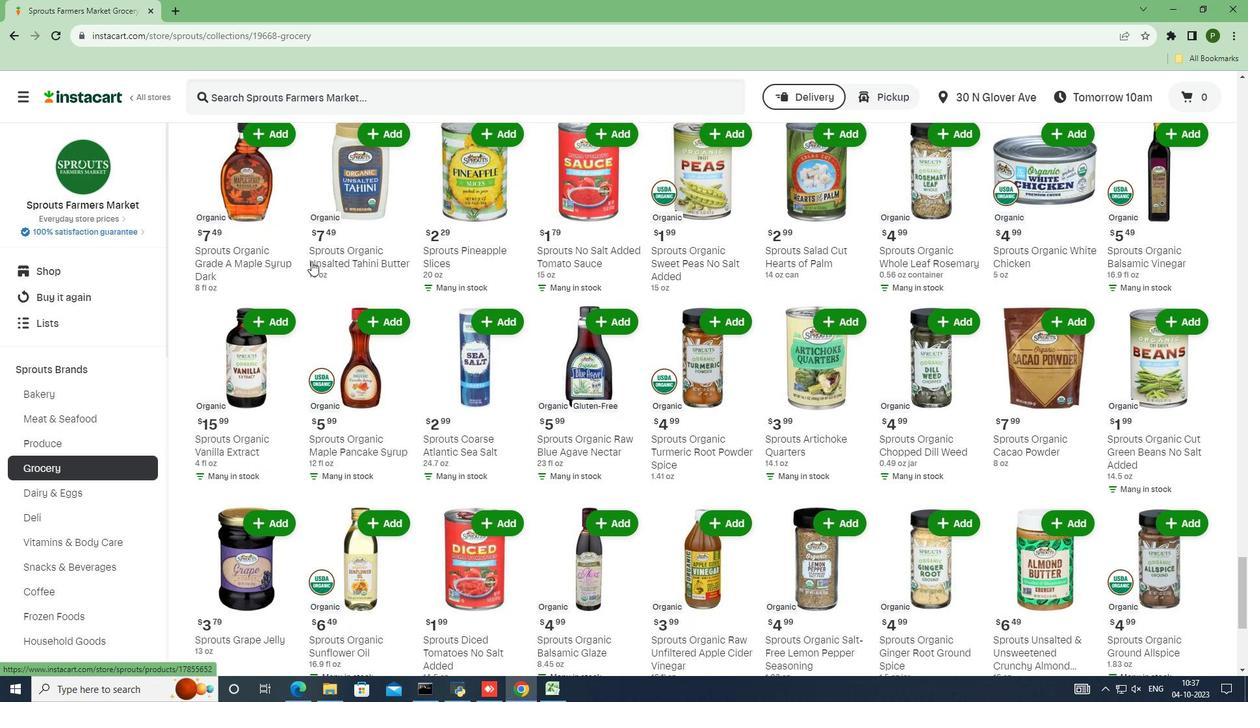 
Action: Mouse scrolled (311, 260) with delta (0, 0)
Screenshot: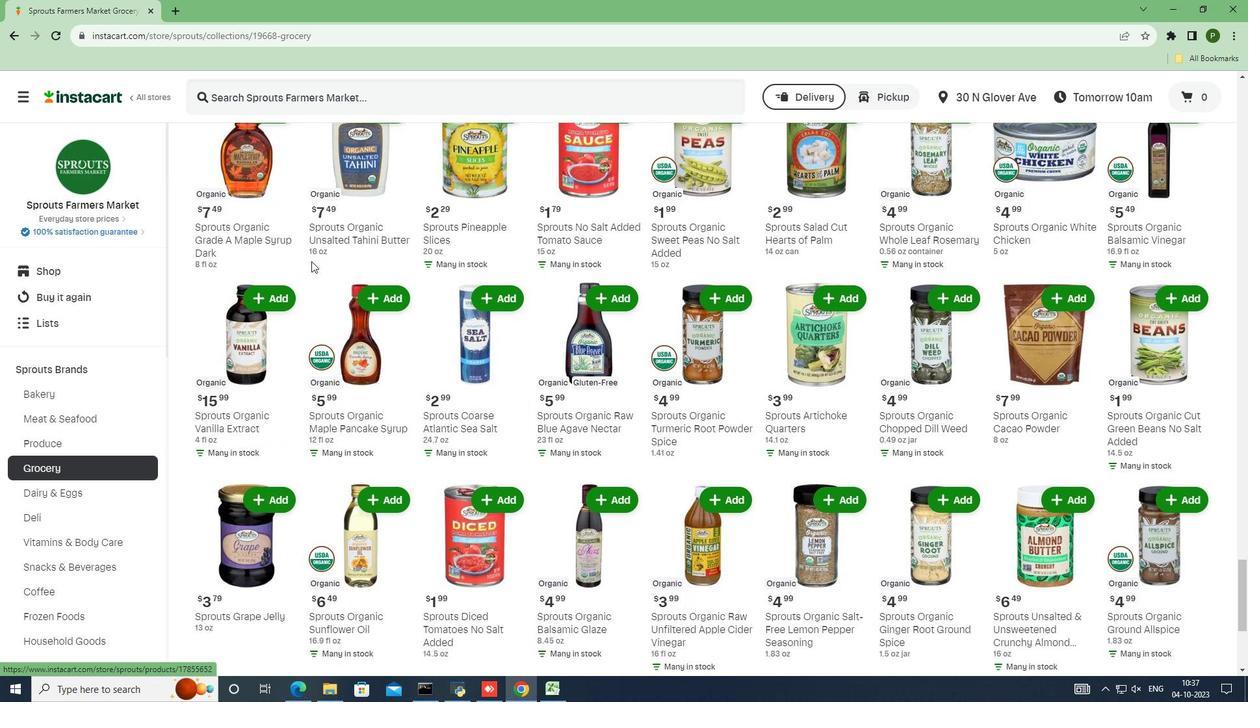 
Action: Mouse scrolled (311, 260) with delta (0, 0)
Screenshot: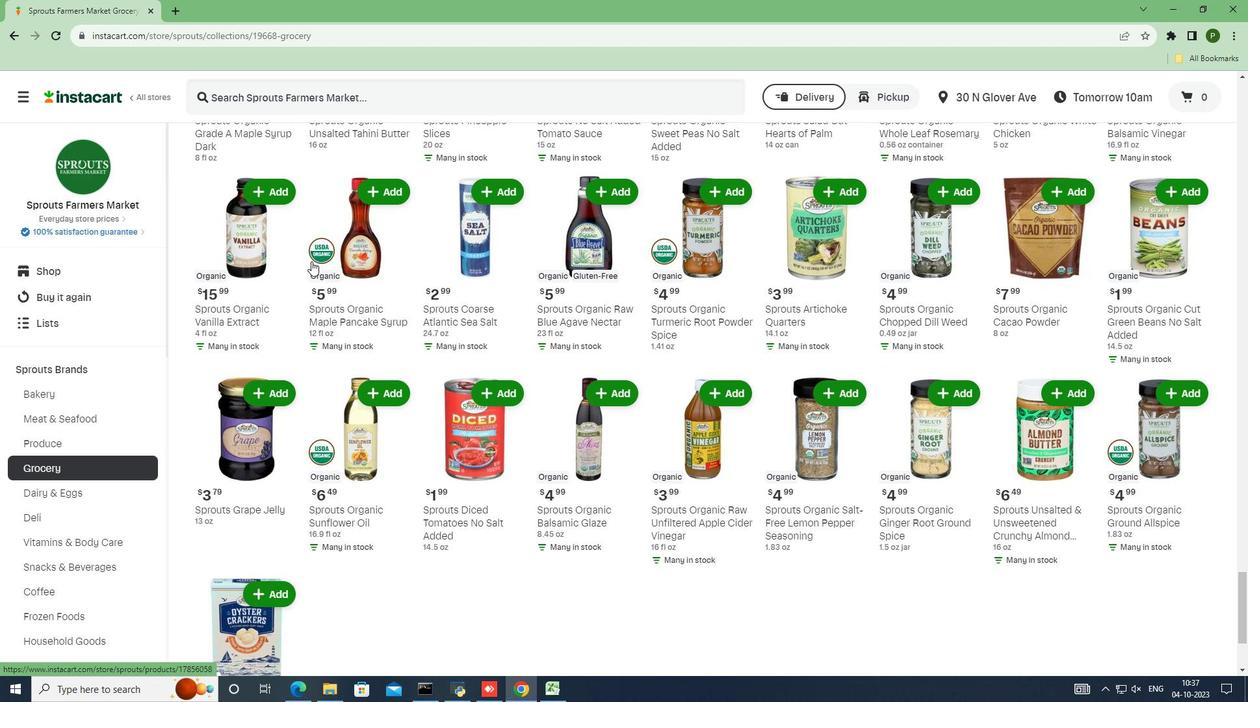 
Action: Mouse scrolled (311, 260) with delta (0, 0)
Screenshot: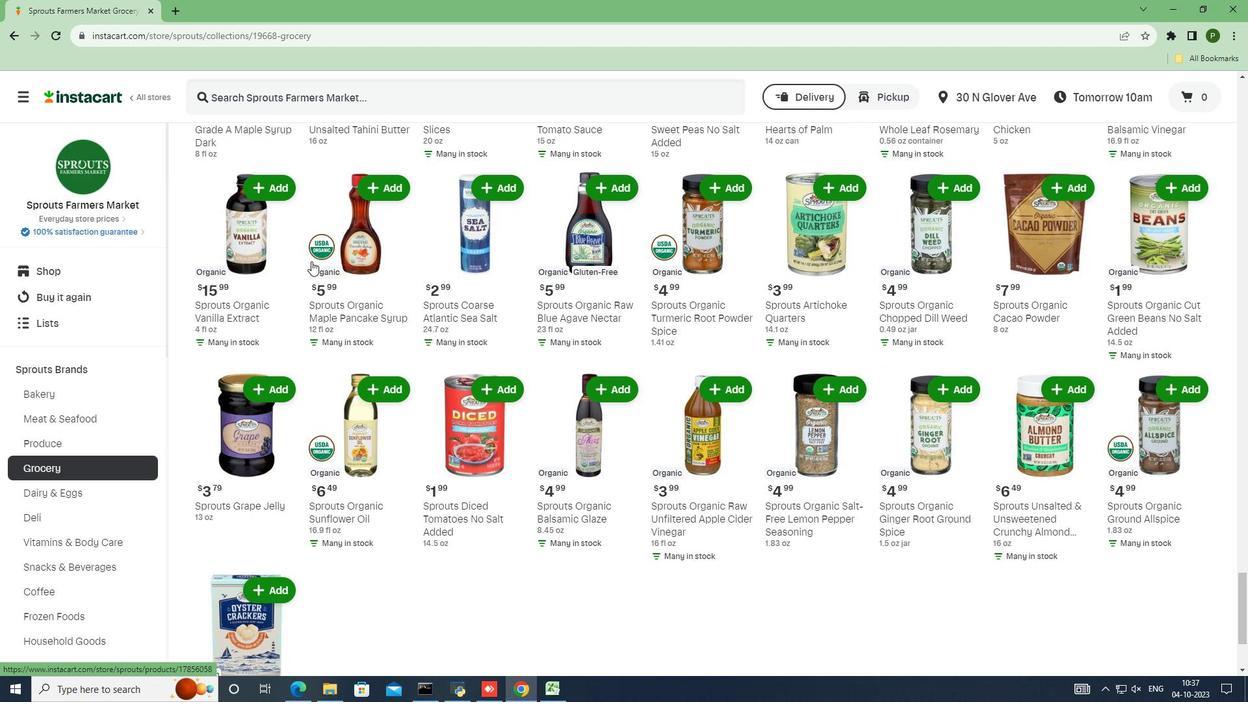
Action: Mouse scrolled (311, 260) with delta (0, 0)
Screenshot: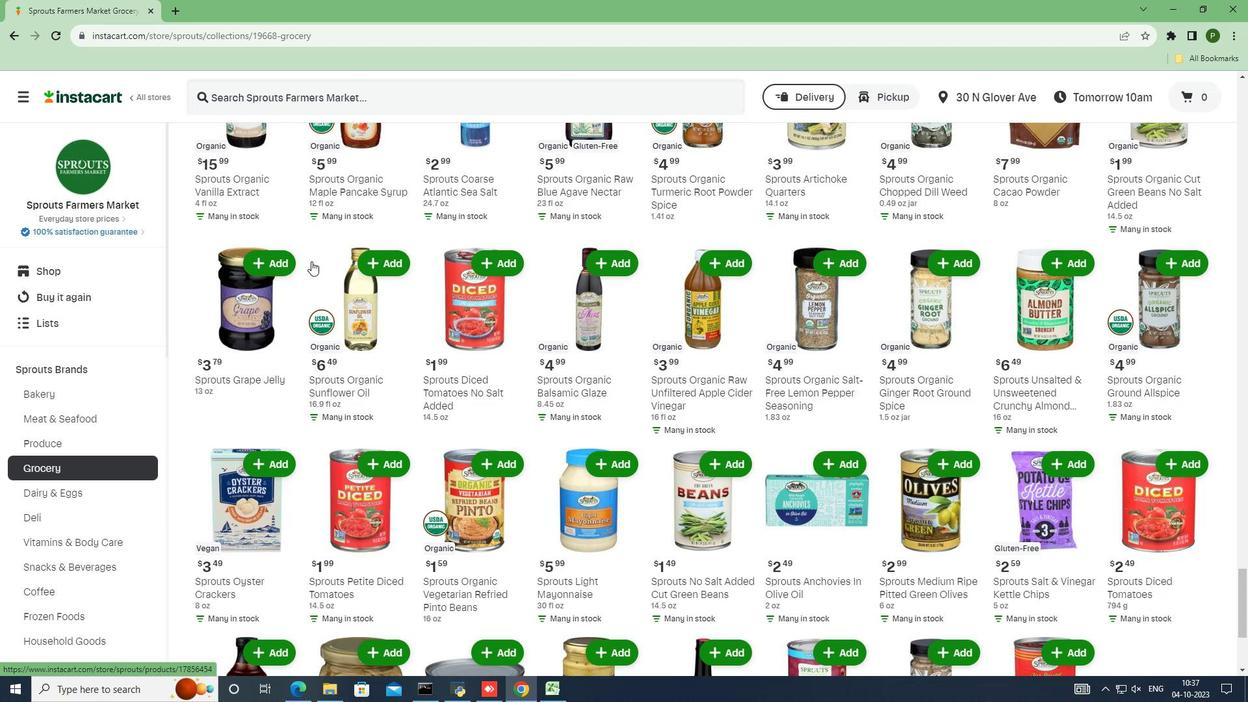 
Action: Mouse scrolled (311, 260) with delta (0, 0)
Screenshot: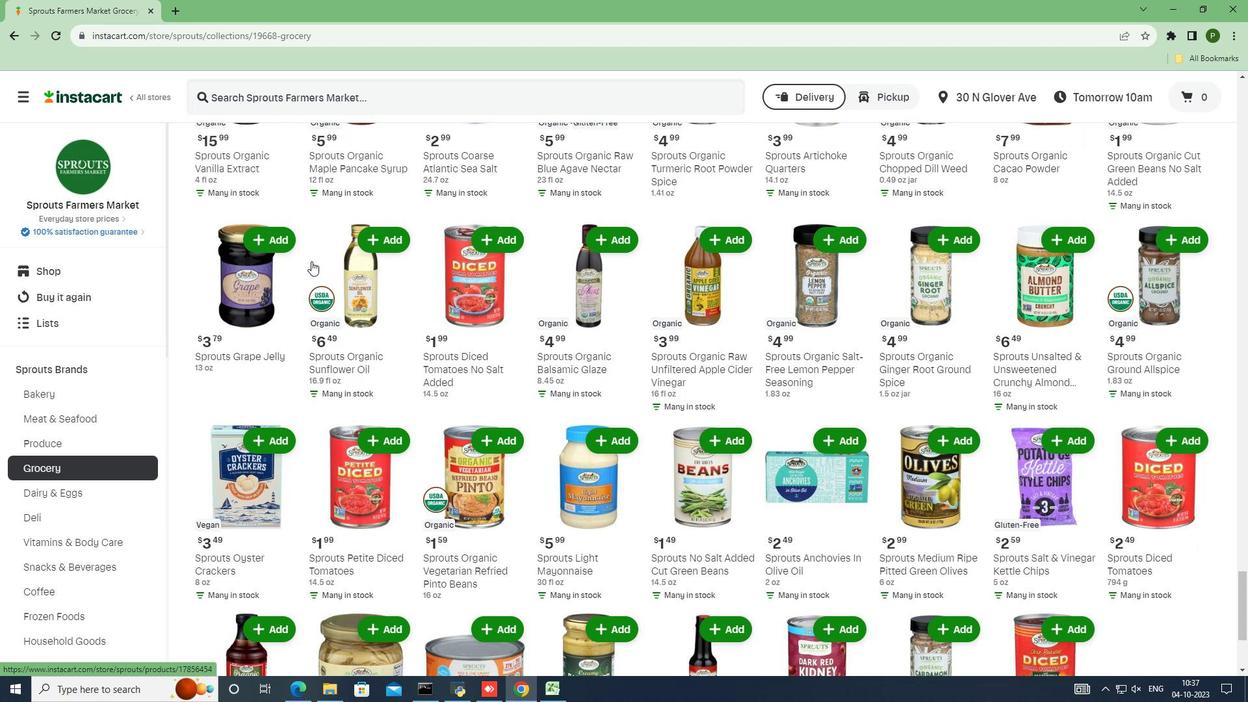 
Action: Mouse scrolled (311, 260) with delta (0, 0)
Screenshot: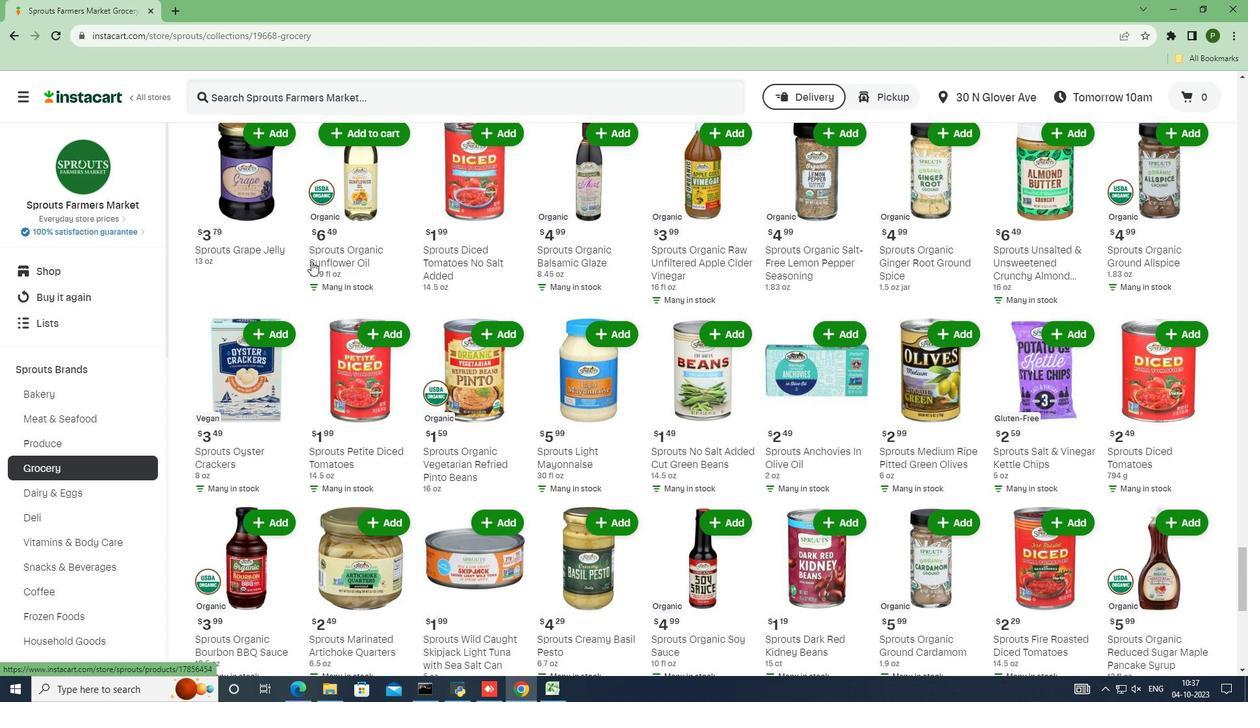
Action: Mouse scrolled (311, 260) with delta (0, 0)
Screenshot: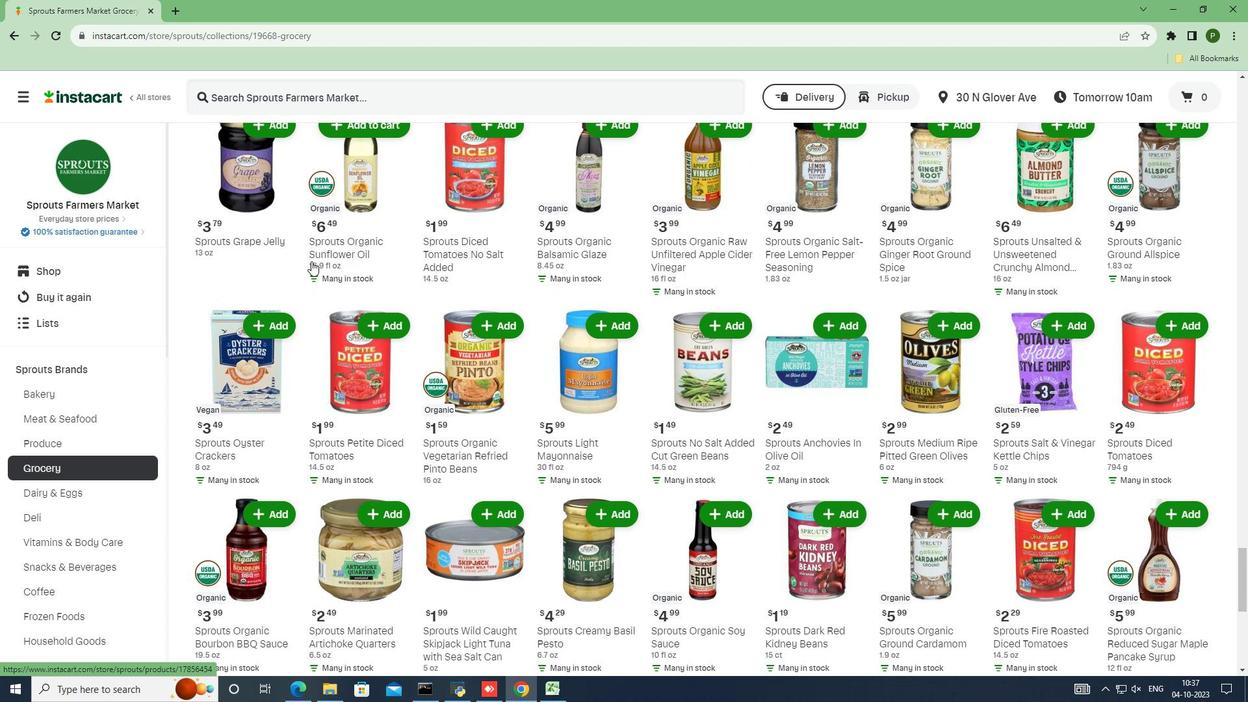
Action: Mouse scrolled (311, 260) with delta (0, 0)
Screenshot: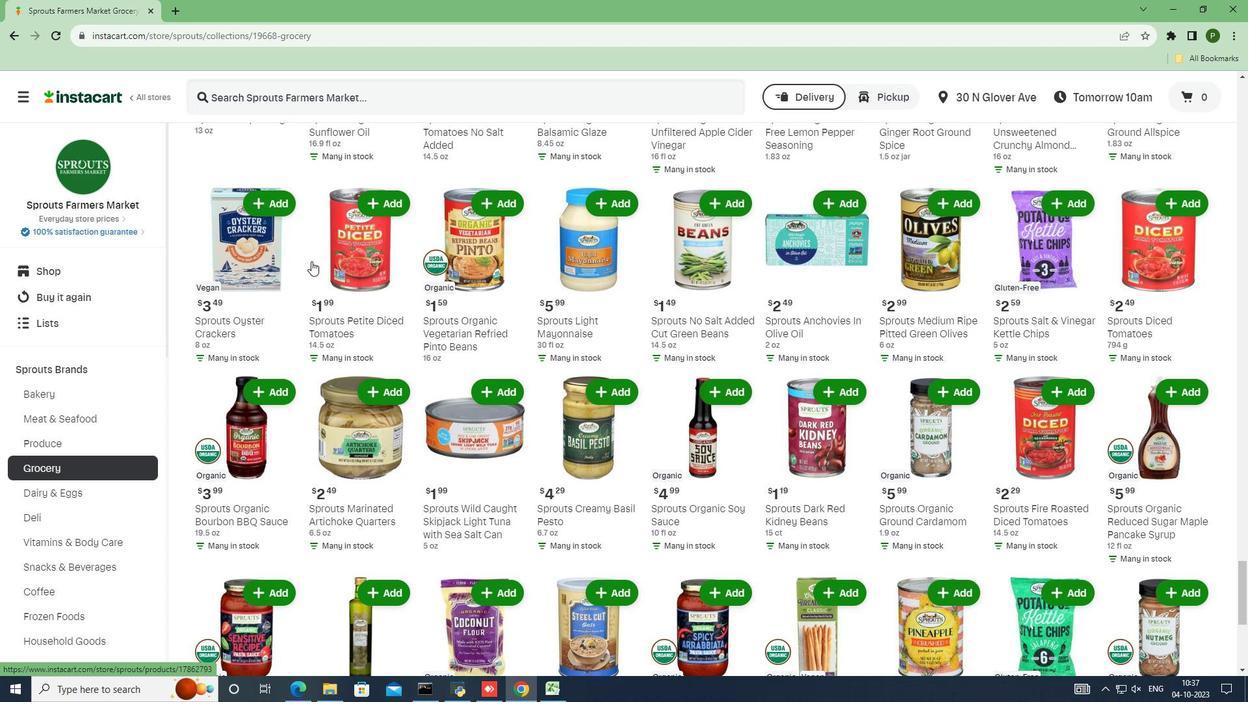 
Action: Mouse scrolled (311, 260) with delta (0, 0)
Screenshot: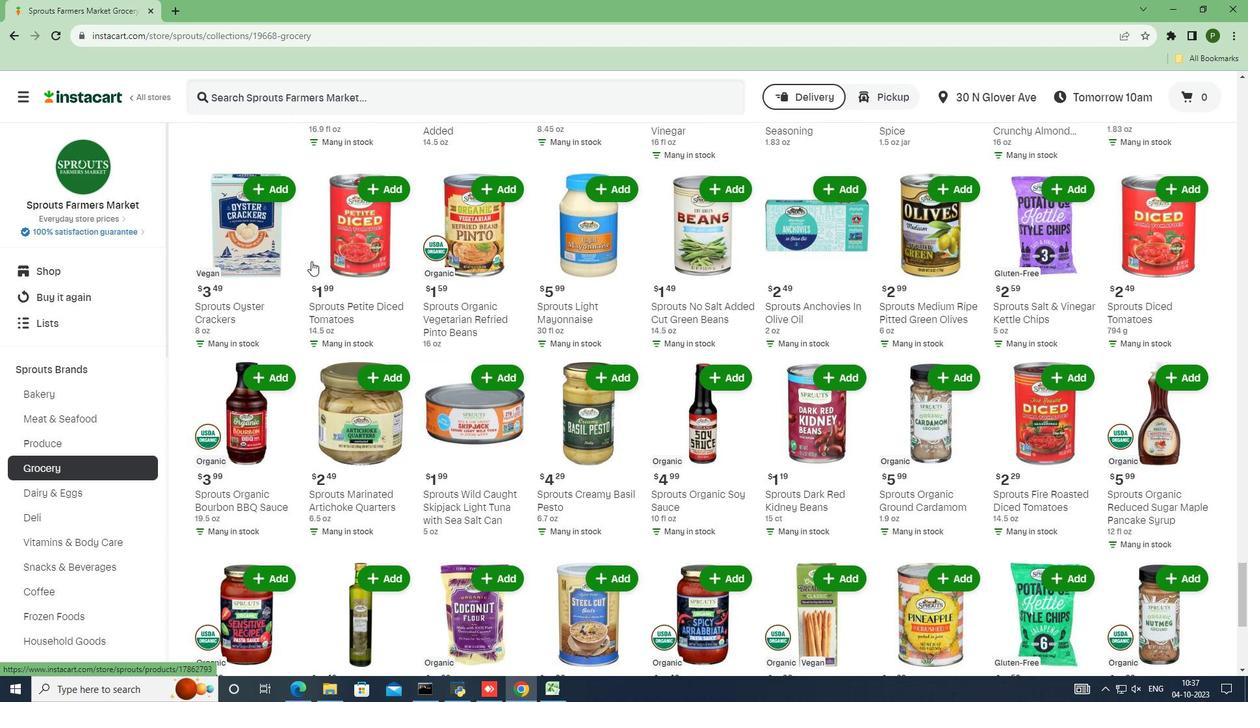 
Action: Mouse scrolled (311, 260) with delta (0, 0)
Screenshot: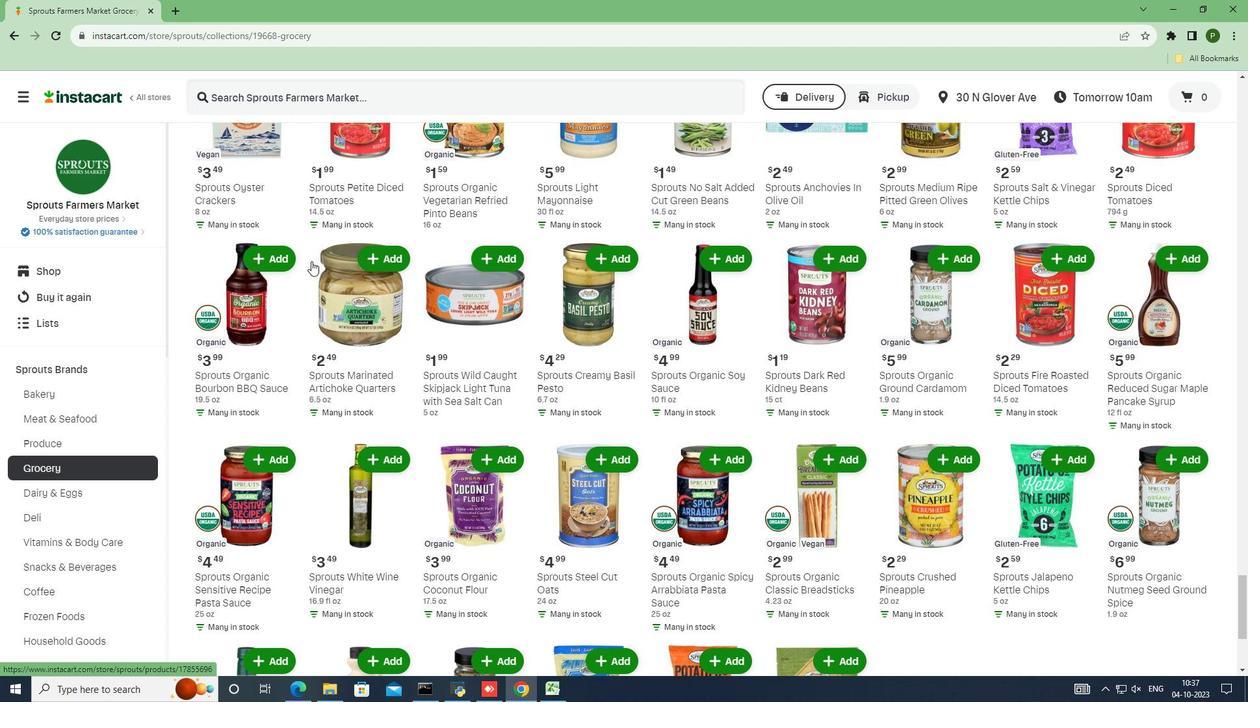 
Action: Mouse scrolled (311, 260) with delta (0, 0)
Screenshot: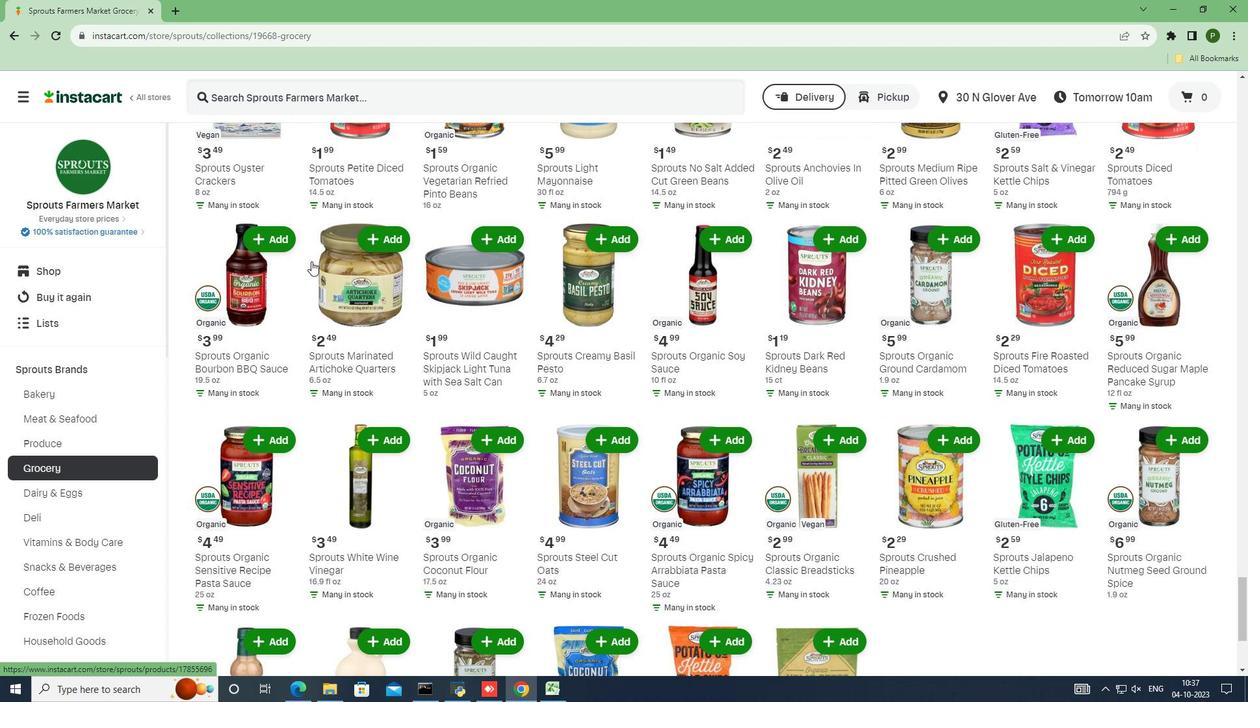 
Action: Mouse scrolled (311, 260) with delta (0, 0)
Screenshot: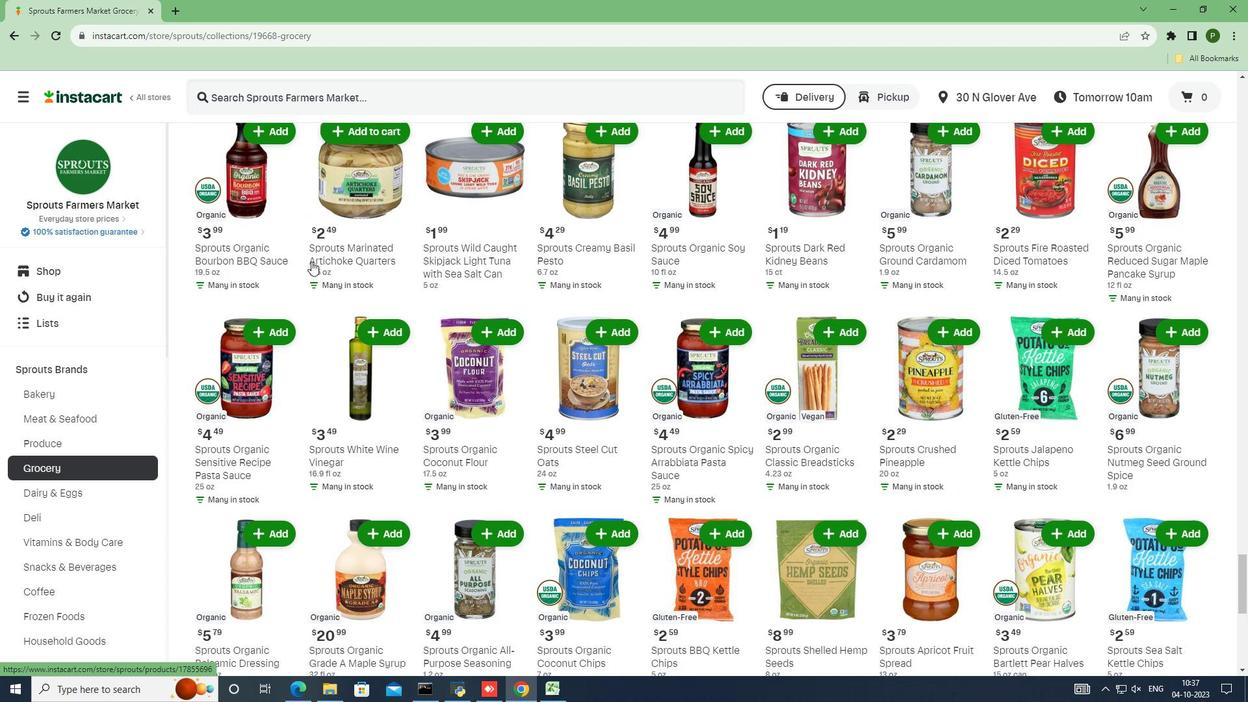 
Action: Mouse scrolled (311, 260) with delta (0, 0)
Screenshot: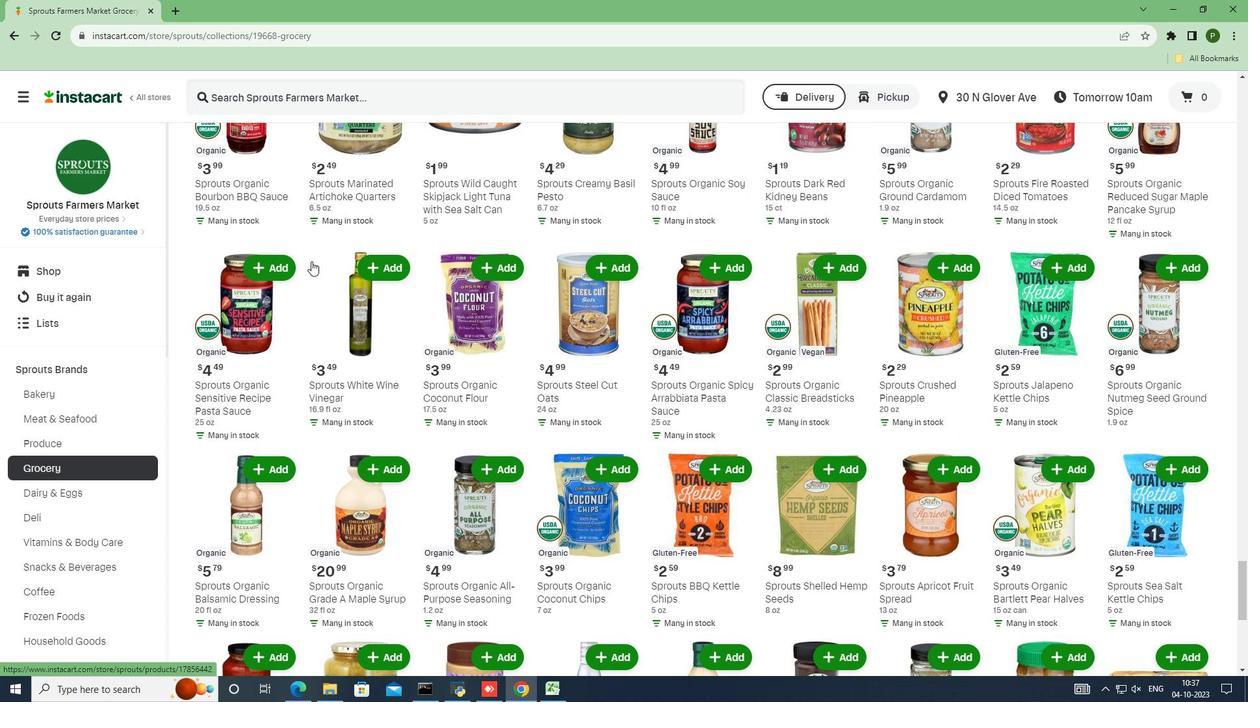 
Action: Mouse scrolled (311, 260) with delta (0, 0)
Screenshot: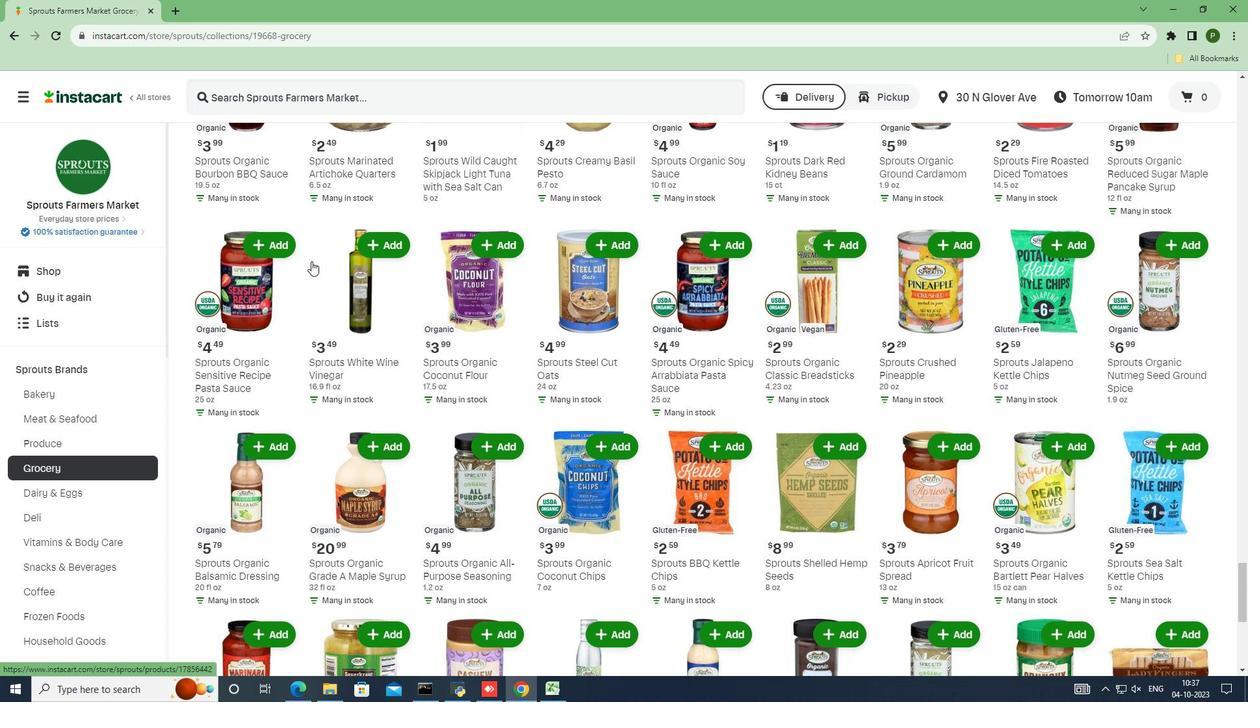
Action: Mouse scrolled (311, 260) with delta (0, 0)
Screenshot: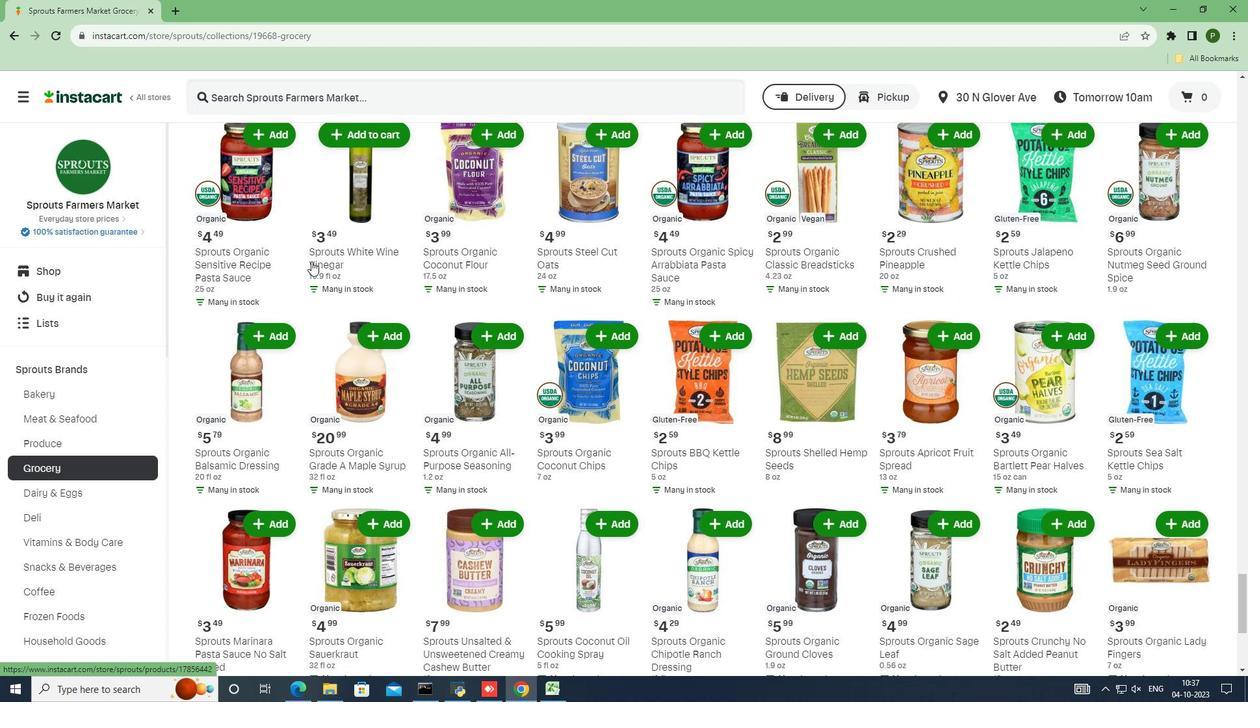 
Action: Mouse scrolled (311, 260) with delta (0, 0)
Screenshot: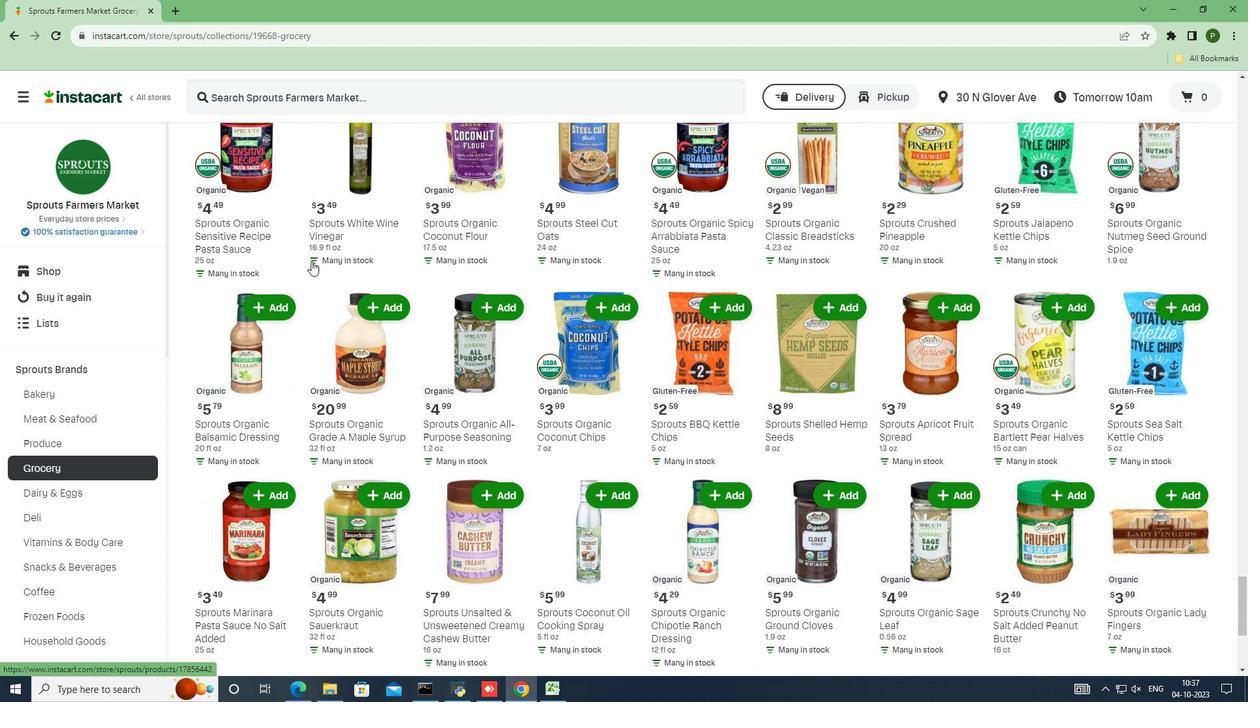 
Action: Mouse scrolled (311, 262) with delta (0, 0)
Screenshot: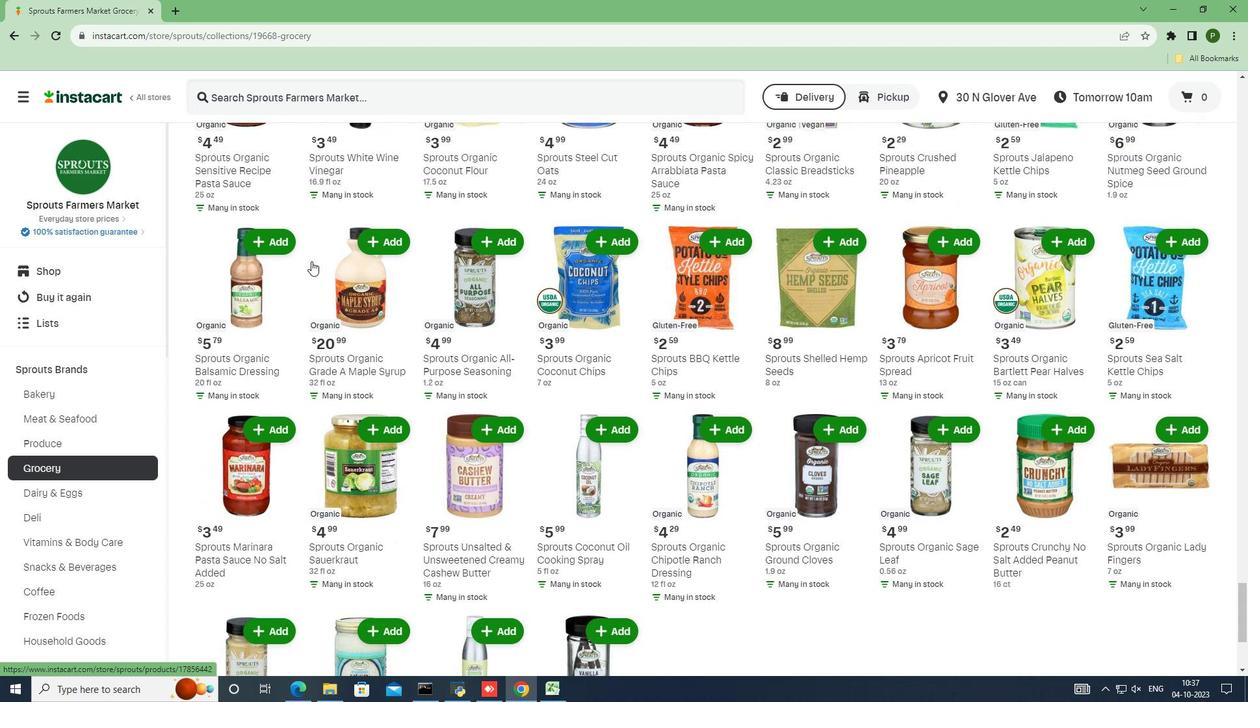 
Action: Mouse scrolled (311, 260) with delta (0, 0)
Screenshot: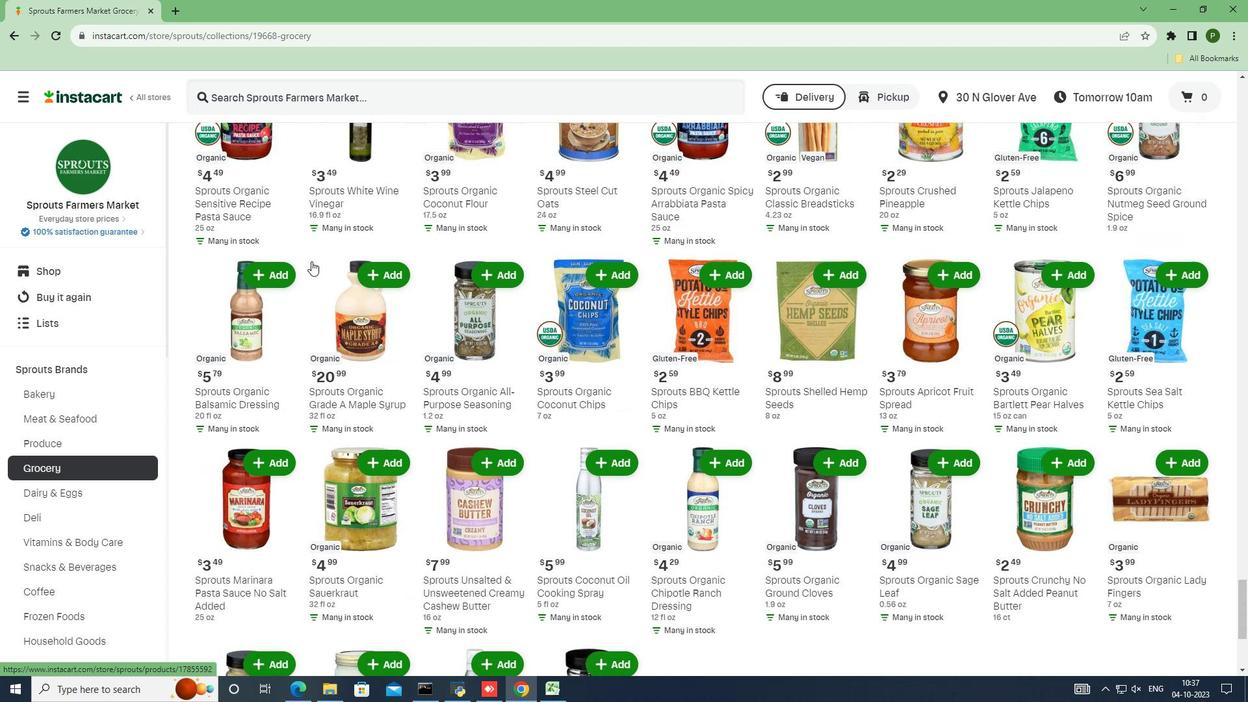 
Action: Mouse scrolled (311, 260) with delta (0, 0)
Screenshot: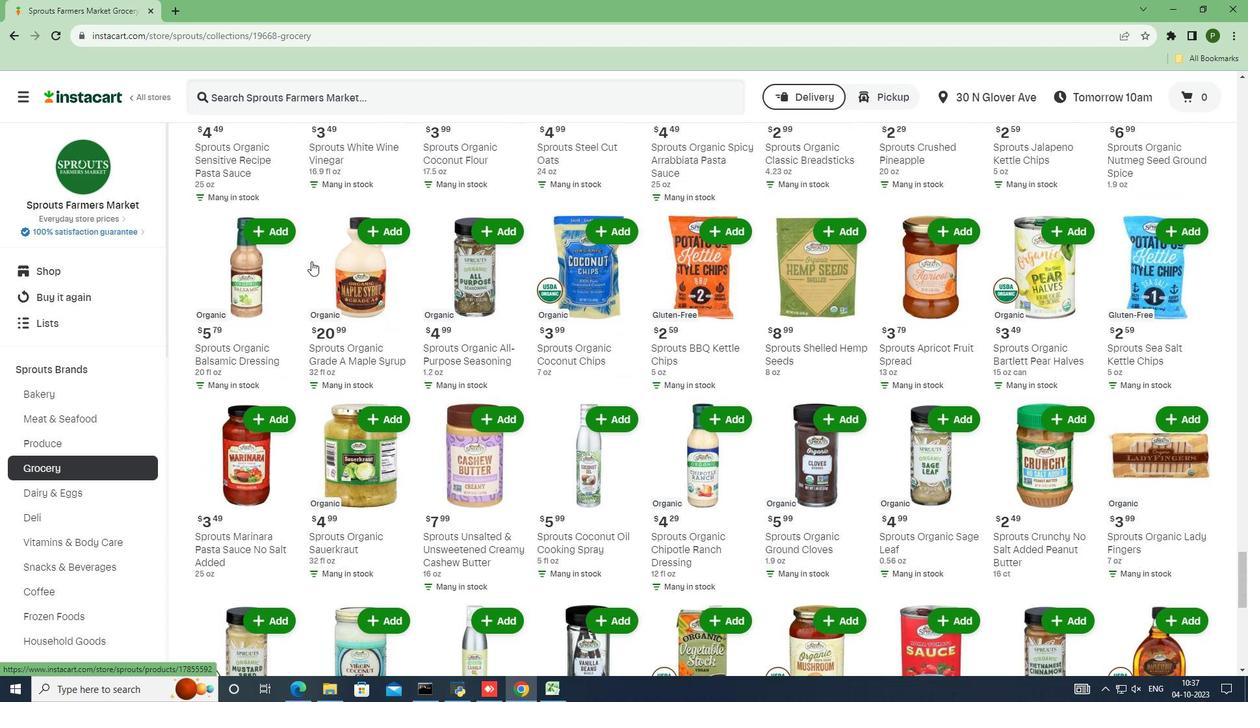 
Action: Mouse scrolled (311, 260) with delta (0, 0)
Screenshot: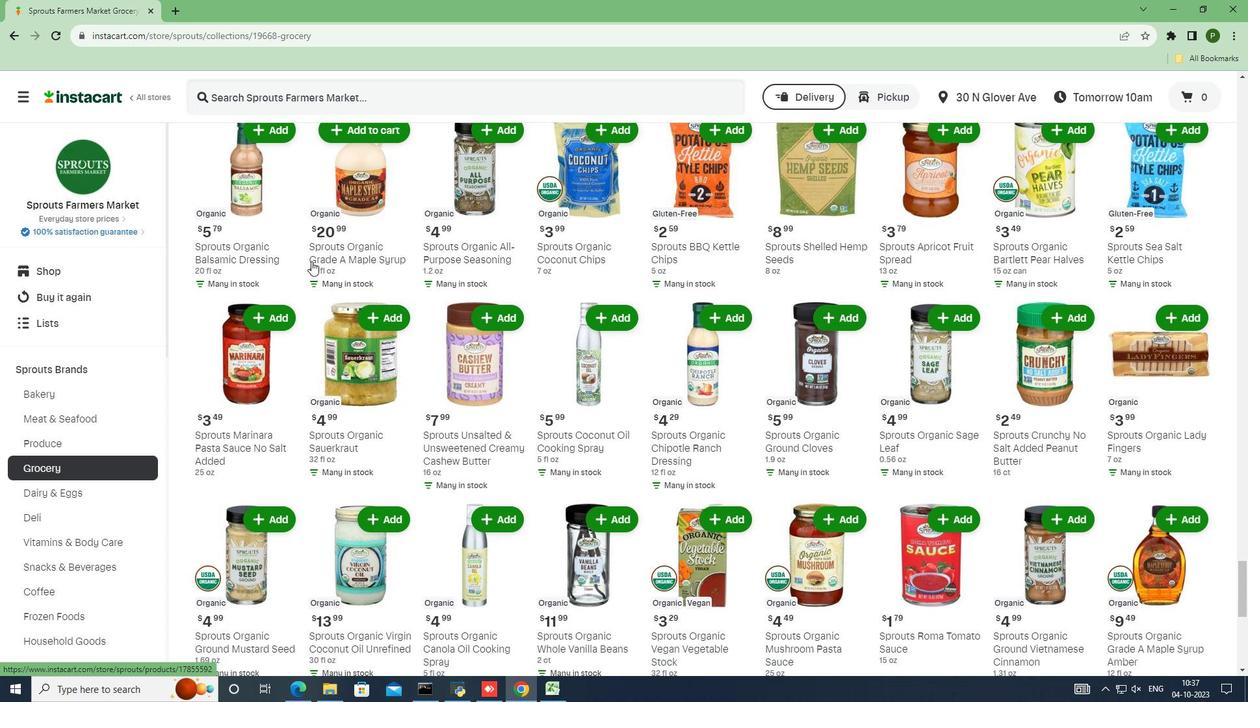 
Action: Mouse scrolled (311, 260) with delta (0, 0)
Screenshot: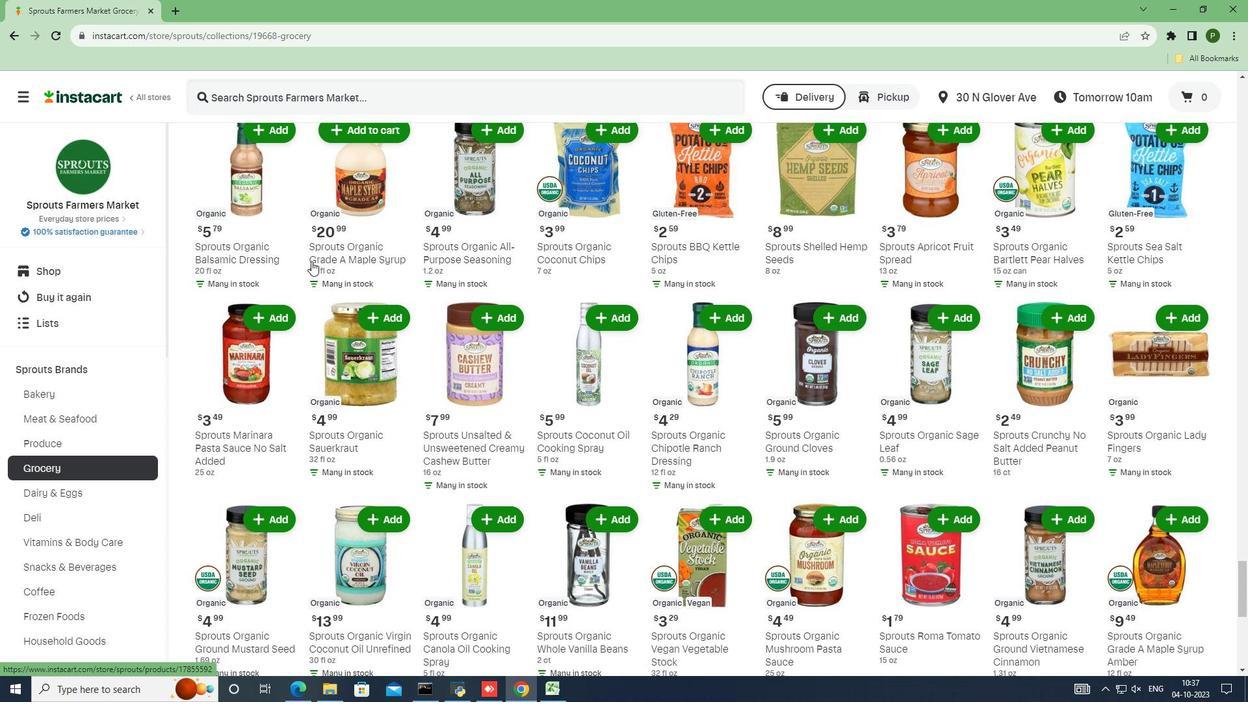 
Action: Mouse scrolled (311, 260) with delta (0, 0)
Screenshot: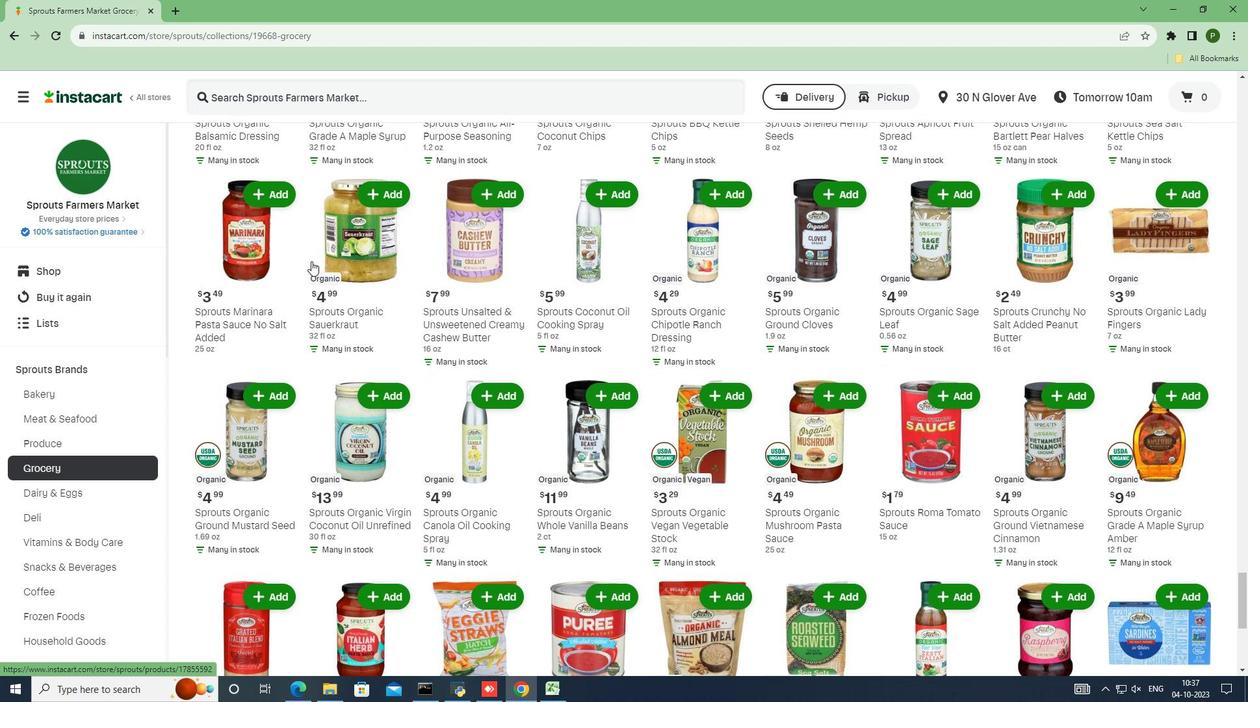 
Action: Mouse scrolled (311, 260) with delta (0, 0)
Screenshot: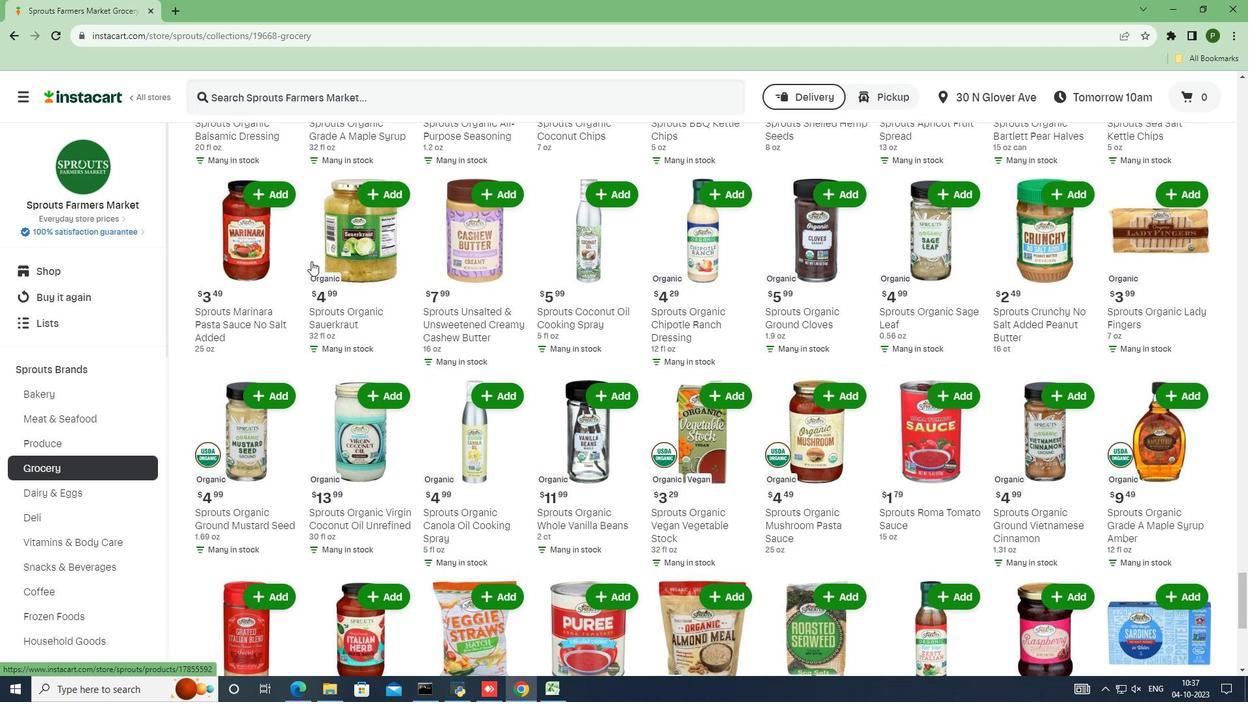 
Action: Mouse scrolled (311, 260) with delta (0, 0)
Screenshot: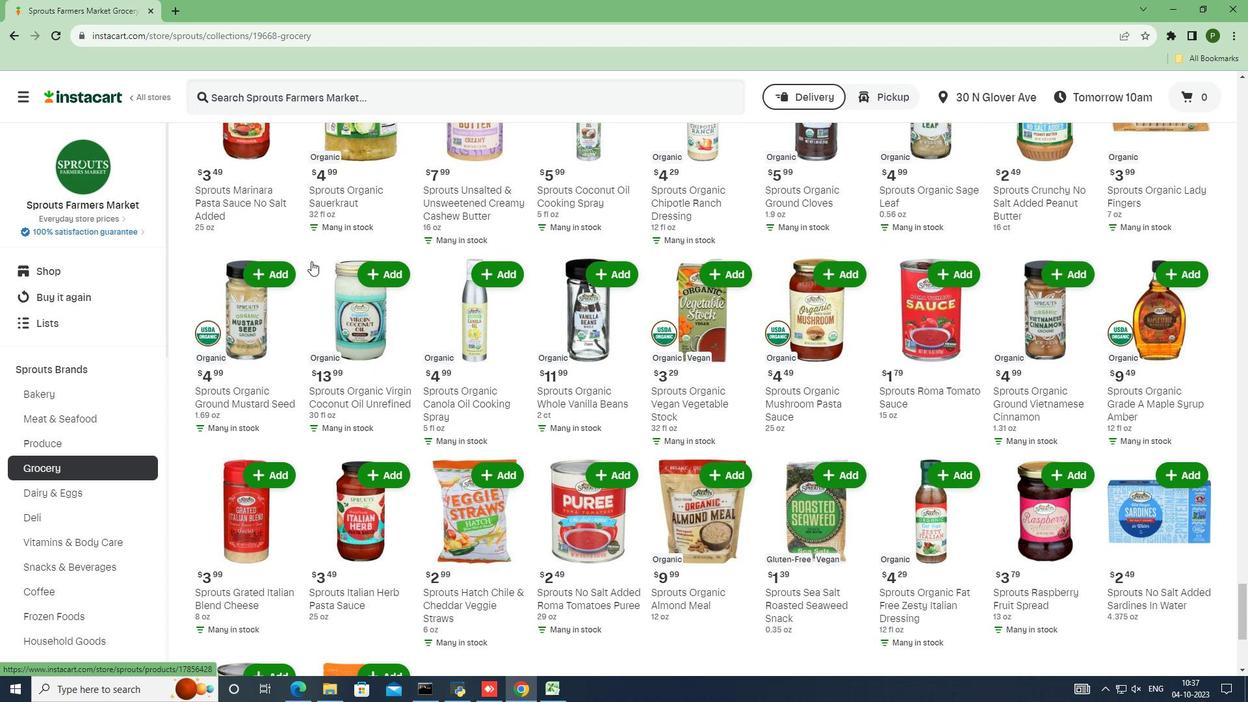 
Action: Mouse scrolled (311, 260) with delta (0, 0)
Screenshot: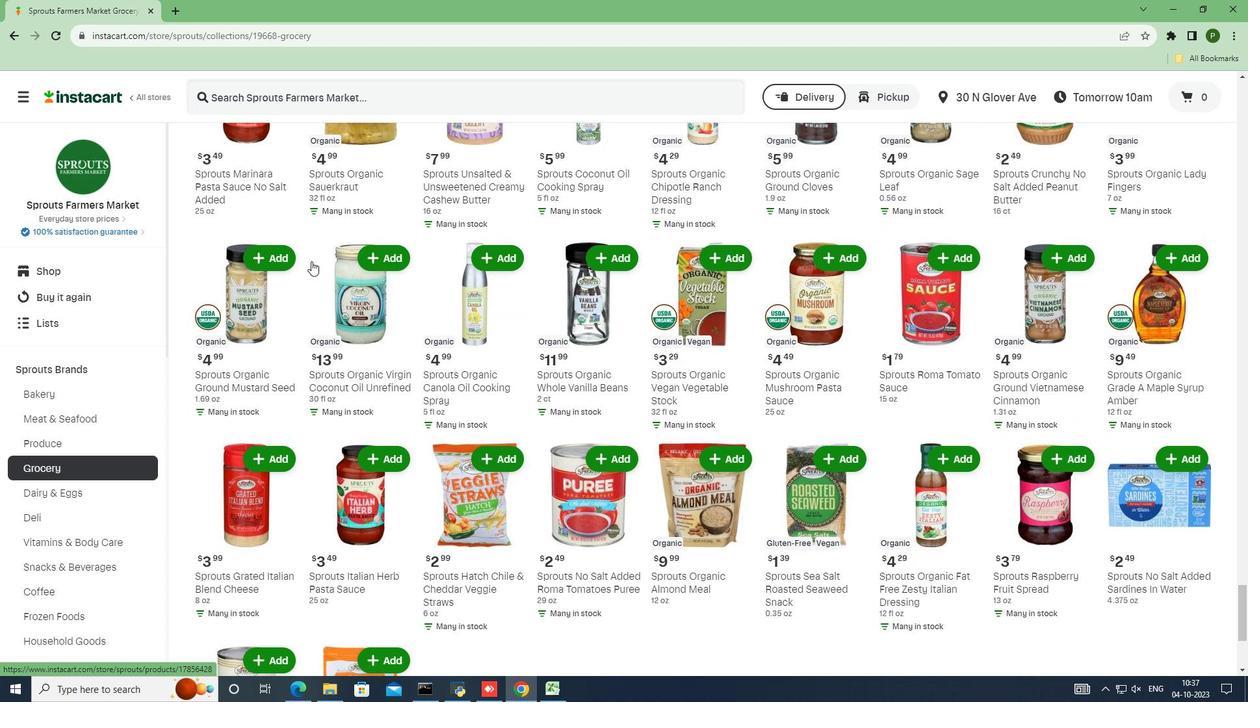 
Action: Mouse moved to (684, 340)
Screenshot: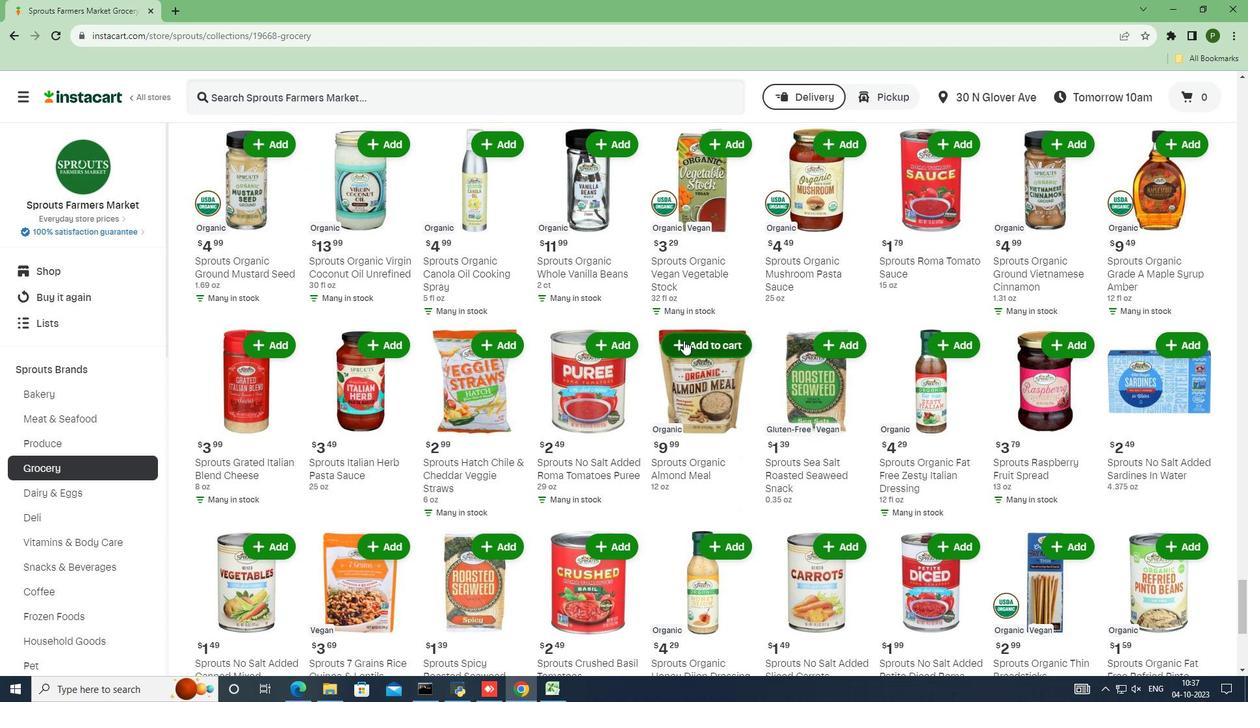
Action: Mouse pressed left at (684, 340)
Screenshot: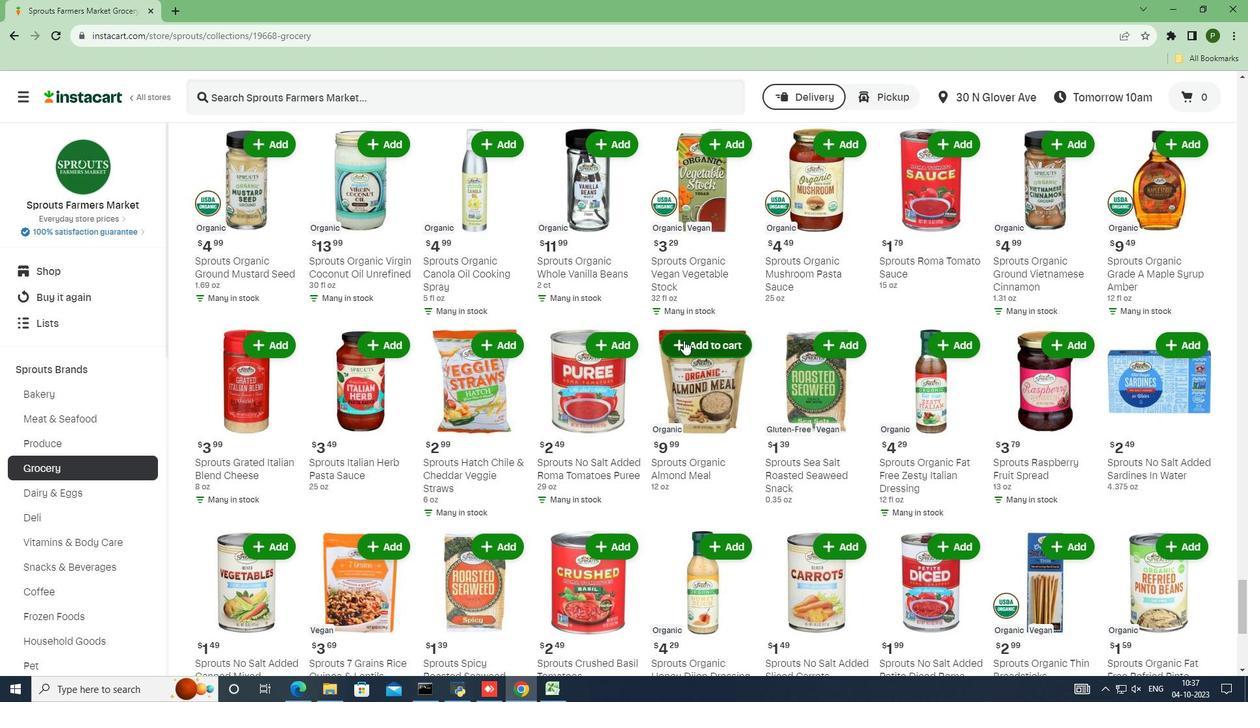 
